 Task: Buy 4 Dissolved Oxygen Meters & Accessories from Measuring & Testing section under best seller category for shipping address: Faith Turner, 1392 Camden Street, Reno, Nevada 89501, Cell Number 7752551231. Pay from credit card ending with 6759, CVV 506
Action: Mouse moved to (289, 330)
Screenshot: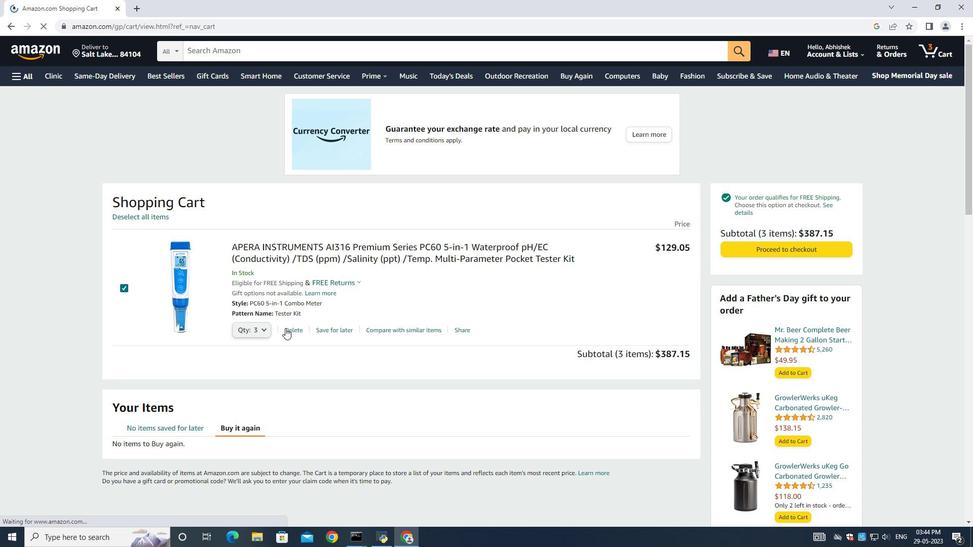 
Action: Mouse pressed left at (289, 330)
Screenshot: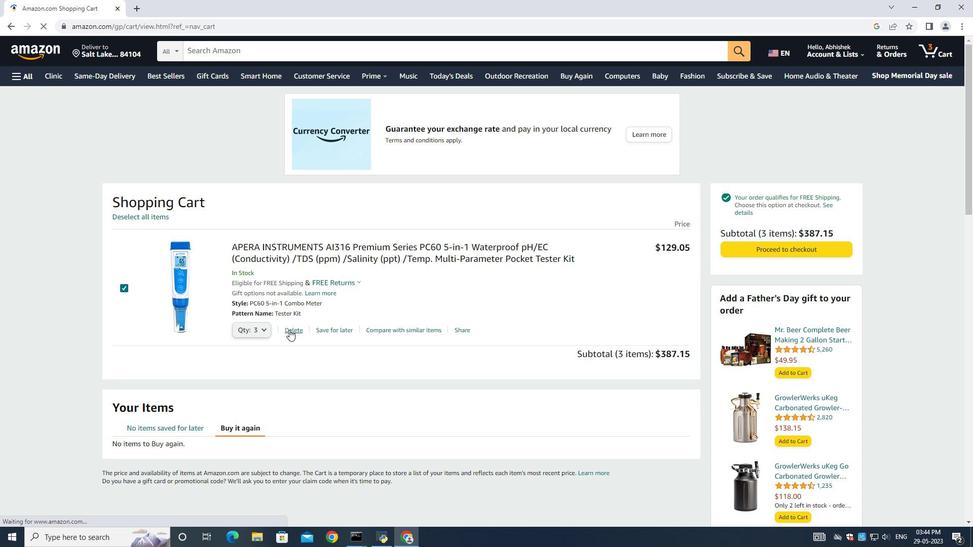 
Action: Mouse moved to (21, 76)
Screenshot: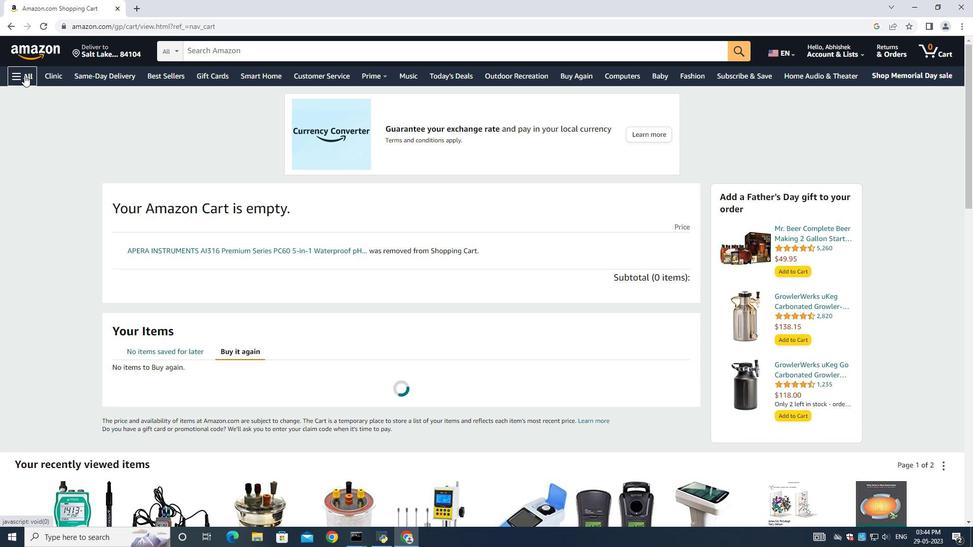 
Action: Mouse pressed left at (21, 76)
Screenshot: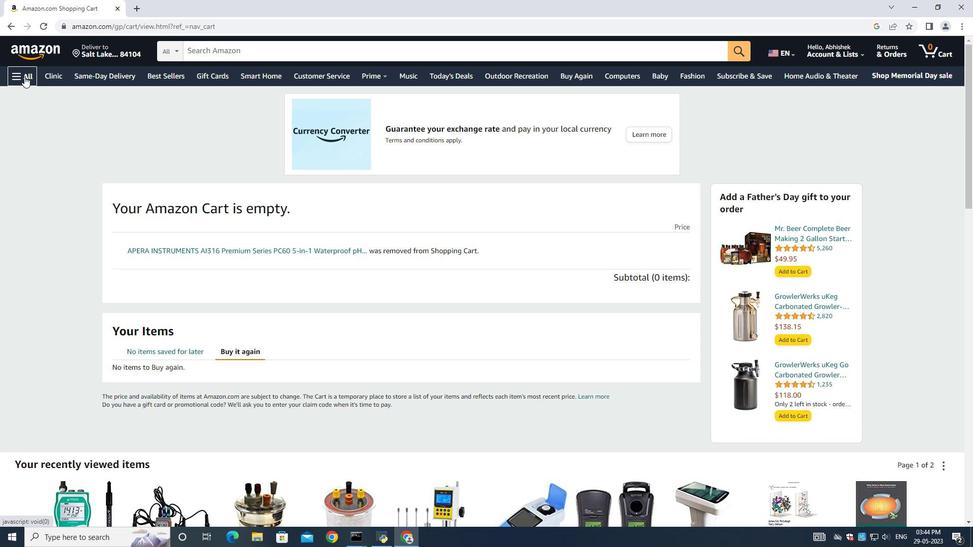 
Action: Mouse moved to (61, 98)
Screenshot: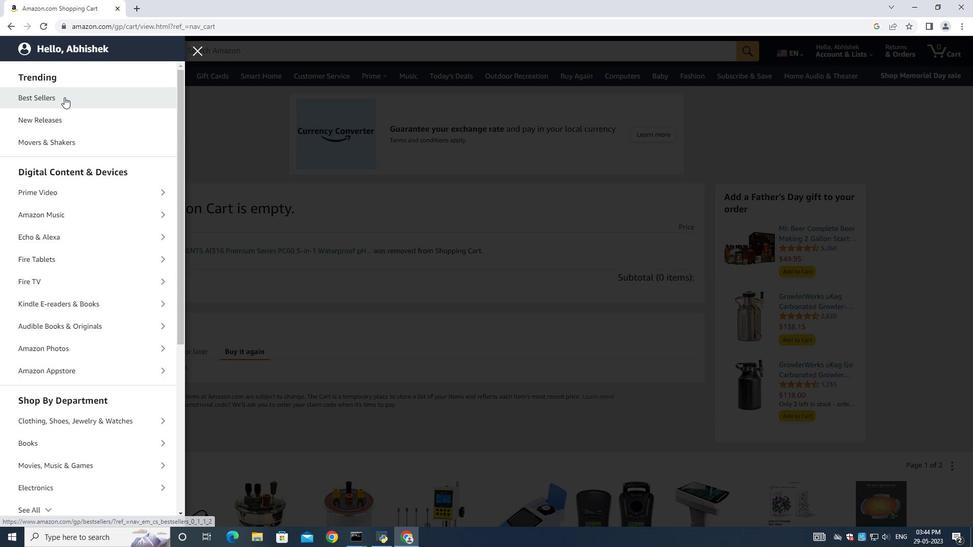 
Action: Mouse pressed left at (61, 98)
Screenshot: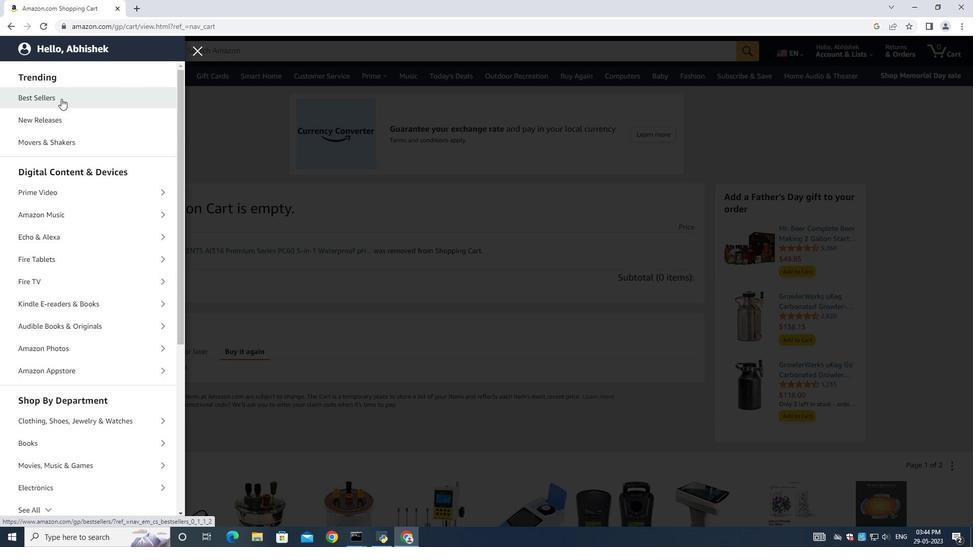 
Action: Mouse moved to (216, 54)
Screenshot: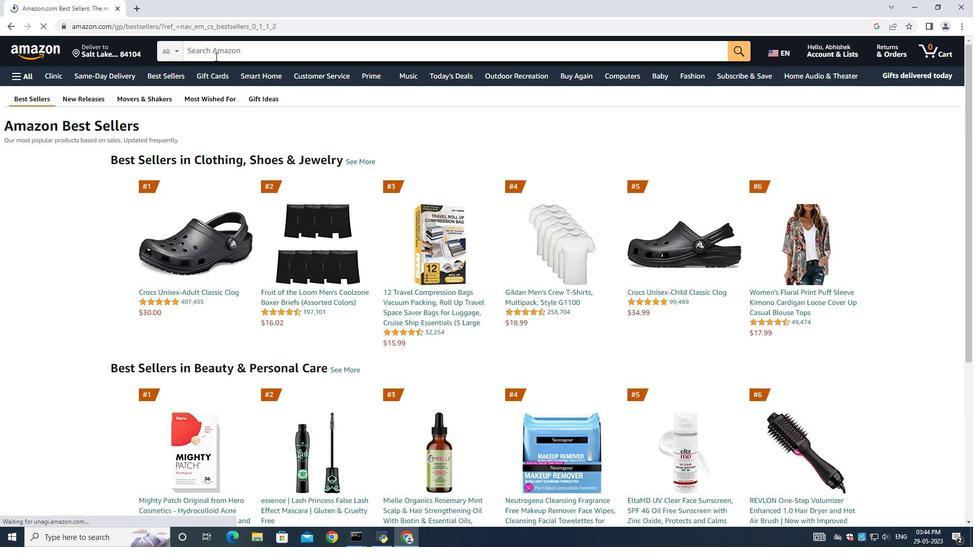 
Action: Mouse pressed left at (216, 54)
Screenshot: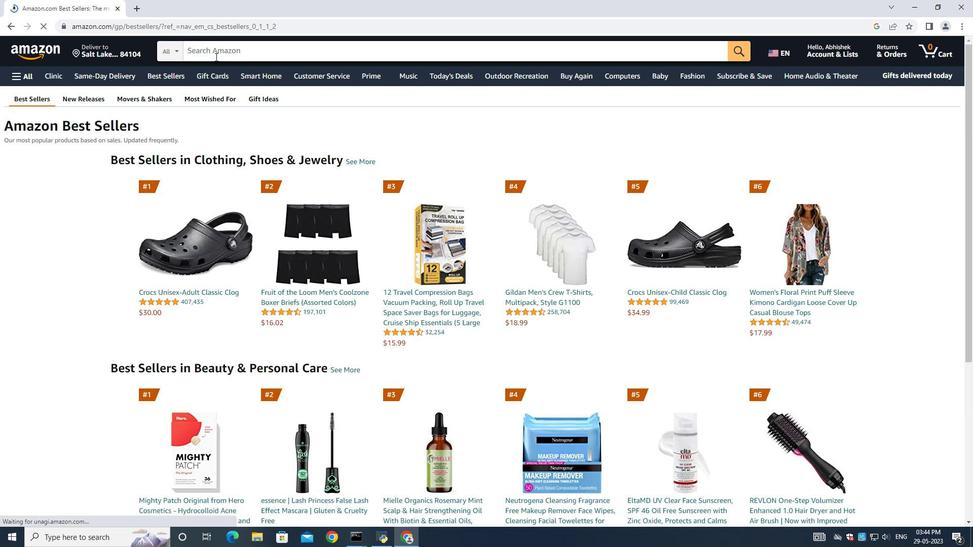
Action: Key pressed <Key.shift><Key.shift>Dissolved<Key.space><Key.shift><Key.shift><Key.shift><Key.shift><Key.shift><Key.shift><Key.shift>Oxygen<Key.space>meters<Key.space><Key.shift>&<Key.space><Key.shift><Key.shift><Key.shift><Key.shift><Key.shift><Key.shift><Key.shift><Key.shift><Key.shift><Key.shift><Key.shift><Key.shift><Key.shift><Key.shift><Key.shift>Accessories
Screenshot: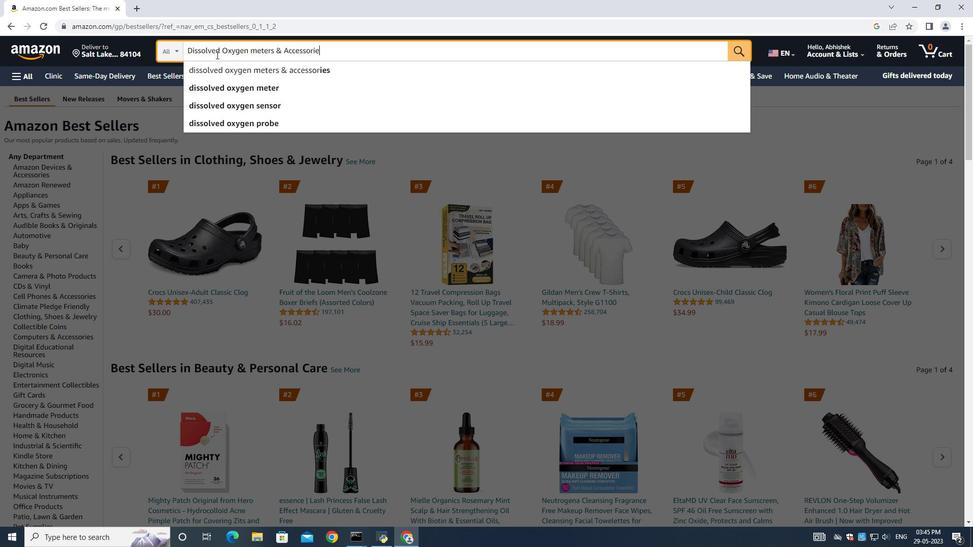 
Action: Mouse moved to (275, 67)
Screenshot: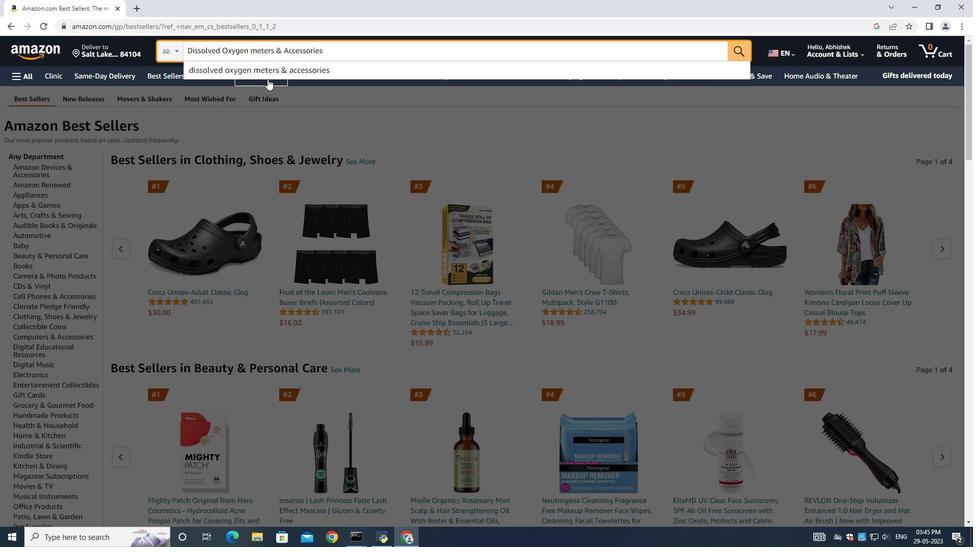 
Action: Mouse pressed left at (275, 67)
Screenshot: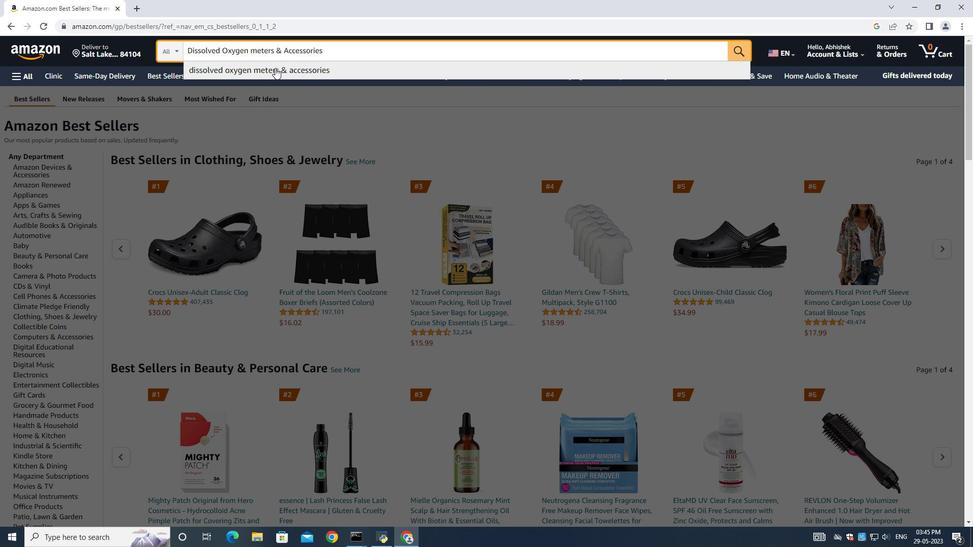 
Action: Mouse moved to (491, 331)
Screenshot: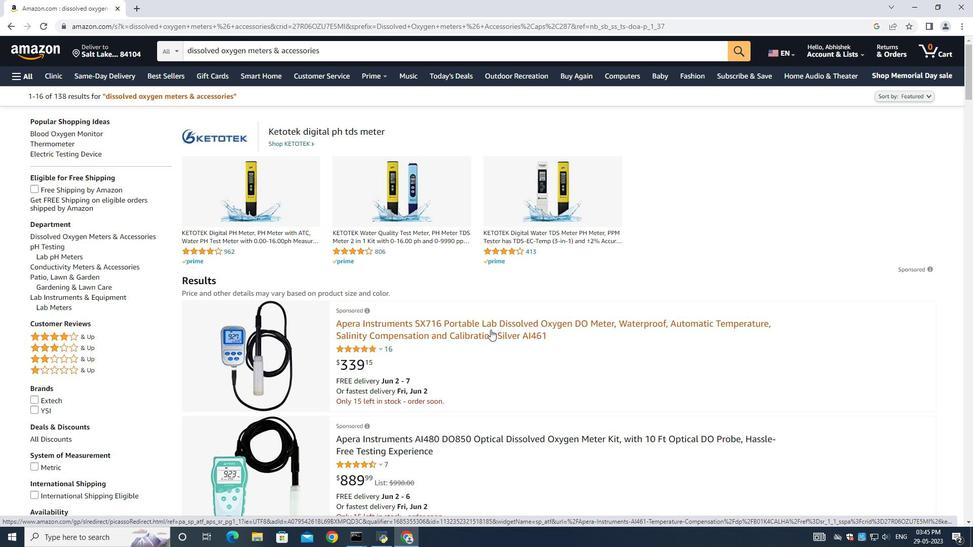 
Action: Mouse scrolled (491, 330) with delta (0, 0)
Screenshot: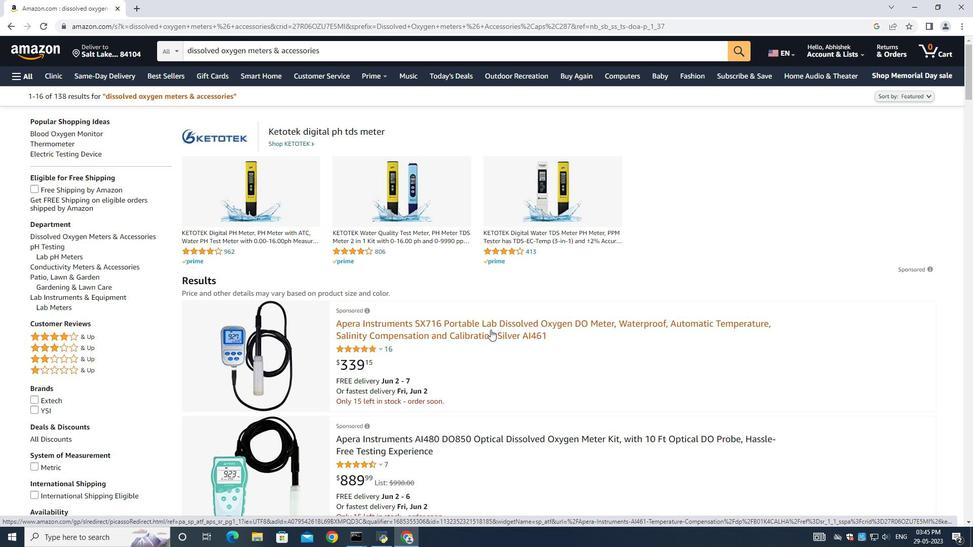 
Action: Mouse moved to (491, 332)
Screenshot: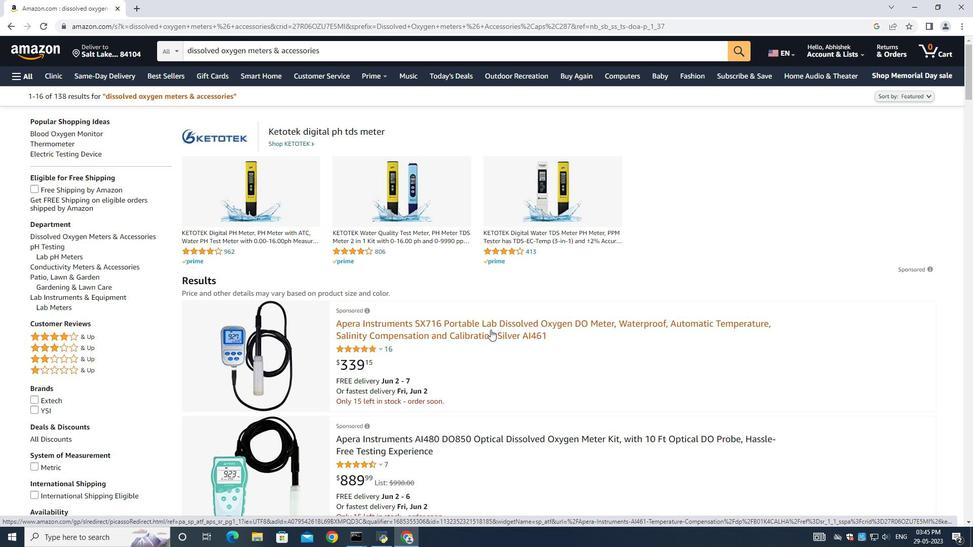 
Action: Mouse scrolled (491, 331) with delta (0, 0)
Screenshot: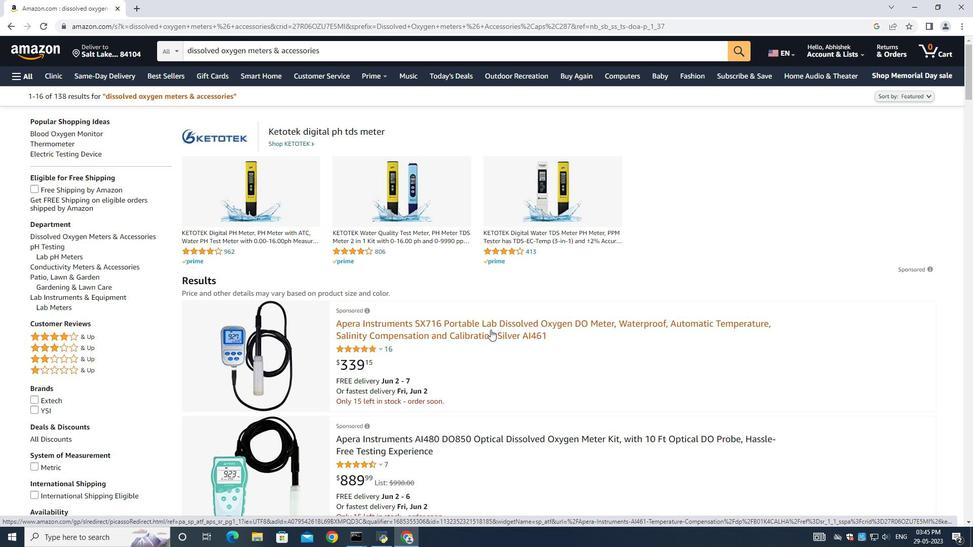 
Action: Mouse moved to (491, 334)
Screenshot: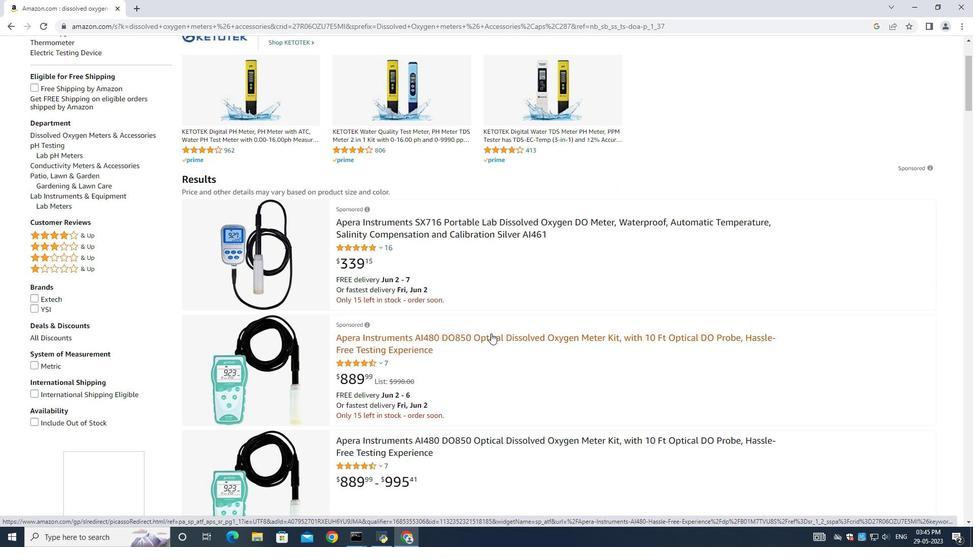 
Action: Mouse pressed left at (491, 334)
Screenshot: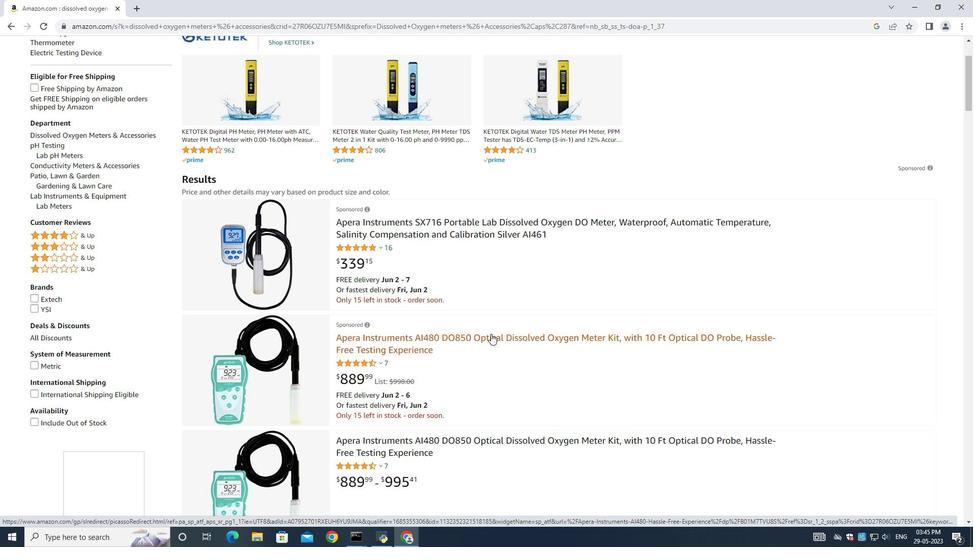 
Action: Mouse moved to (120, 249)
Screenshot: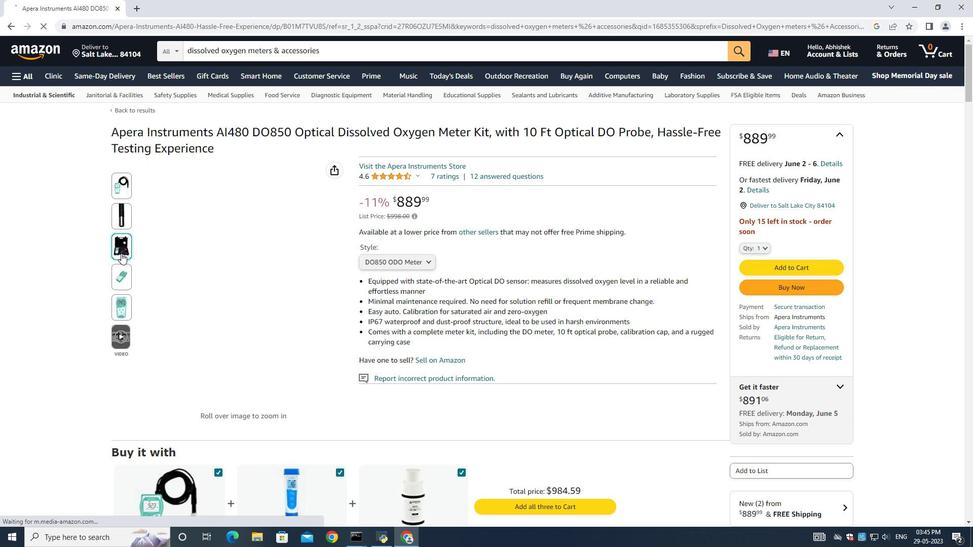 
Action: Mouse pressed left at (120, 249)
Screenshot: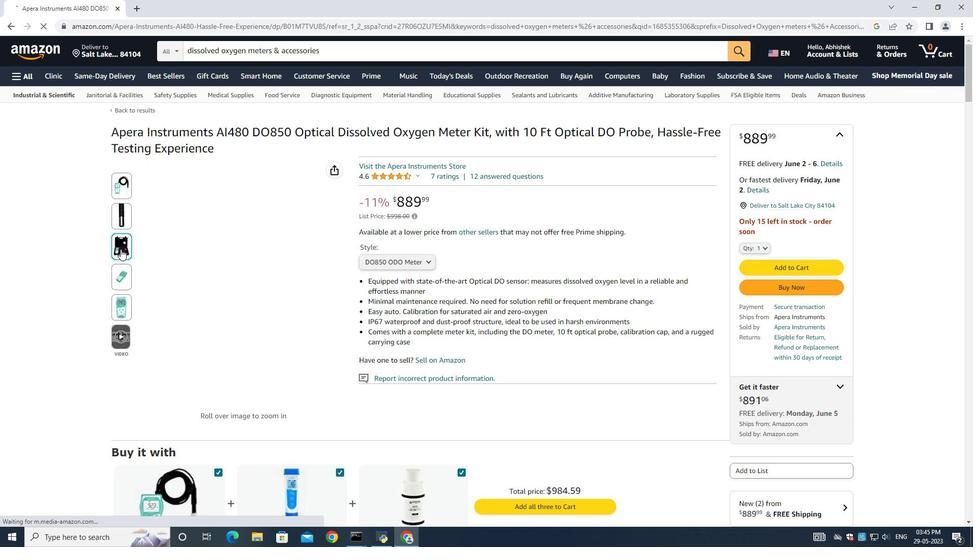 
Action: Mouse moved to (126, 274)
Screenshot: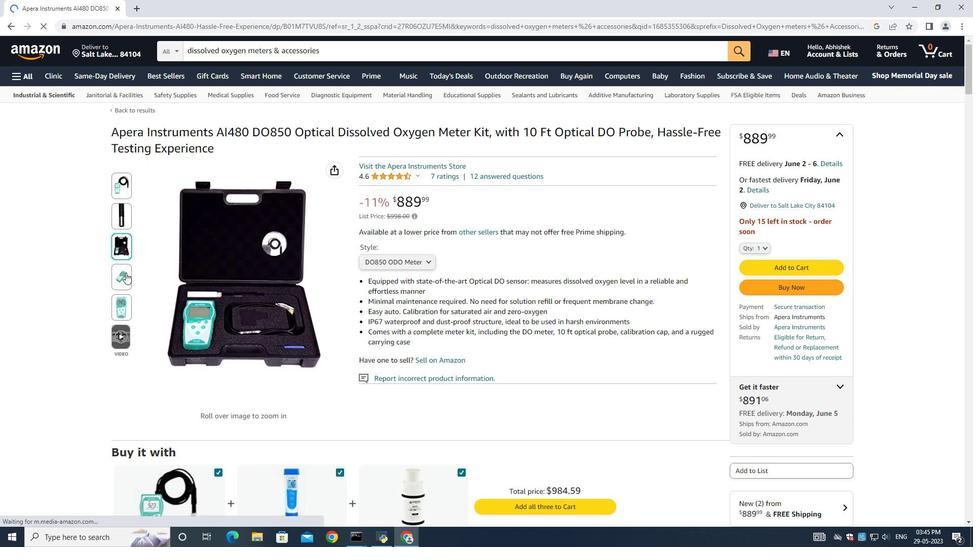 
Action: Mouse pressed left at (126, 274)
Screenshot: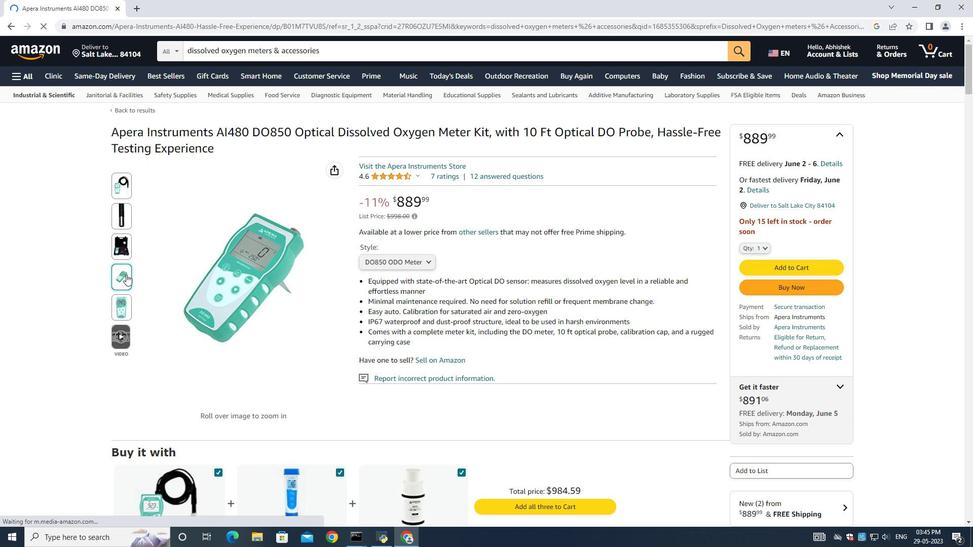
Action: Mouse moved to (121, 307)
Screenshot: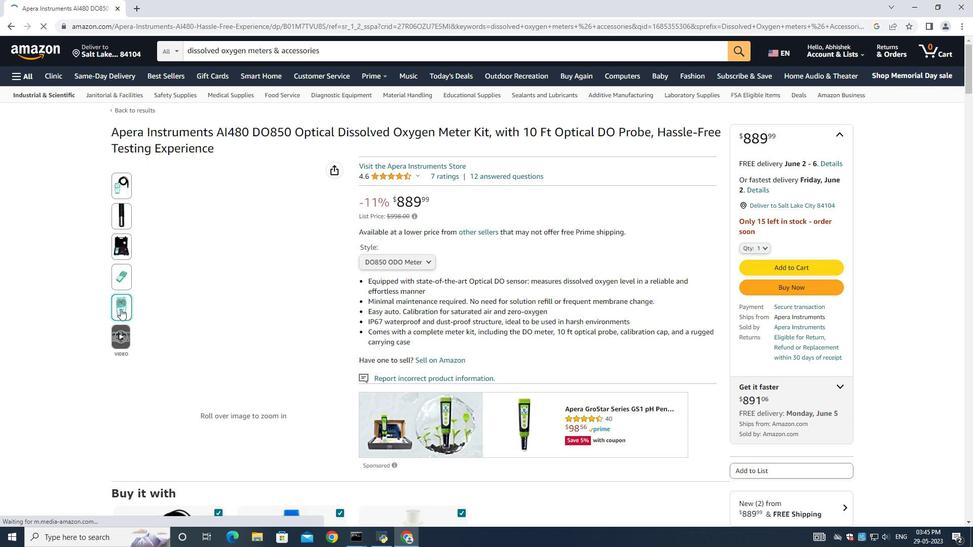 
Action: Mouse pressed left at (121, 307)
Screenshot: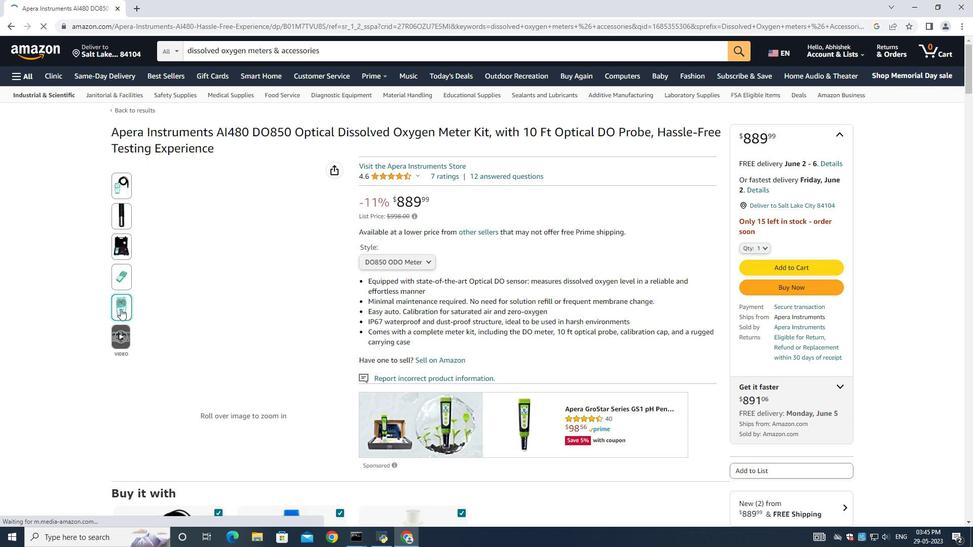 
Action: Mouse moved to (121, 336)
Screenshot: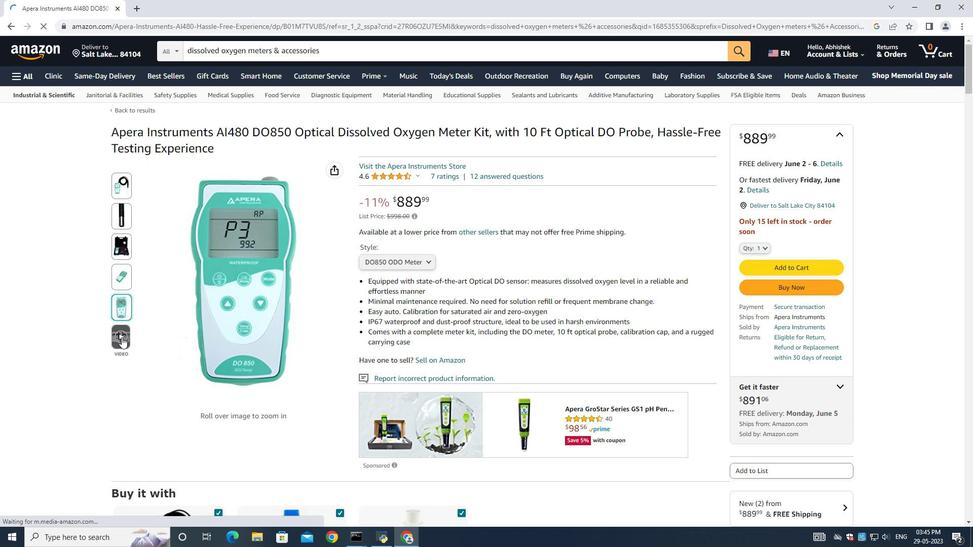 
Action: Mouse pressed left at (121, 336)
Screenshot: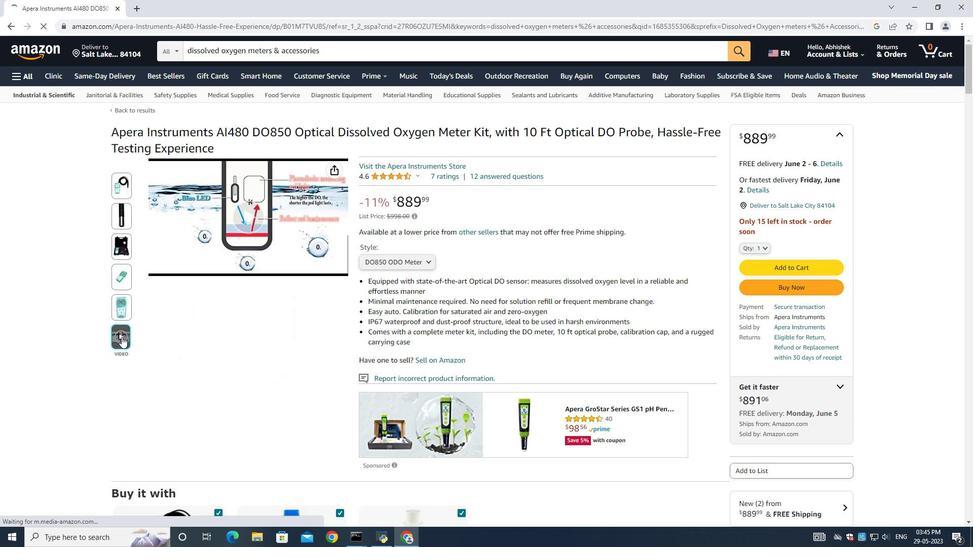 
Action: Mouse moved to (261, 434)
Screenshot: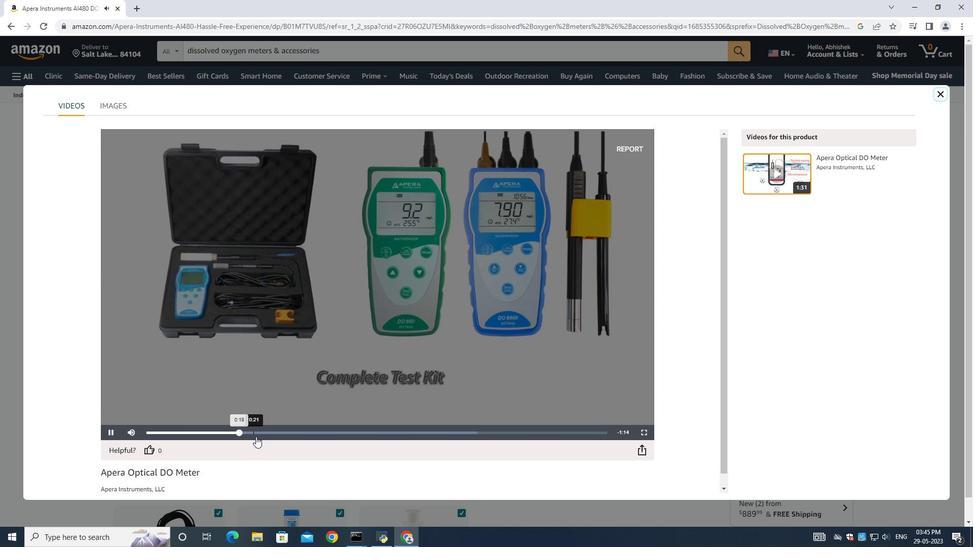 
Action: Mouse pressed left at (261, 434)
Screenshot: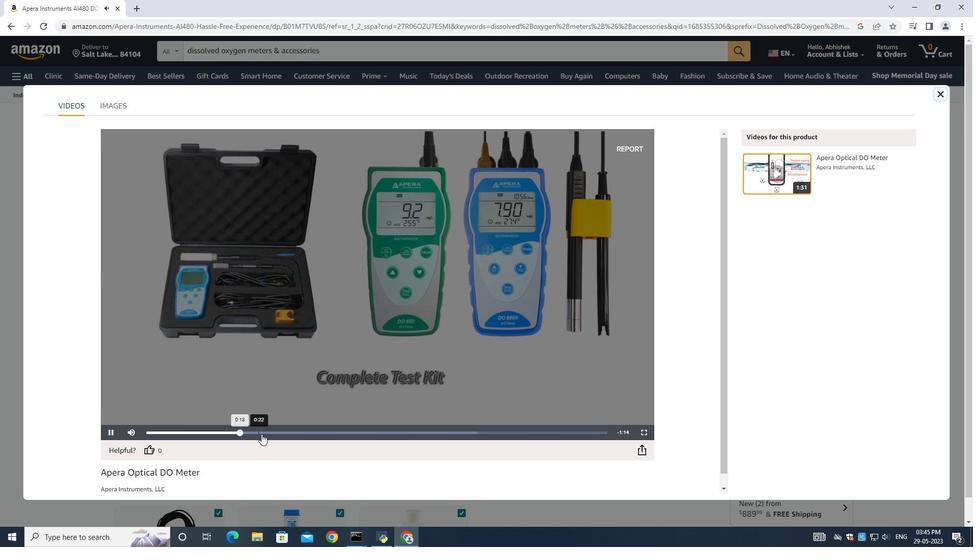 
Action: Mouse moved to (284, 432)
Screenshot: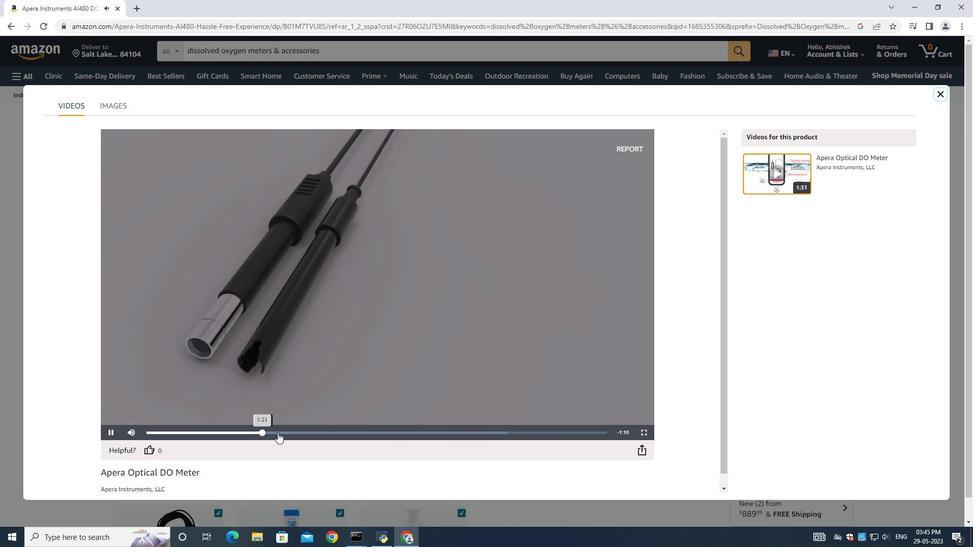 
Action: Mouse pressed left at (284, 432)
Screenshot: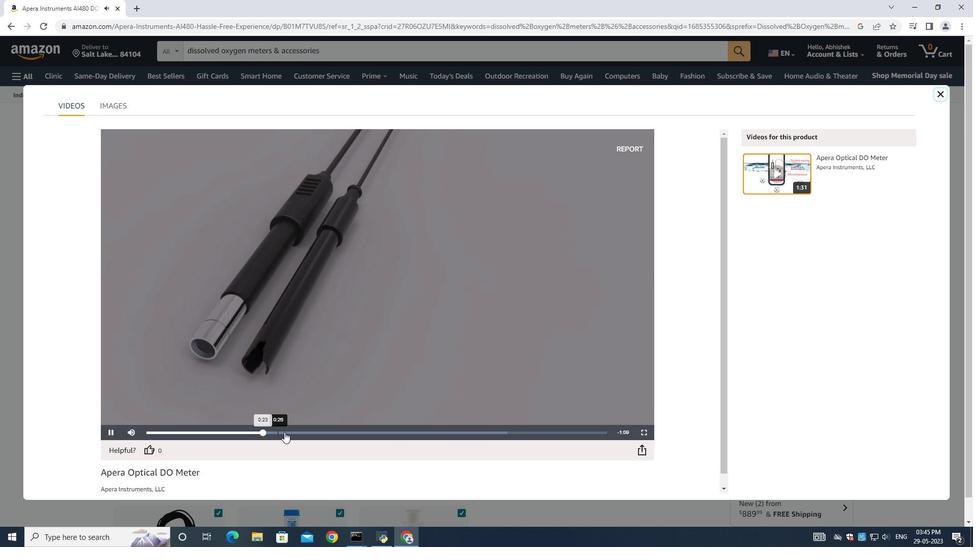 
Action: Mouse moved to (308, 433)
Screenshot: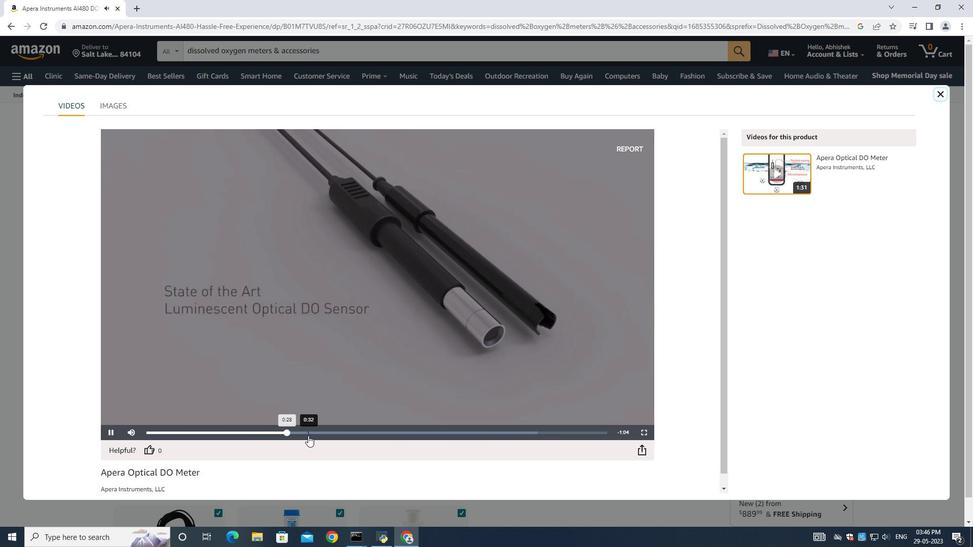 
Action: Mouse pressed left at (308, 433)
Screenshot: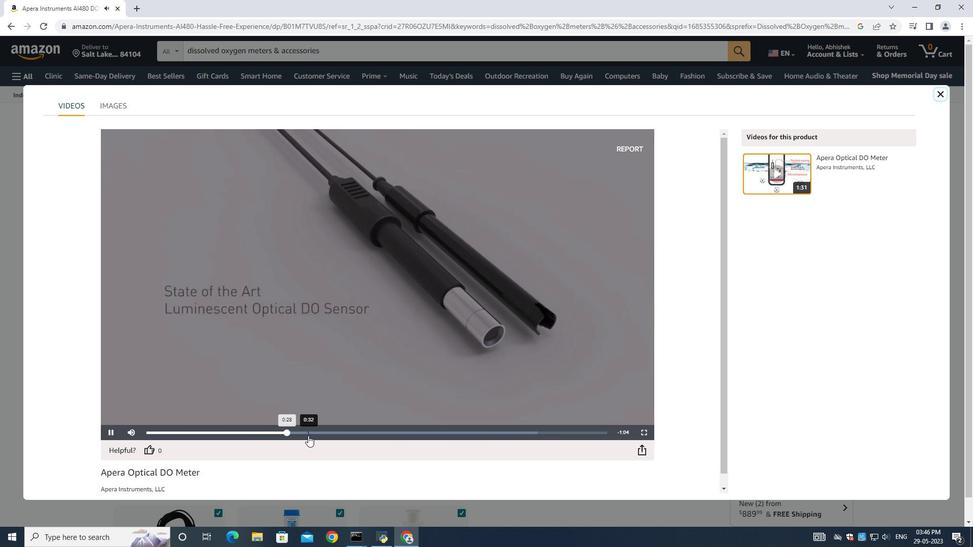 
Action: Mouse moved to (334, 431)
Screenshot: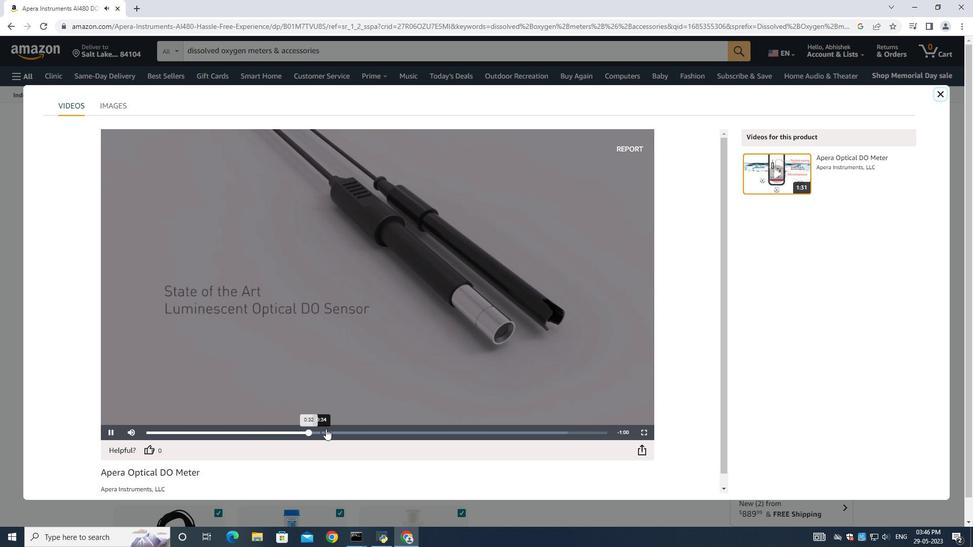 
Action: Mouse pressed left at (334, 431)
Screenshot: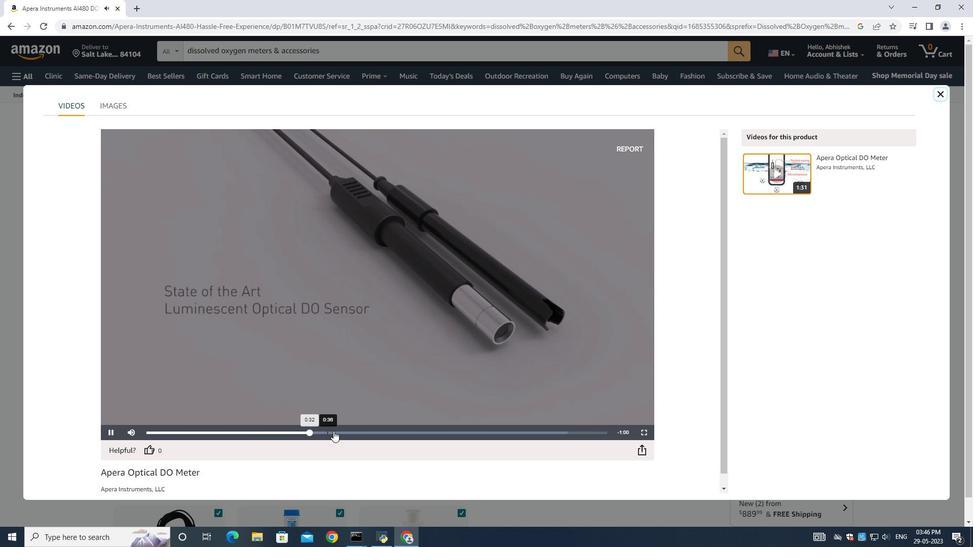 
Action: Mouse moved to (342, 428)
Screenshot: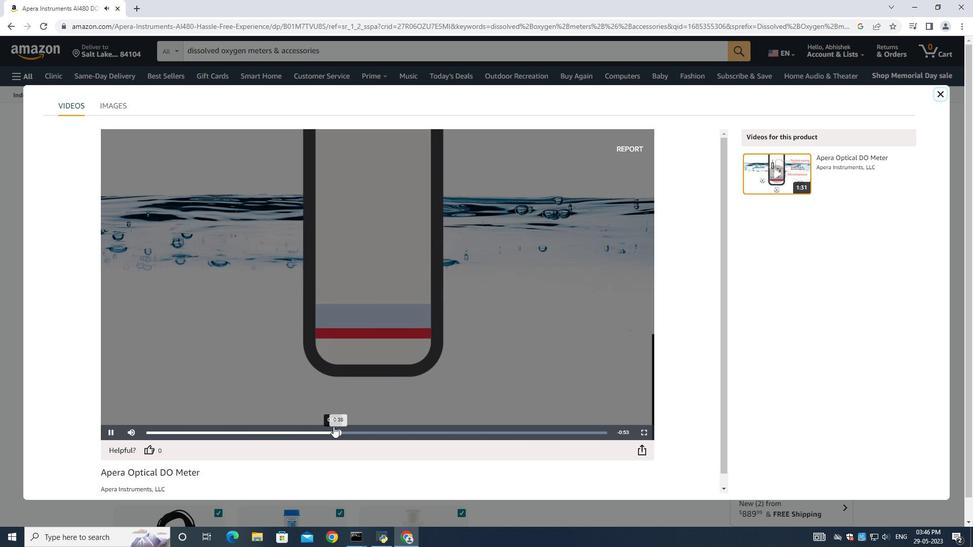 
Action: Mouse pressed left at (342, 428)
Screenshot: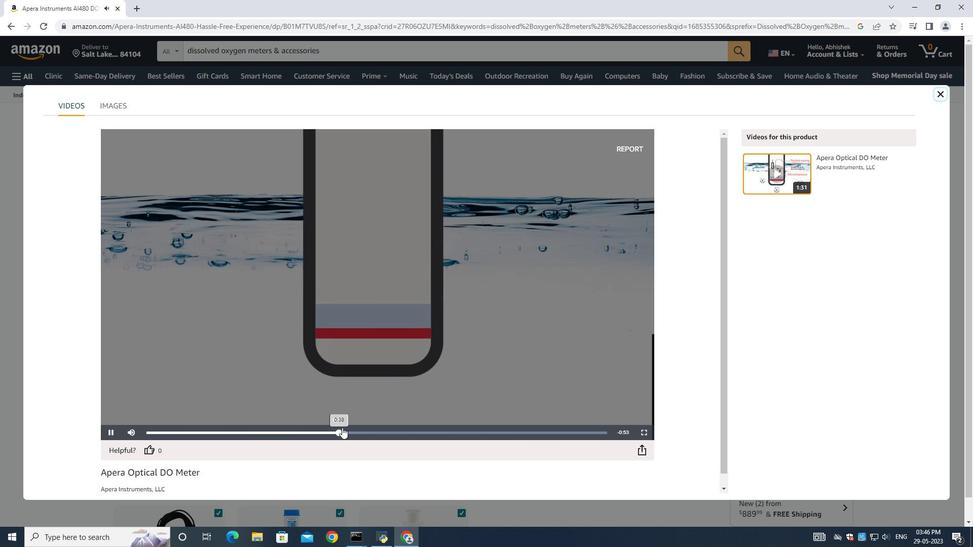 
Action: Mouse moved to (370, 429)
Screenshot: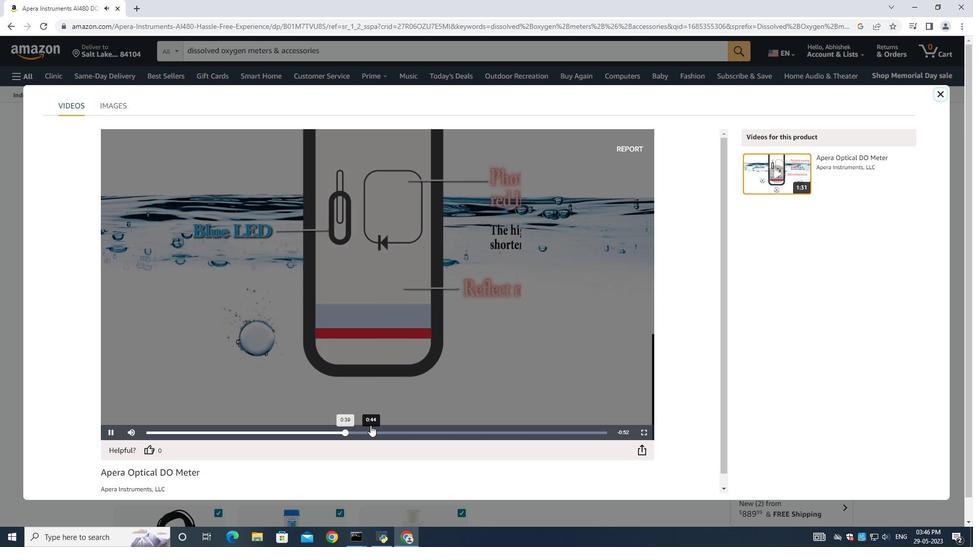 
Action: Mouse pressed left at (370, 429)
Screenshot: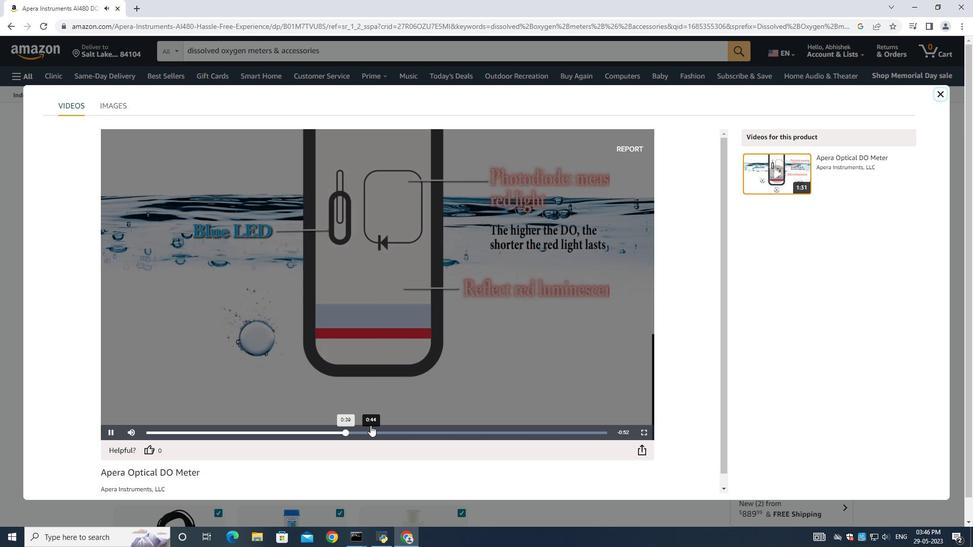 
Action: Mouse moved to (410, 429)
Screenshot: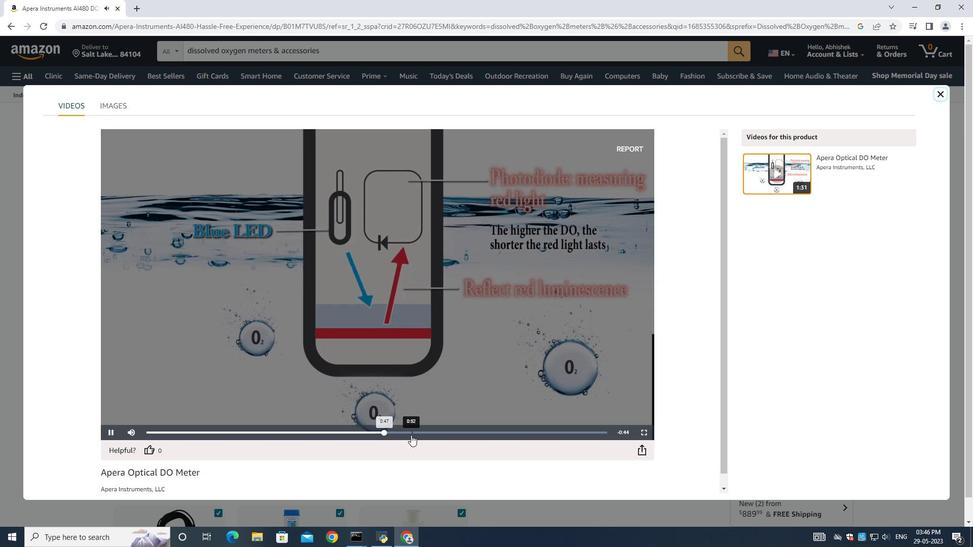 
Action: Mouse pressed left at (410, 429)
Screenshot: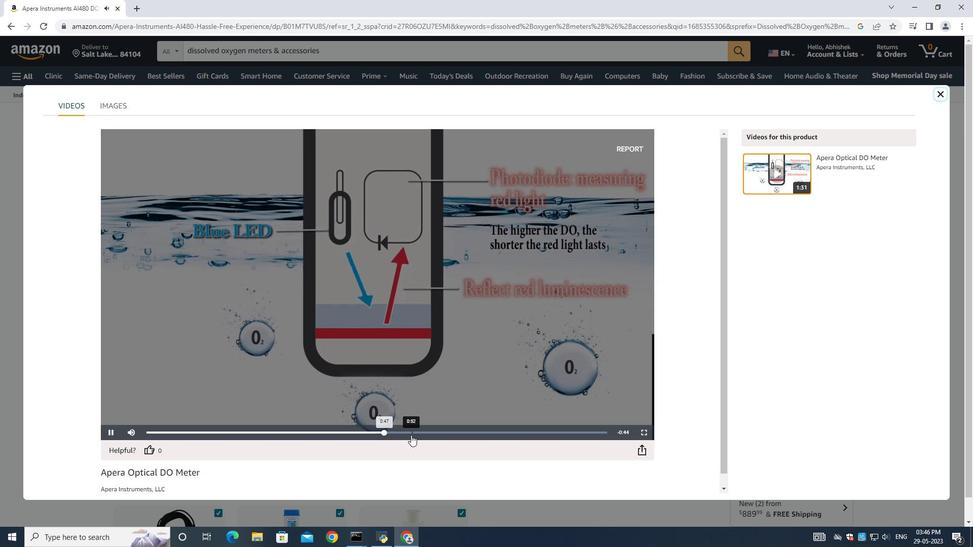 
Action: Mouse moved to (451, 432)
Screenshot: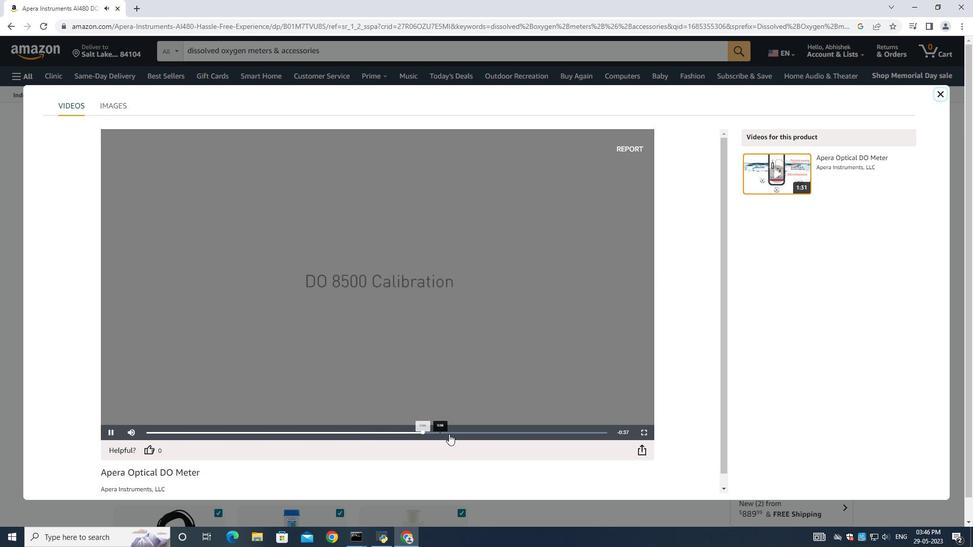 
Action: Mouse pressed left at (451, 432)
Screenshot: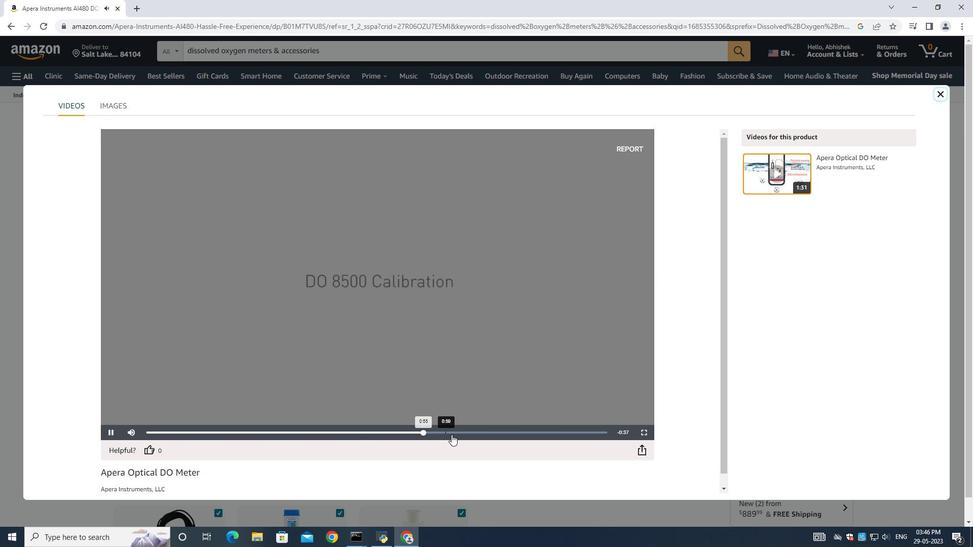 
Action: Mouse moved to (493, 431)
Screenshot: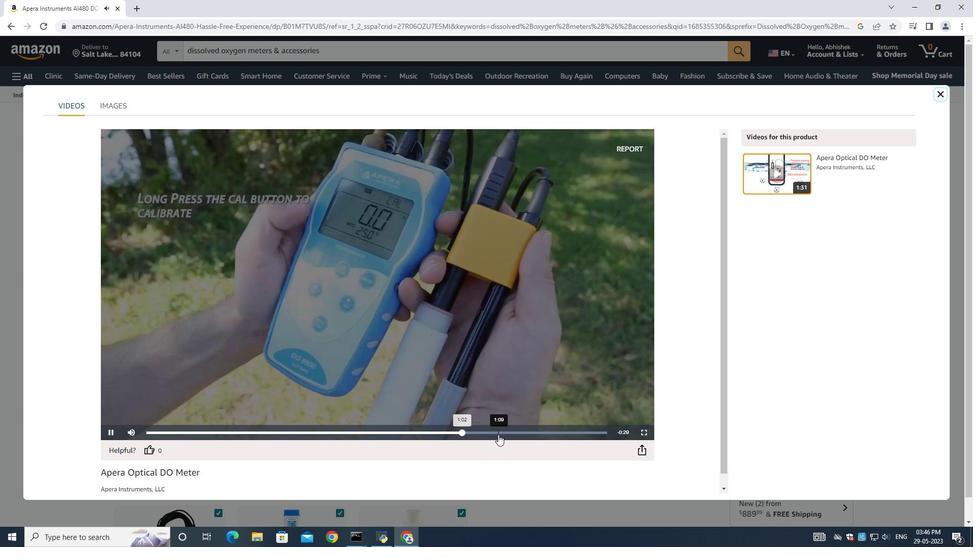 
Action: Mouse pressed left at (493, 431)
Screenshot: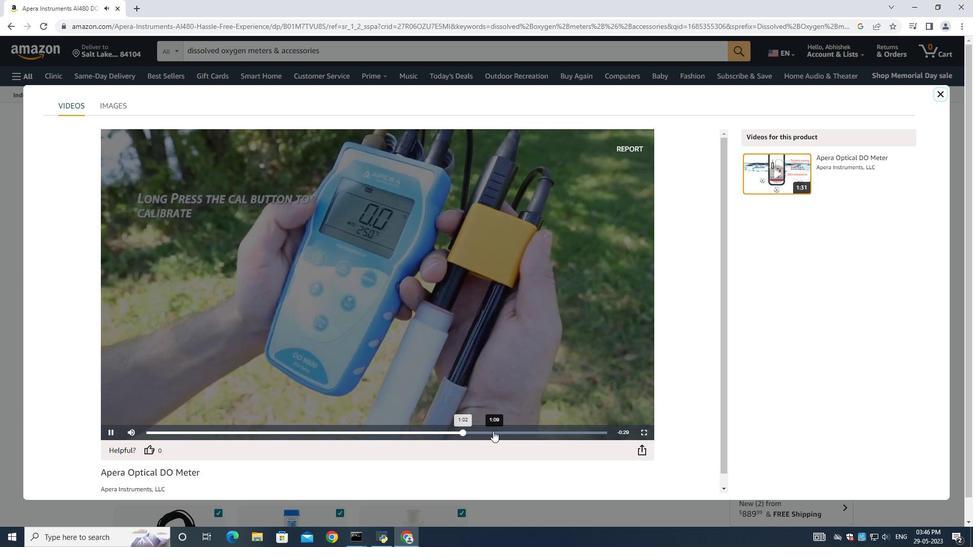 
Action: Mouse moved to (520, 429)
Screenshot: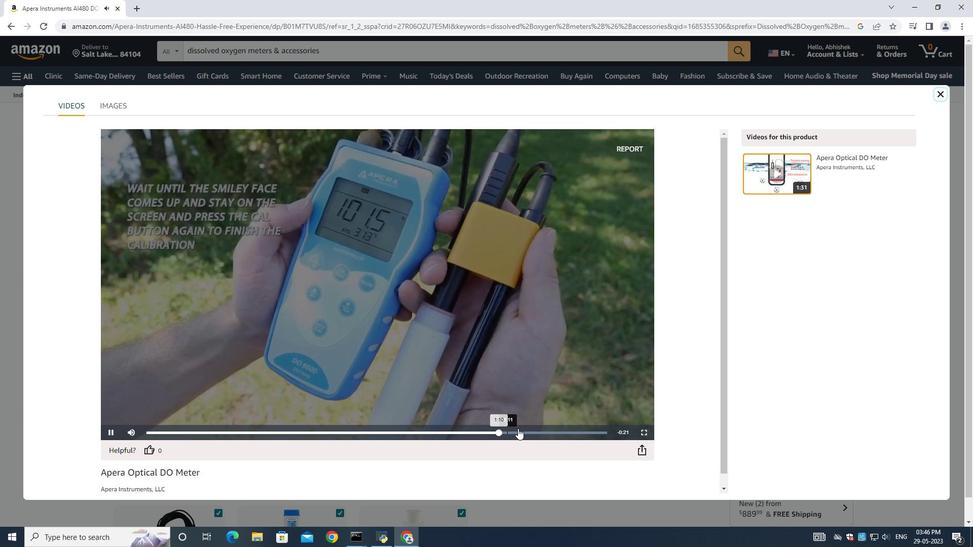 
Action: Mouse pressed left at (520, 429)
Screenshot: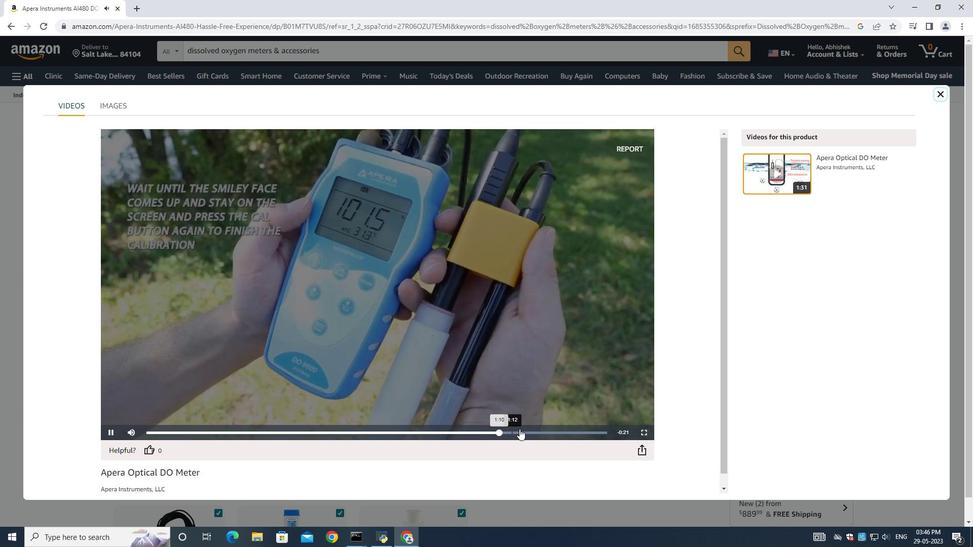 
Action: Mouse moved to (545, 430)
Screenshot: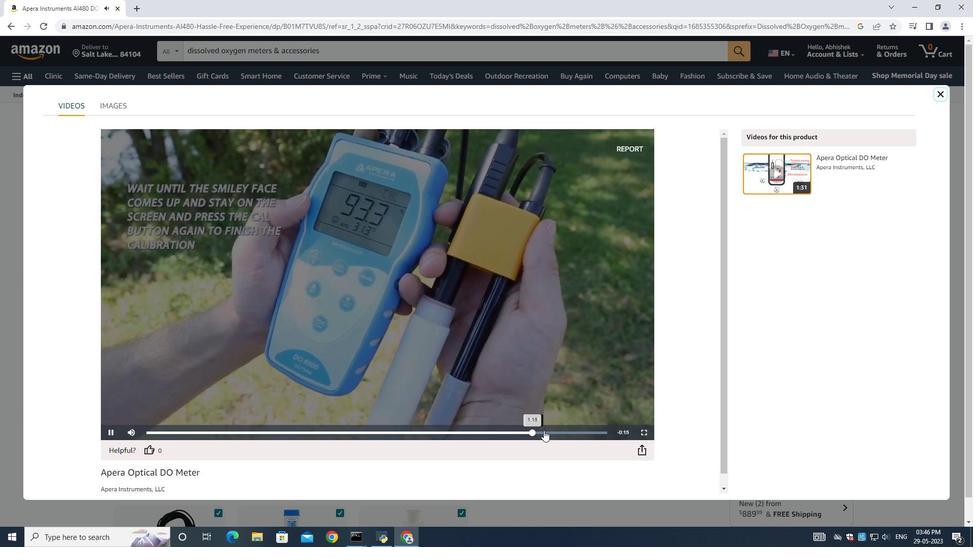
Action: Mouse pressed left at (545, 430)
Screenshot: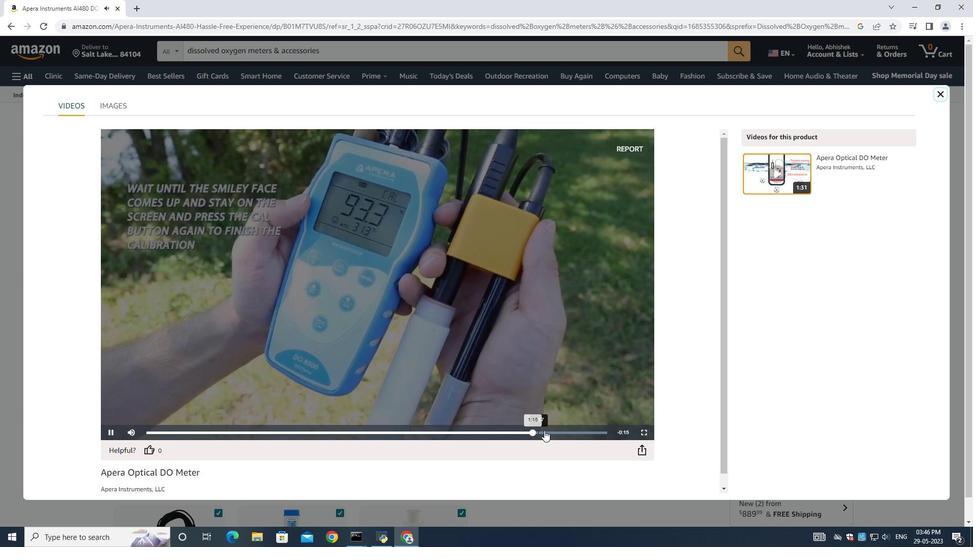 
Action: Mouse moved to (567, 432)
Screenshot: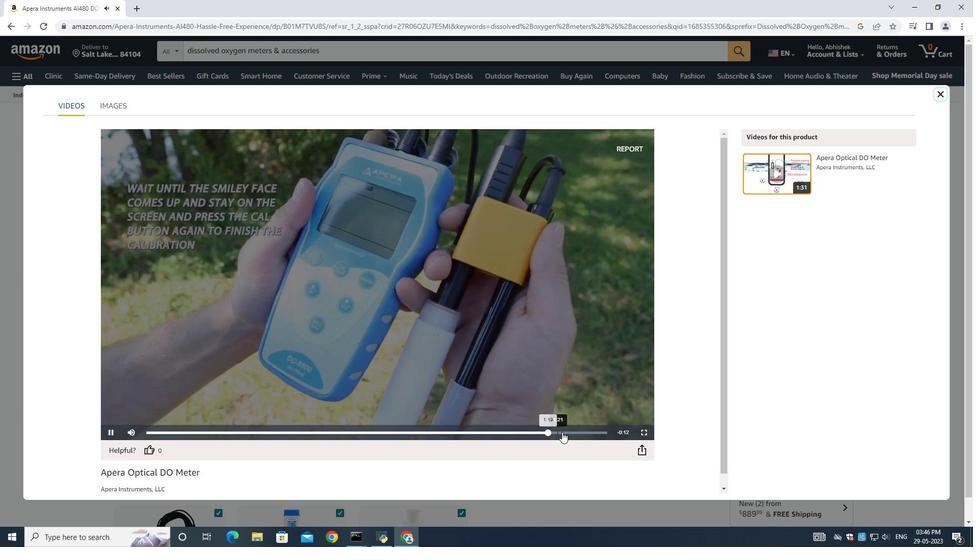 
Action: Mouse pressed left at (567, 432)
Screenshot: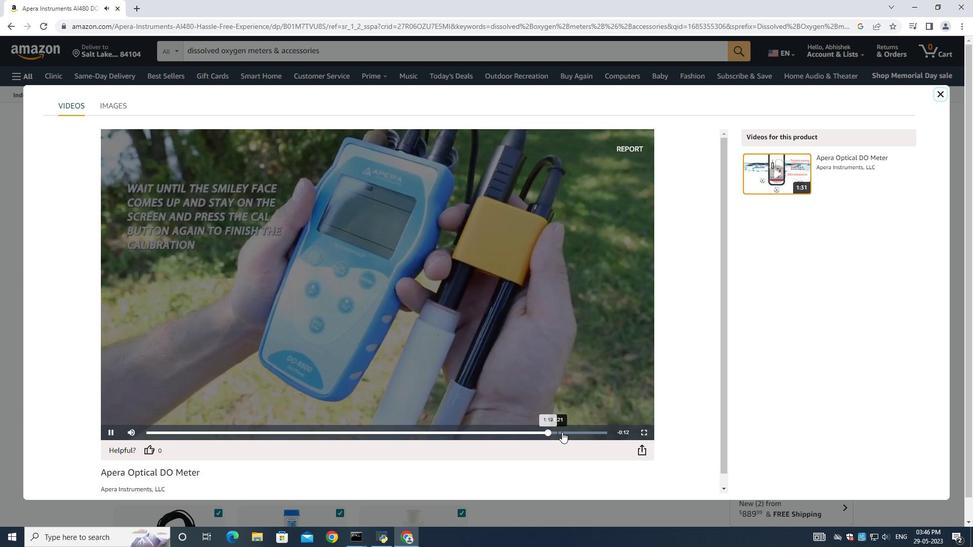 
Action: Mouse moved to (432, 426)
Screenshot: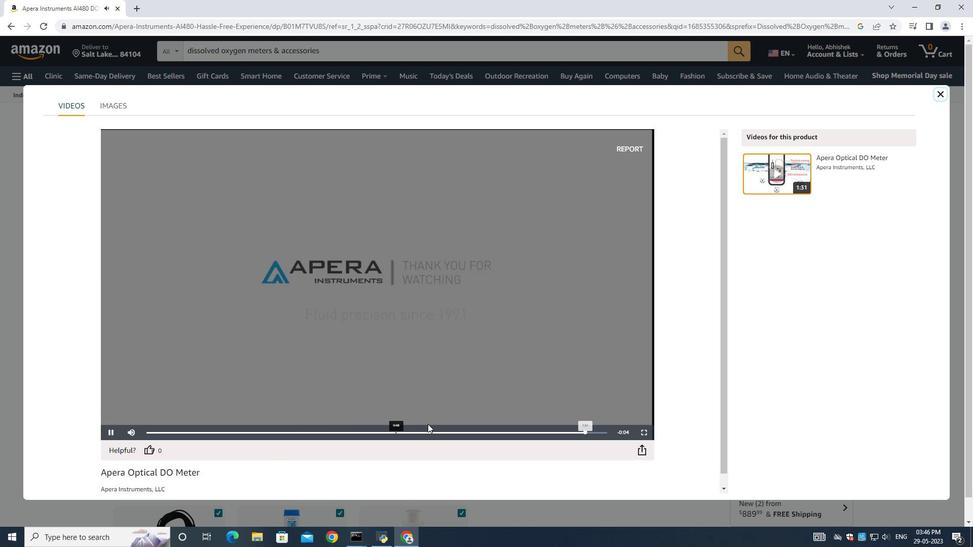 
Action: Mouse pressed left at (432, 426)
Screenshot: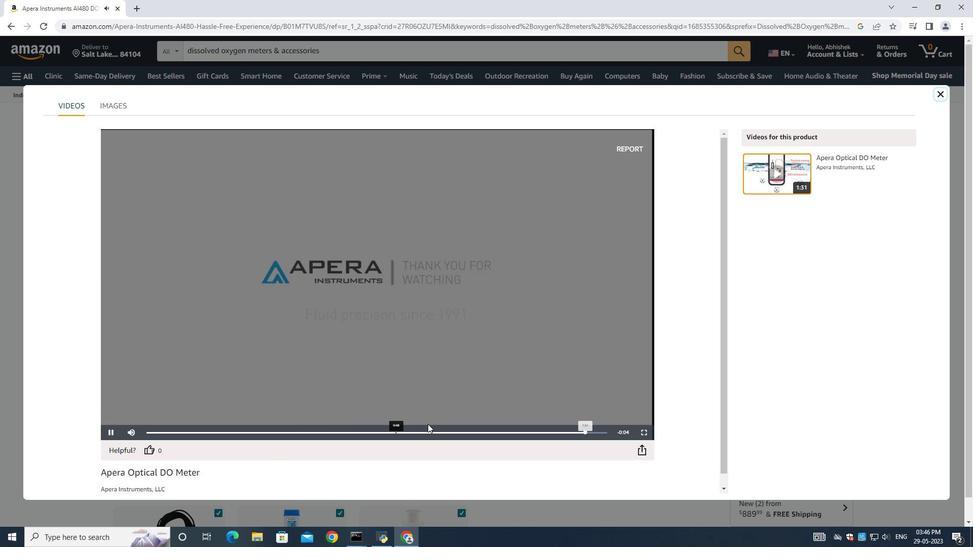 
Action: Mouse moved to (115, 104)
Screenshot: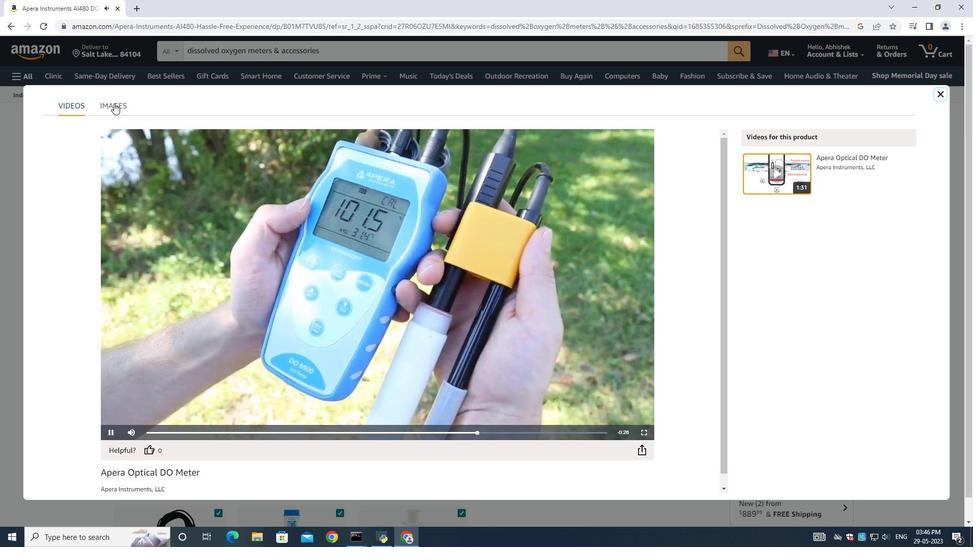 
Action: Mouse pressed left at (115, 104)
Screenshot: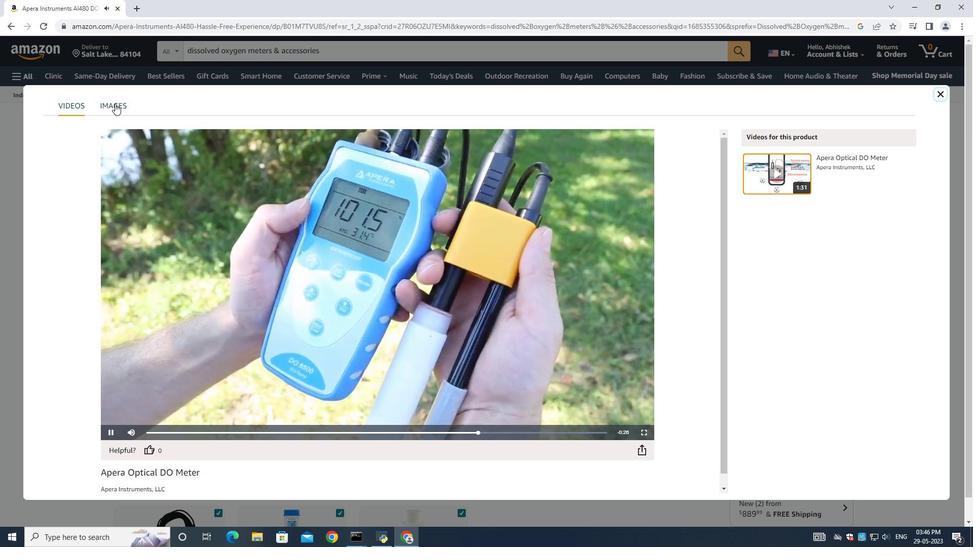 
Action: Mouse moved to (936, 95)
Screenshot: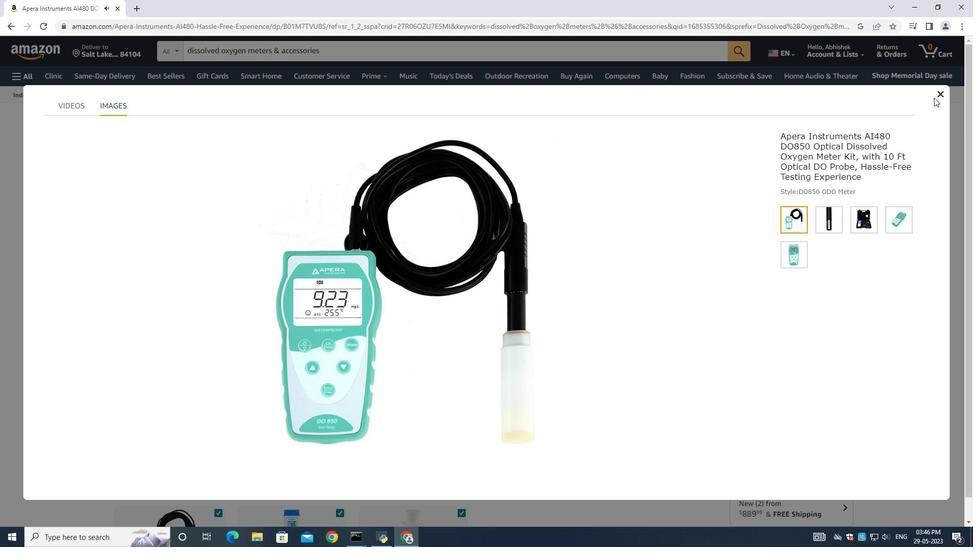 
Action: Mouse pressed left at (936, 95)
Screenshot: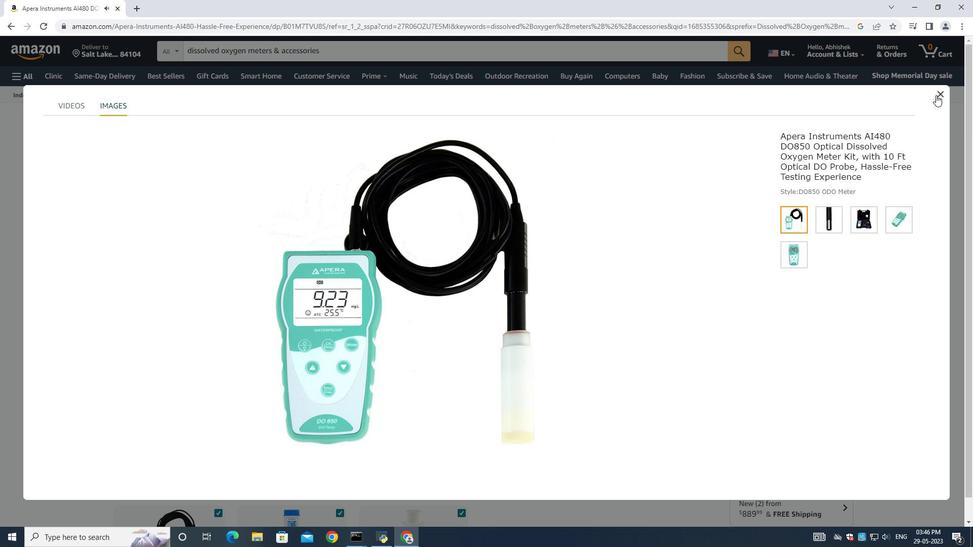 
Action: Mouse moved to (763, 244)
Screenshot: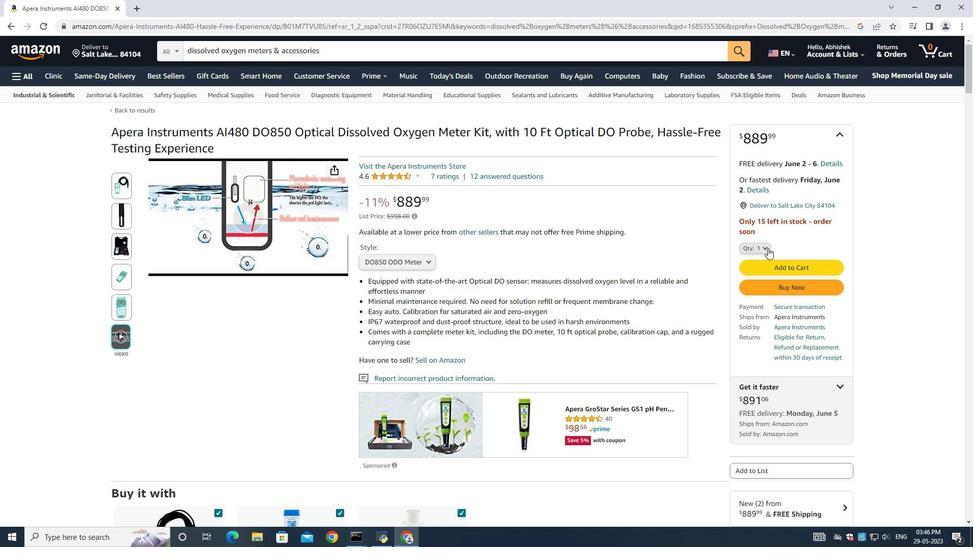 
Action: Mouse pressed left at (763, 244)
Screenshot: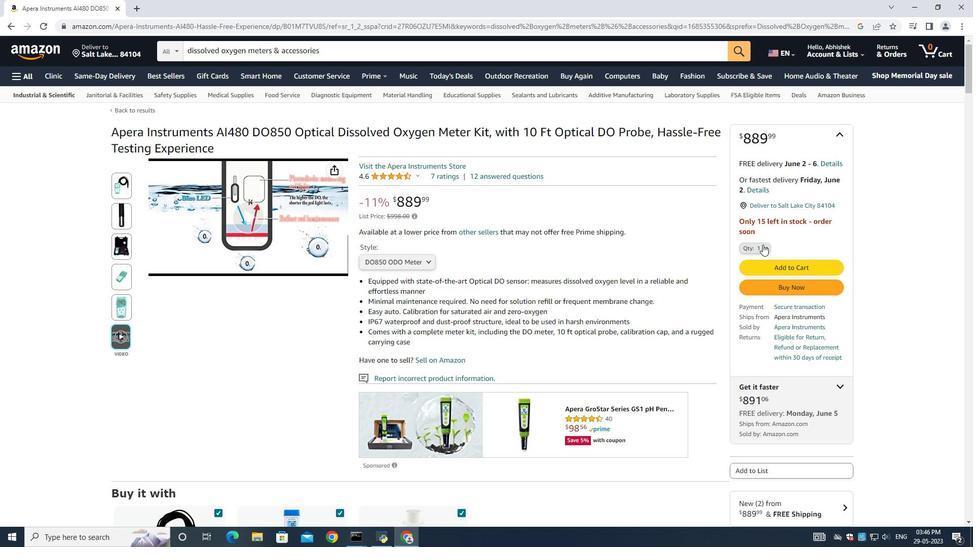 
Action: Mouse moved to (745, 291)
Screenshot: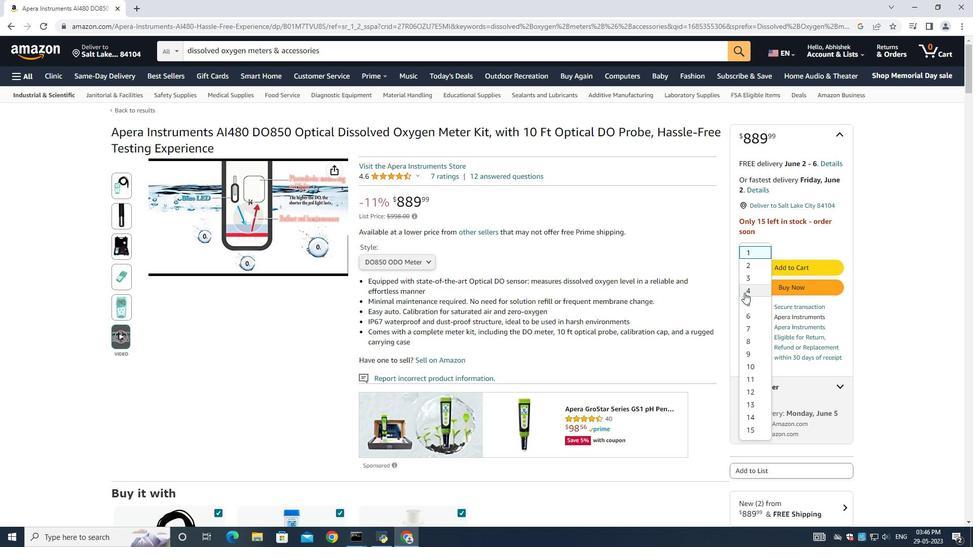 
Action: Mouse pressed left at (745, 291)
Screenshot: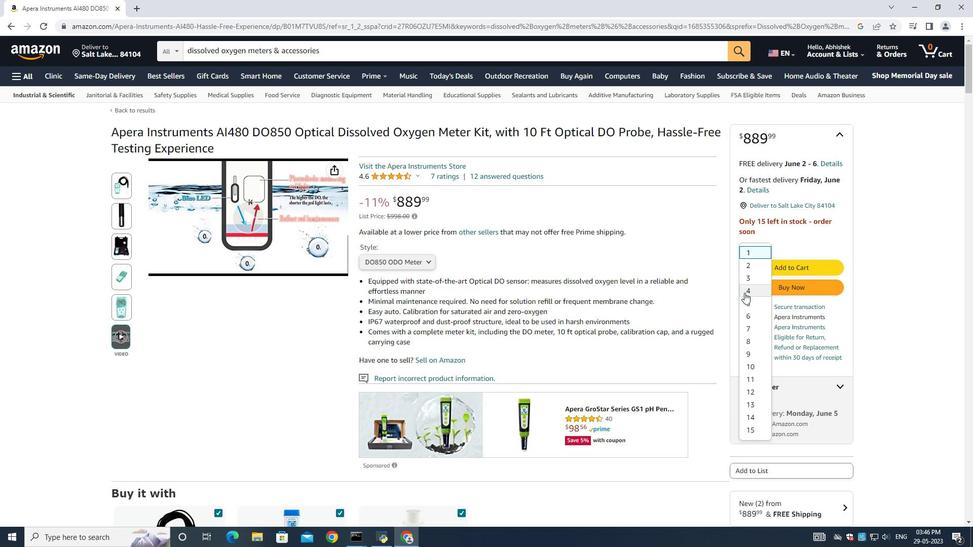 
Action: Mouse moved to (766, 287)
Screenshot: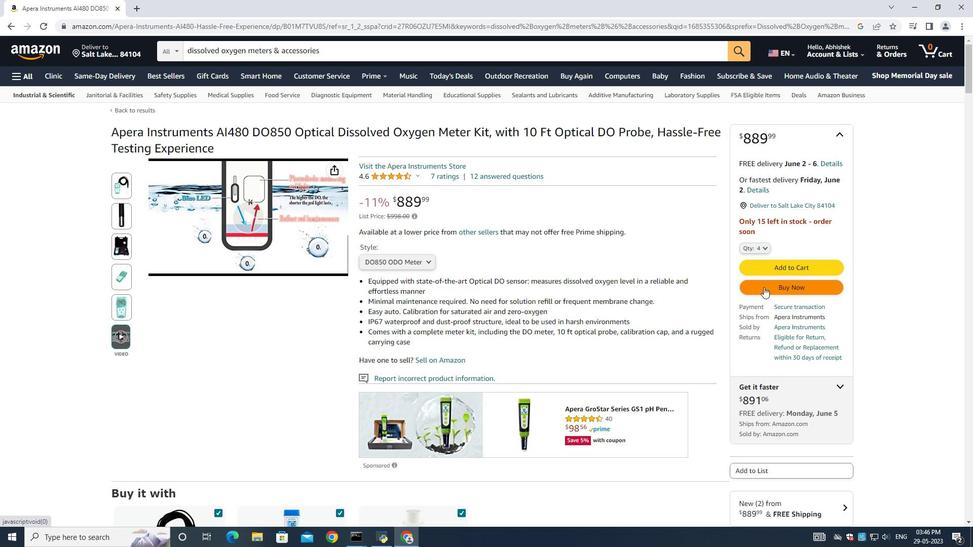 
Action: Mouse pressed left at (766, 287)
Screenshot: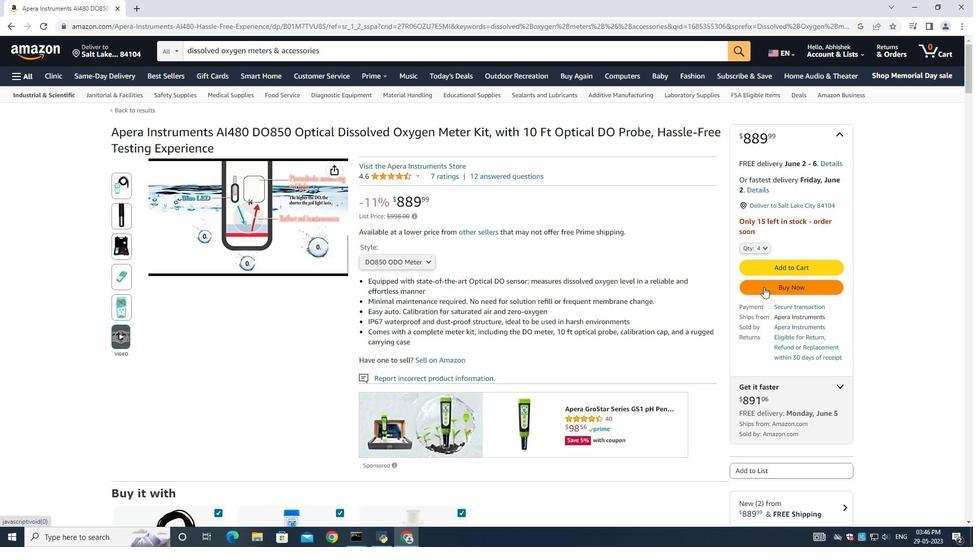 
Action: Mouse moved to (373, 258)
Screenshot: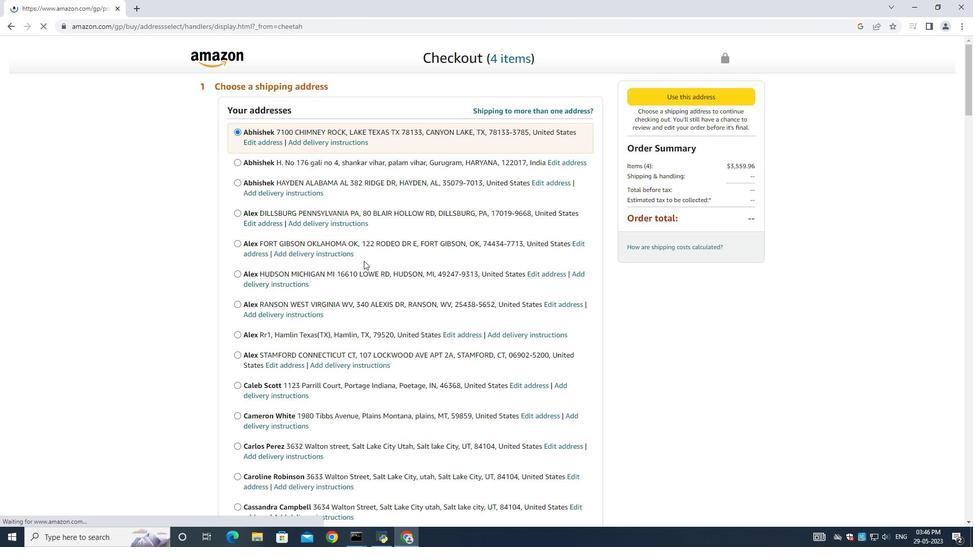 
Action: Mouse scrolled (373, 258) with delta (0, 0)
Screenshot: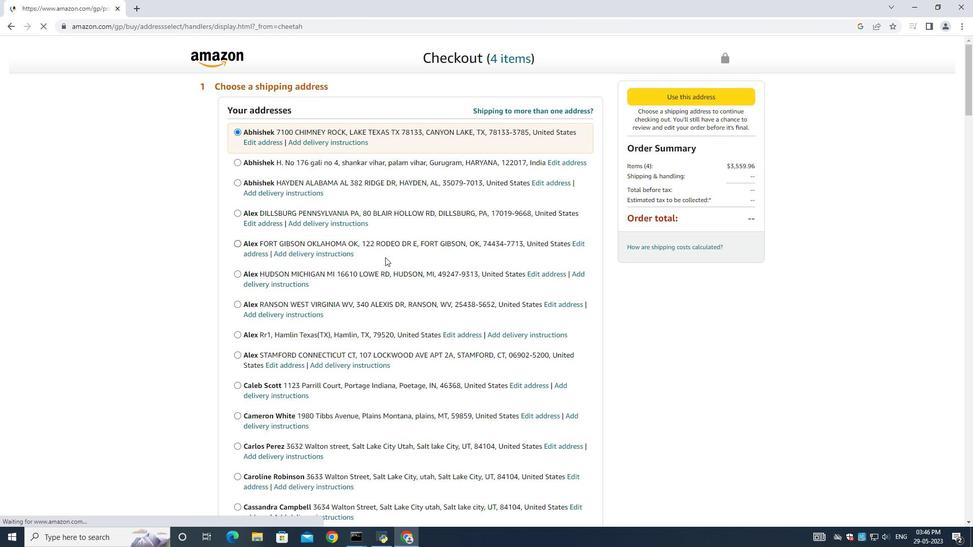 
Action: Mouse scrolled (373, 258) with delta (0, 0)
Screenshot: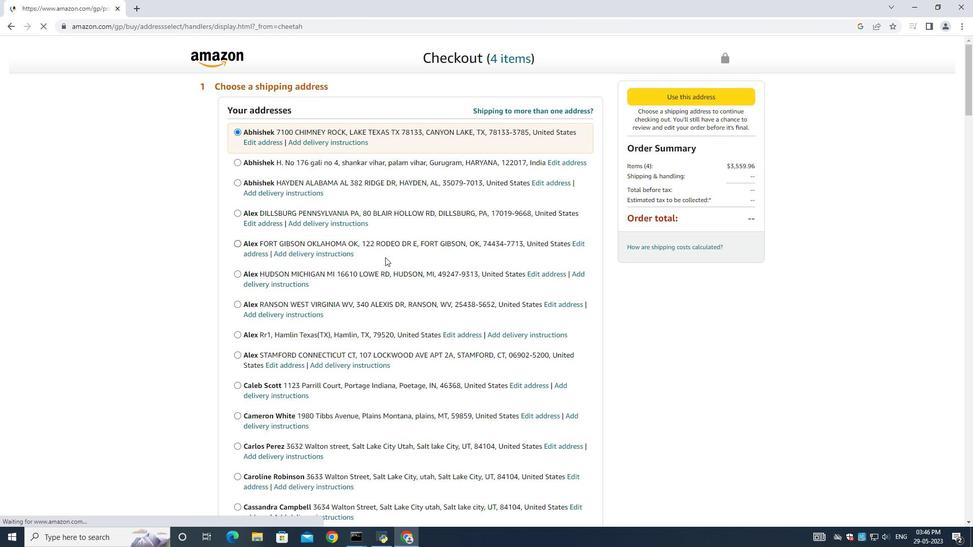 
Action: Mouse scrolled (373, 258) with delta (0, 0)
Screenshot: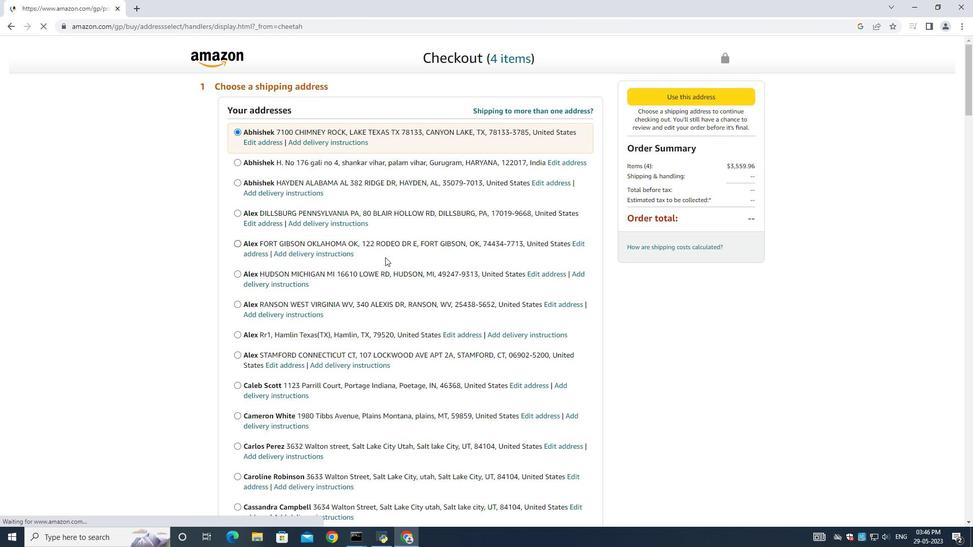 
Action: Mouse scrolled (373, 258) with delta (0, 0)
Screenshot: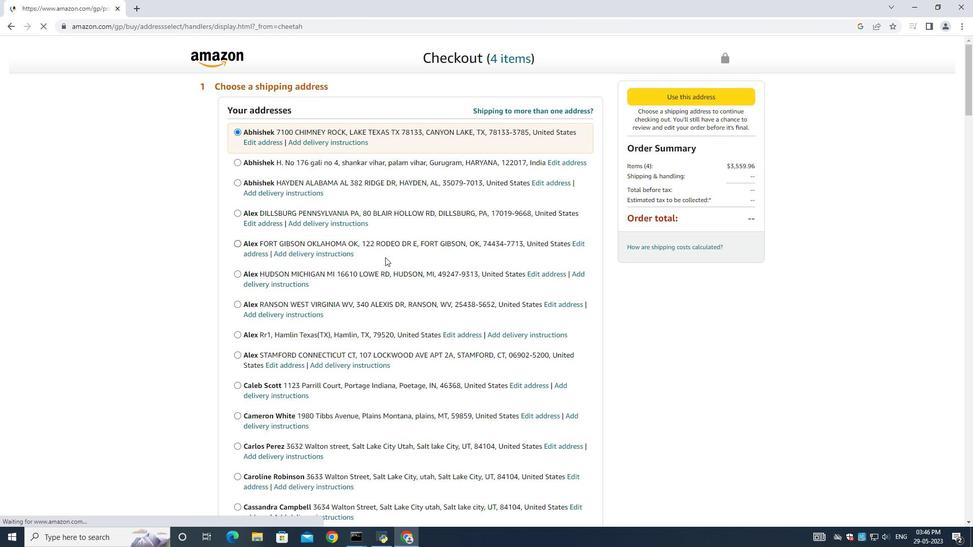 
Action: Mouse moved to (373, 255)
Screenshot: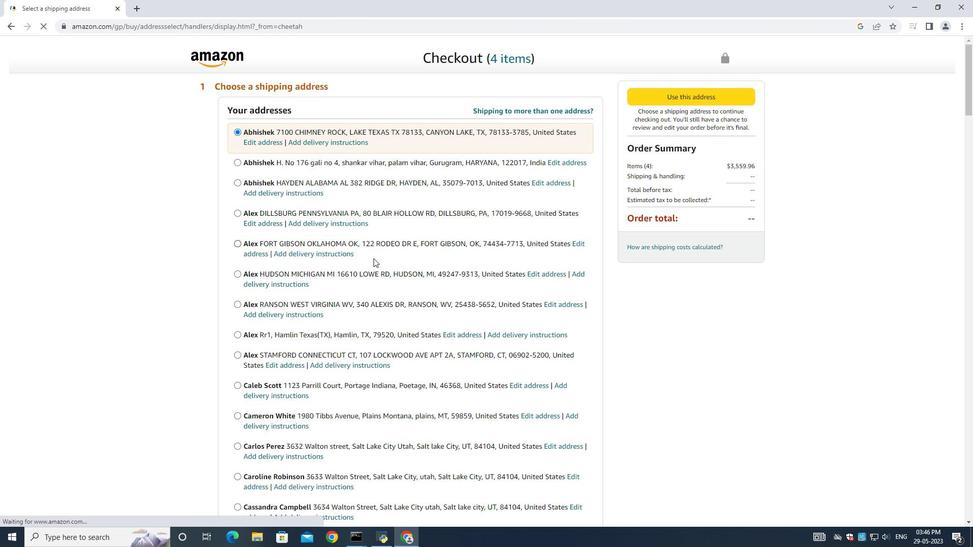 
Action: Mouse scrolled (373, 257) with delta (0, -1)
Screenshot: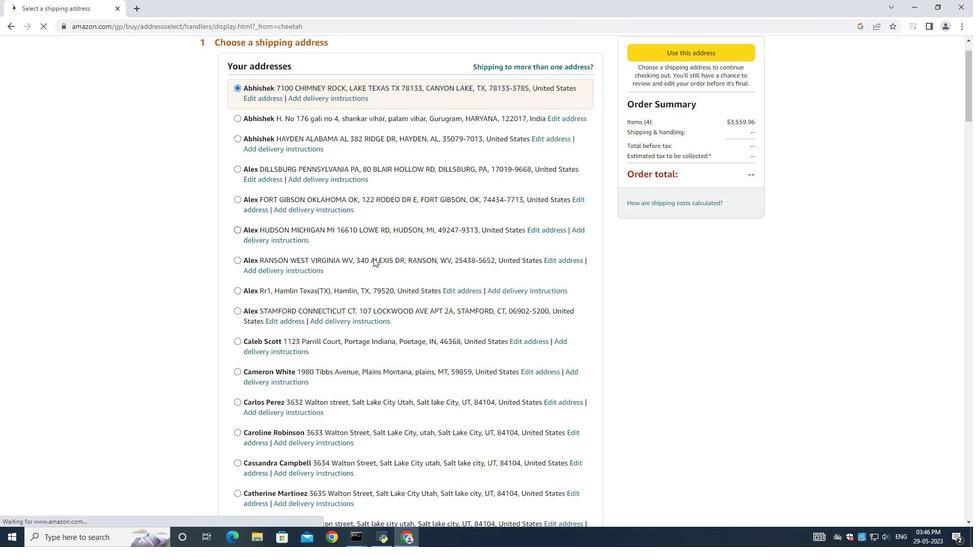 
Action: Mouse moved to (374, 252)
Screenshot: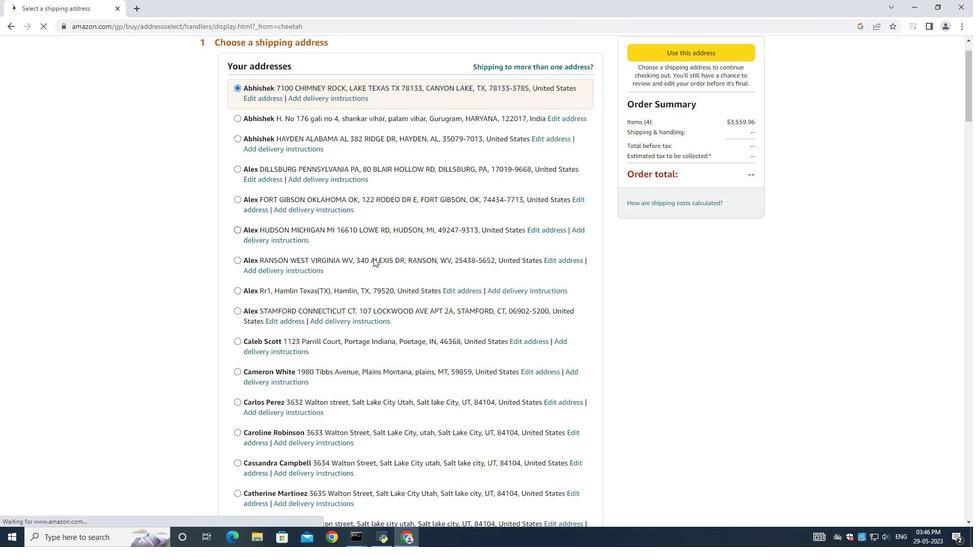 
Action: Mouse scrolled (373, 254) with delta (0, 0)
Screenshot: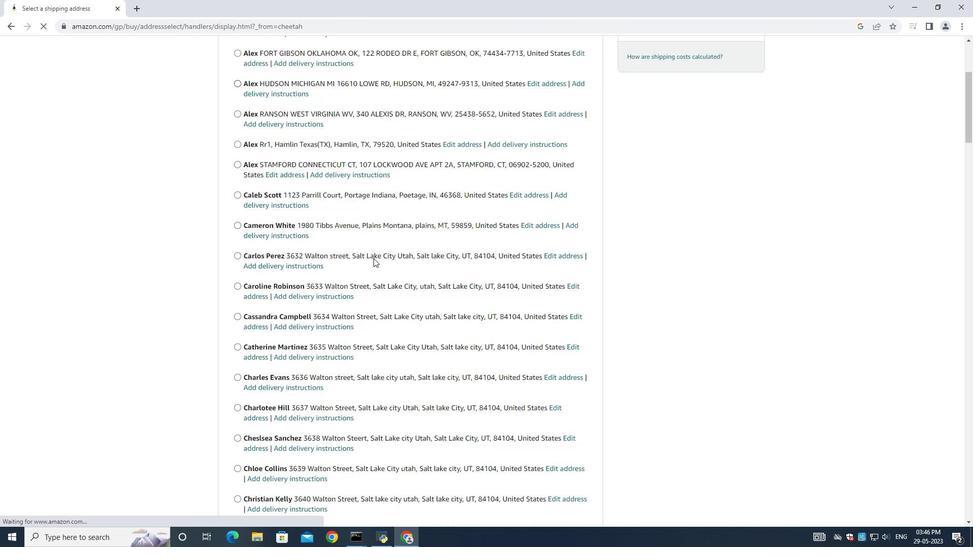 
Action: Mouse moved to (371, 253)
Screenshot: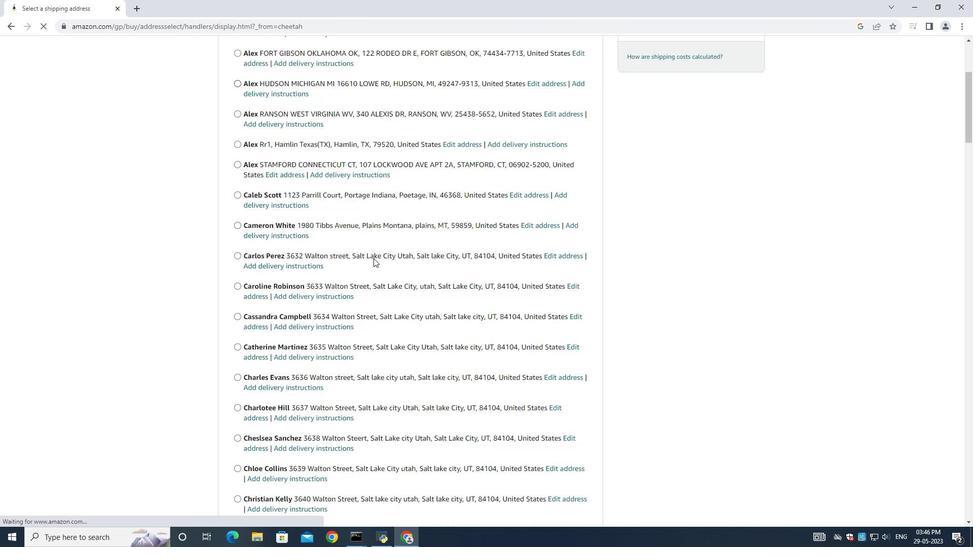 
Action: Mouse scrolled (374, 251) with delta (0, 0)
Screenshot: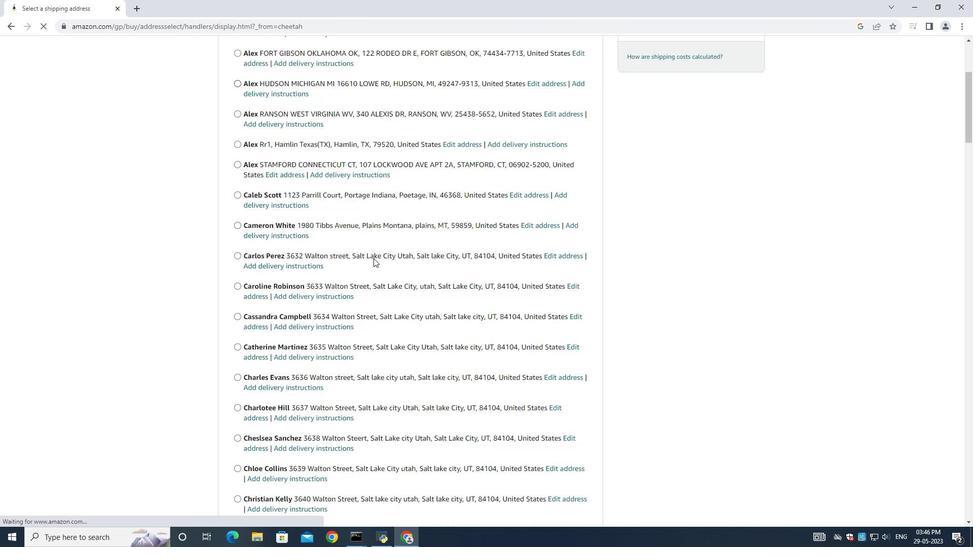 
Action: Mouse moved to (370, 253)
Screenshot: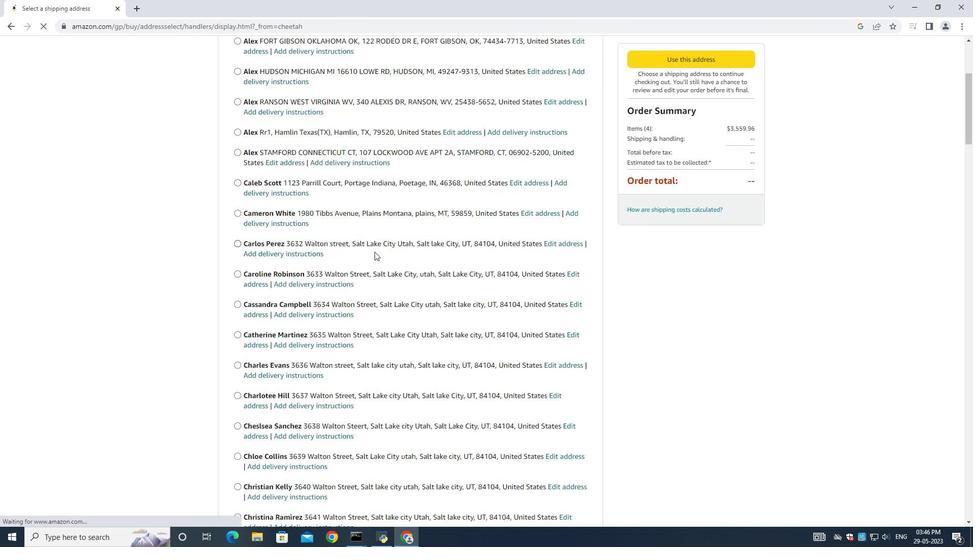 
Action: Mouse scrolled (370, 253) with delta (0, 0)
Screenshot: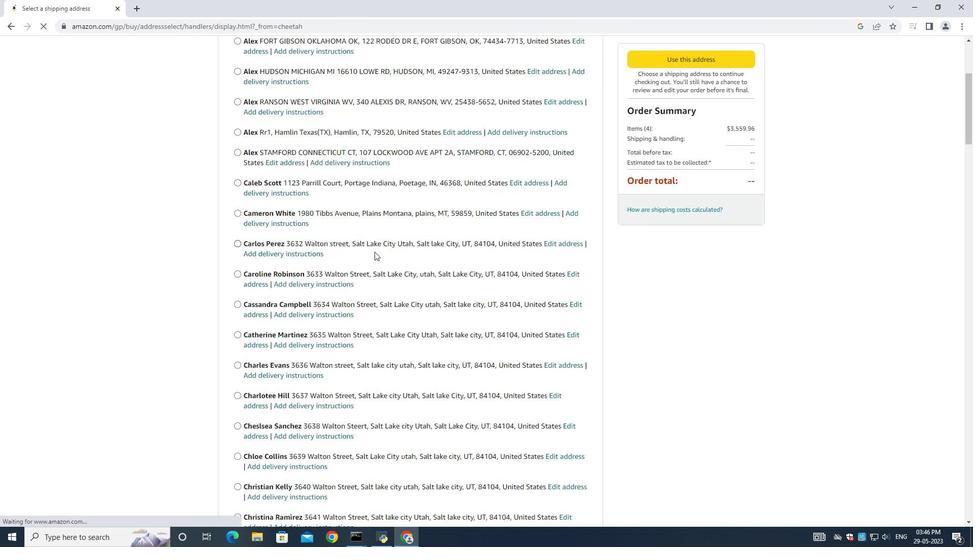 
Action: Mouse moved to (369, 253)
Screenshot: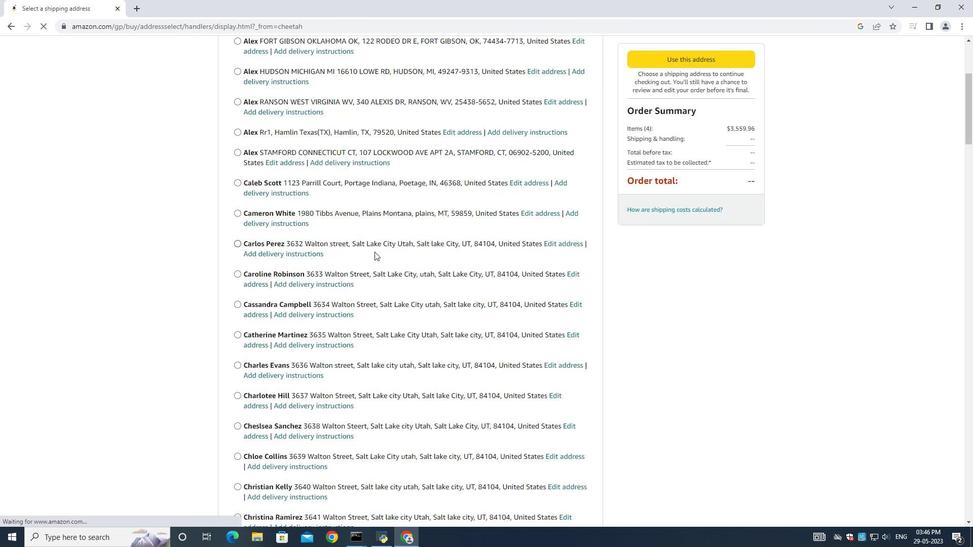 
Action: Mouse scrolled (370, 253) with delta (0, 0)
Screenshot: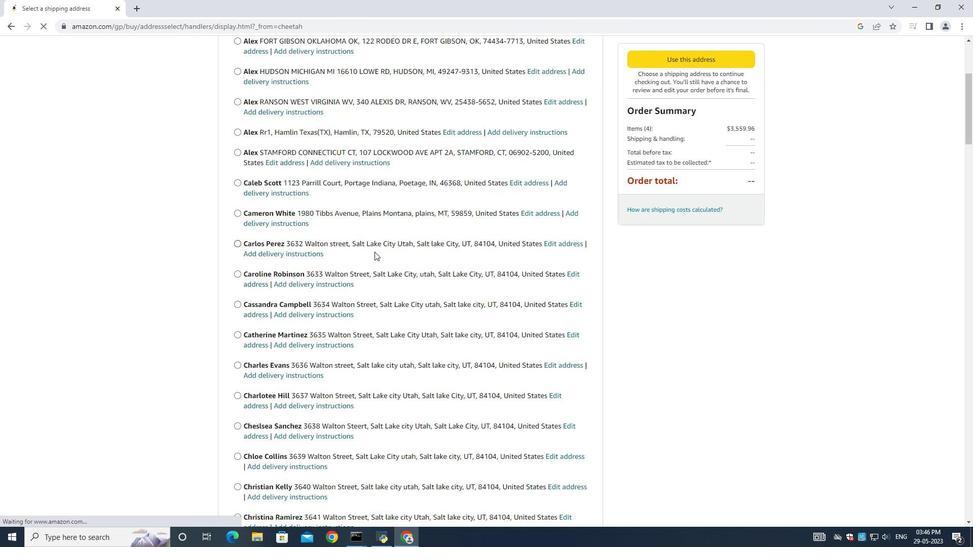 
Action: Mouse moved to (368, 252)
Screenshot: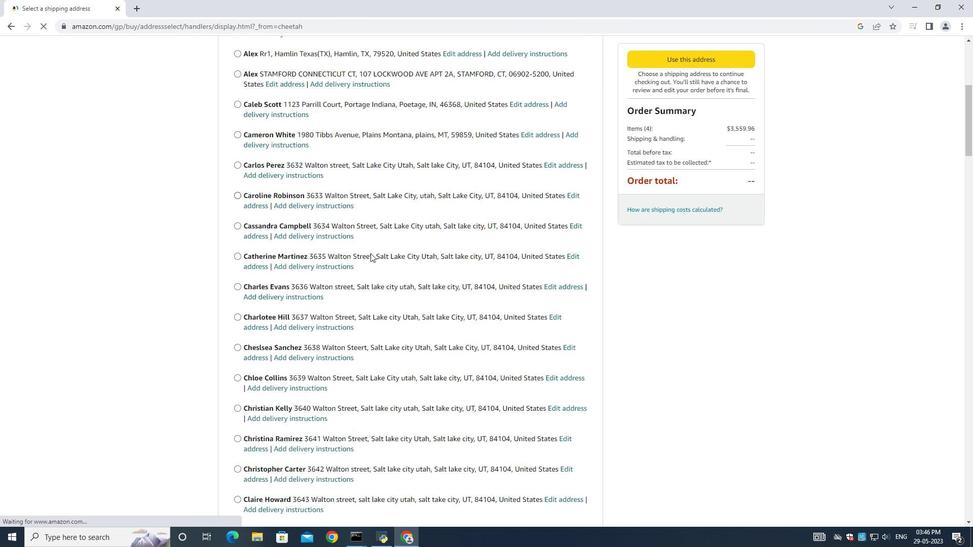 
Action: Mouse scrolled (370, 253) with delta (0, 0)
Screenshot: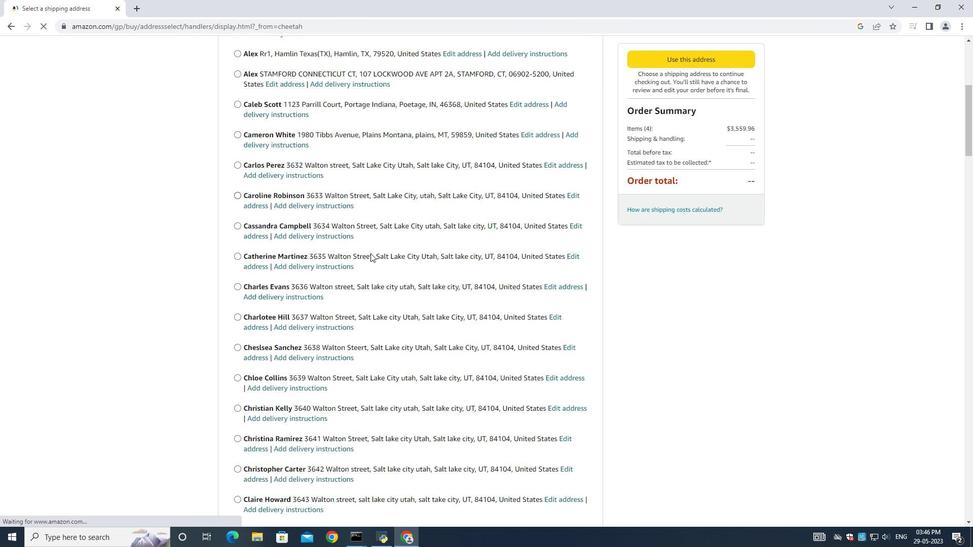
Action: Mouse moved to (366, 253)
Screenshot: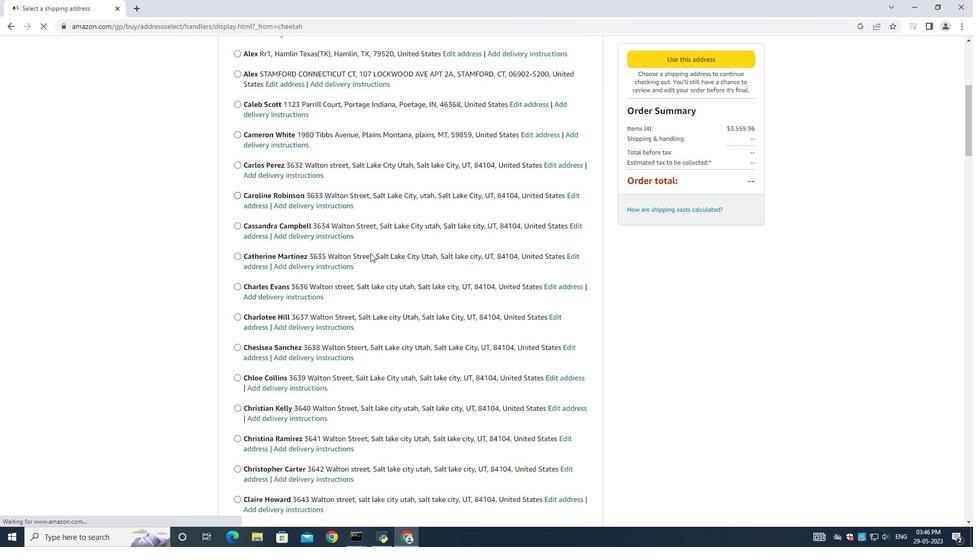 
Action: Mouse scrolled (370, 253) with delta (0, 0)
Screenshot: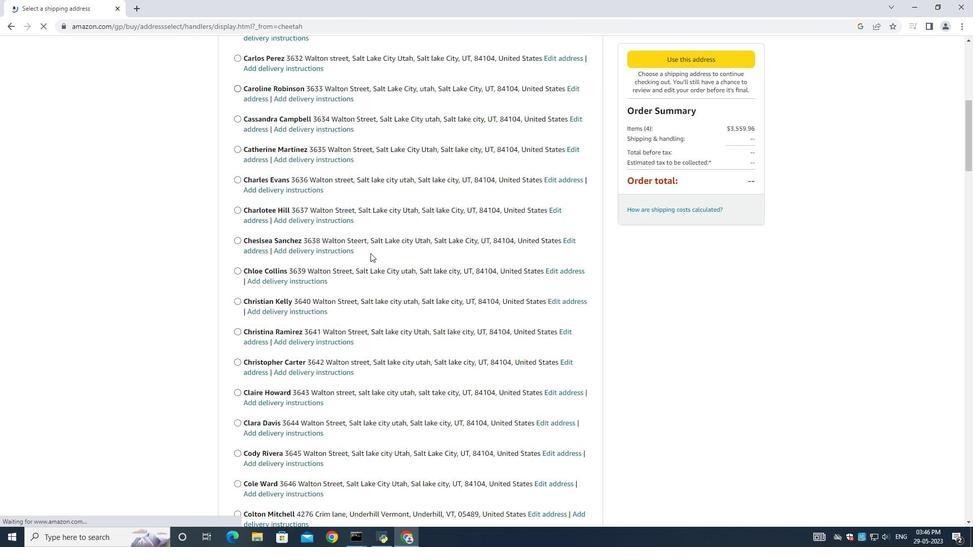
Action: Mouse moved to (365, 252)
Screenshot: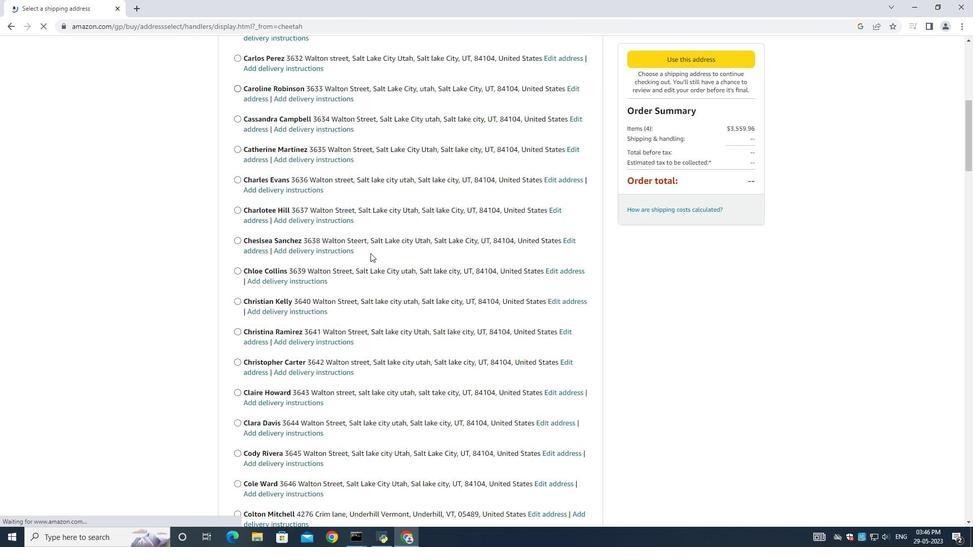 
Action: Mouse scrolled (370, 253) with delta (0, 0)
Screenshot: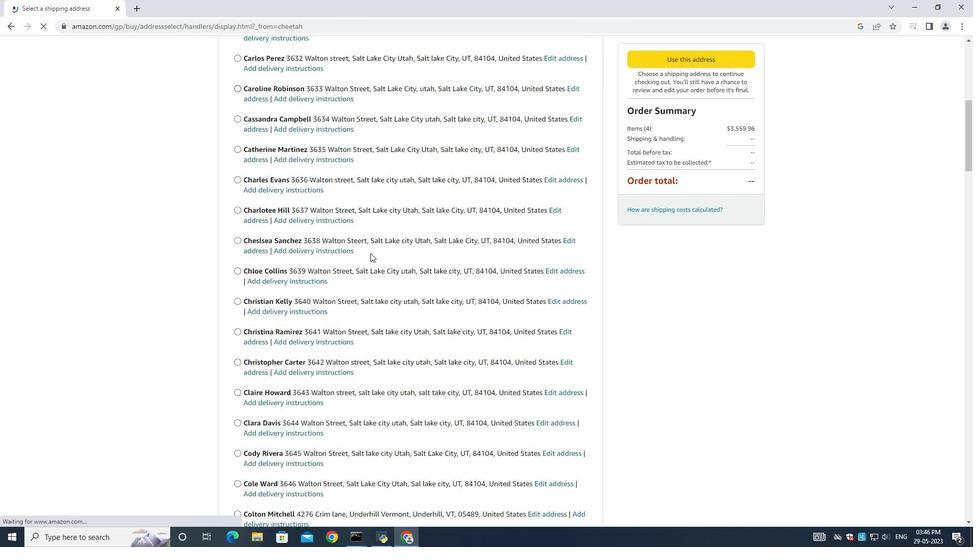 
Action: Mouse moved to (365, 251)
Screenshot: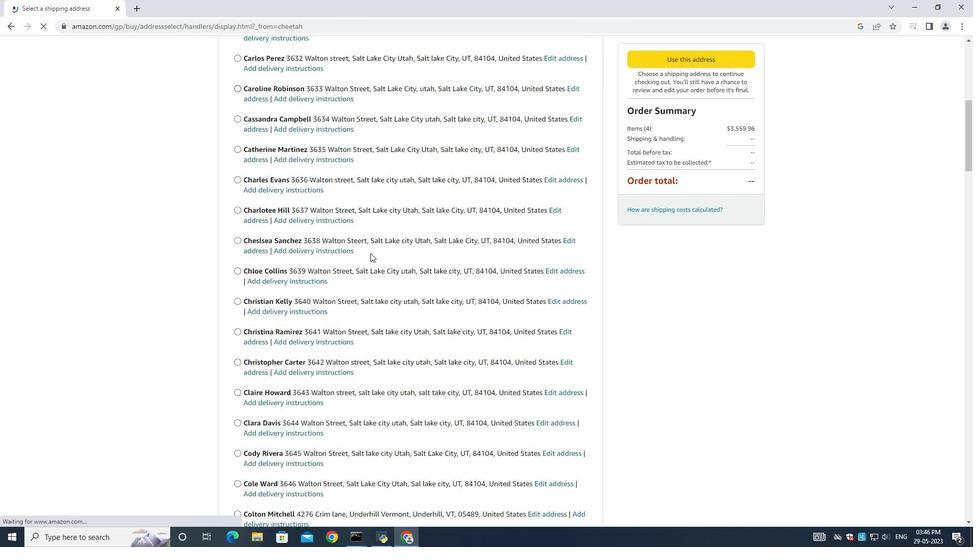 
Action: Mouse scrolled (369, 252) with delta (0, 0)
Screenshot: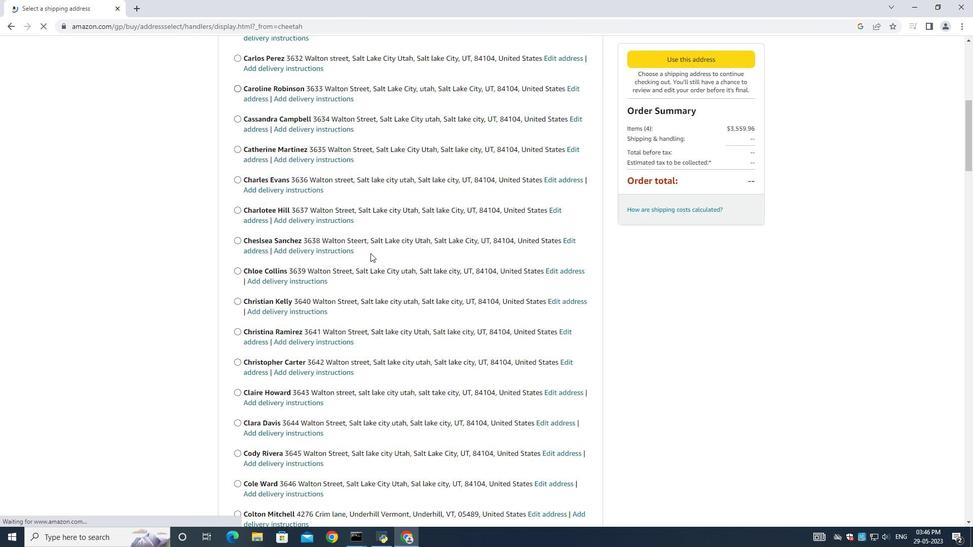 
Action: Mouse moved to (365, 251)
Screenshot: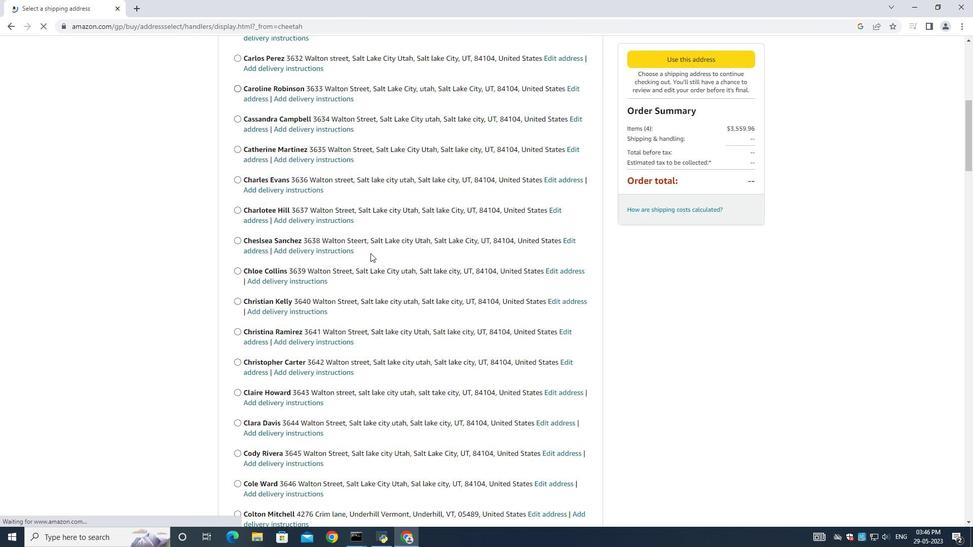 
Action: Mouse scrolled (368, 252) with delta (0, 0)
Screenshot: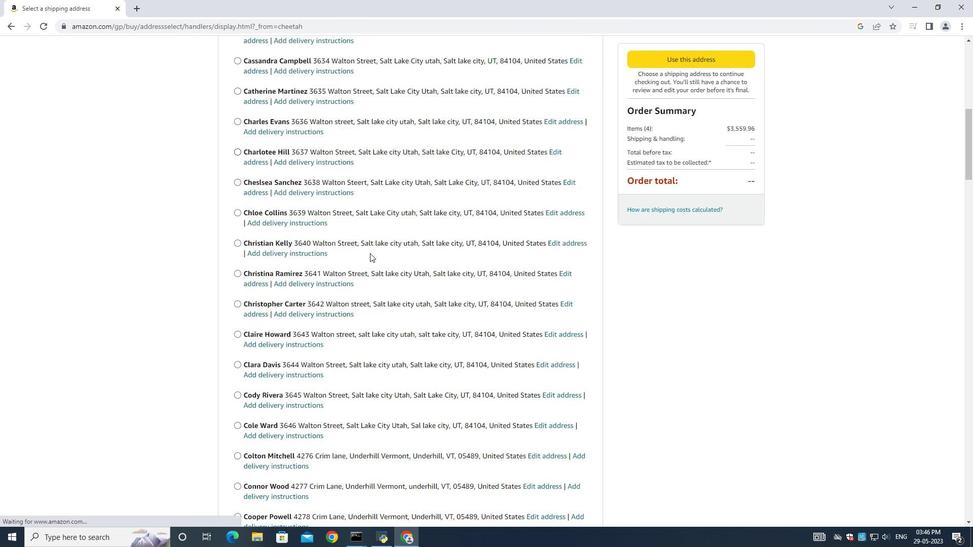 
Action: Mouse moved to (364, 250)
Screenshot: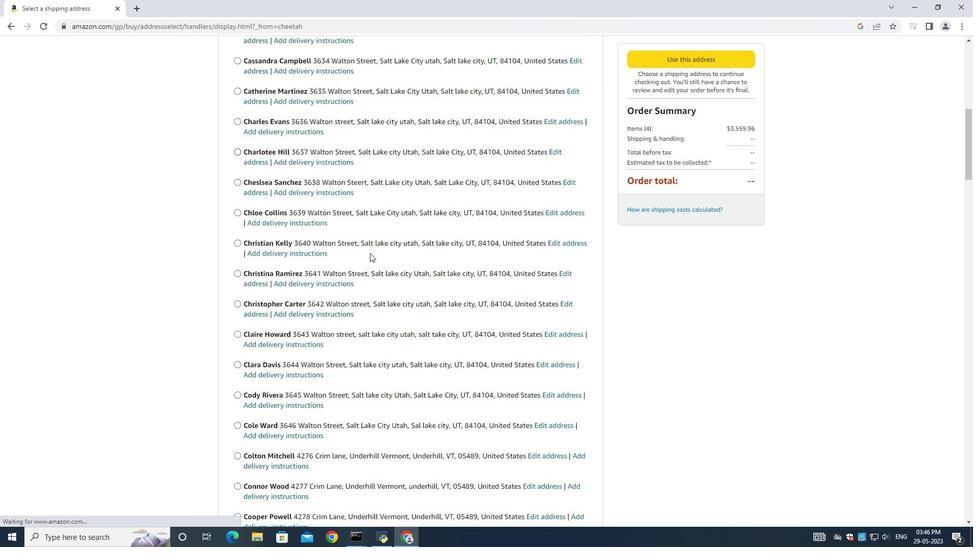 
Action: Mouse scrolled (365, 251) with delta (0, 0)
Screenshot: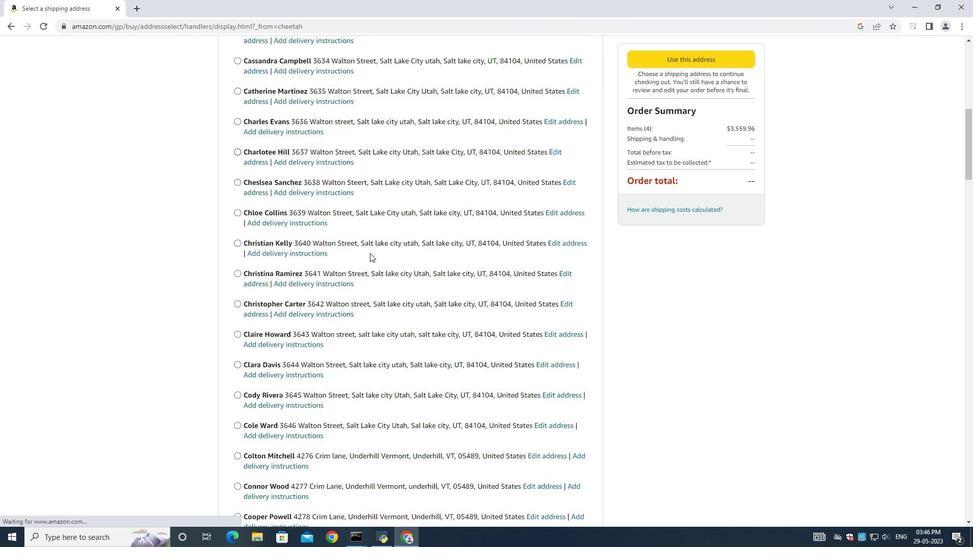 
Action: Mouse scrolled (365, 251) with delta (0, 0)
Screenshot: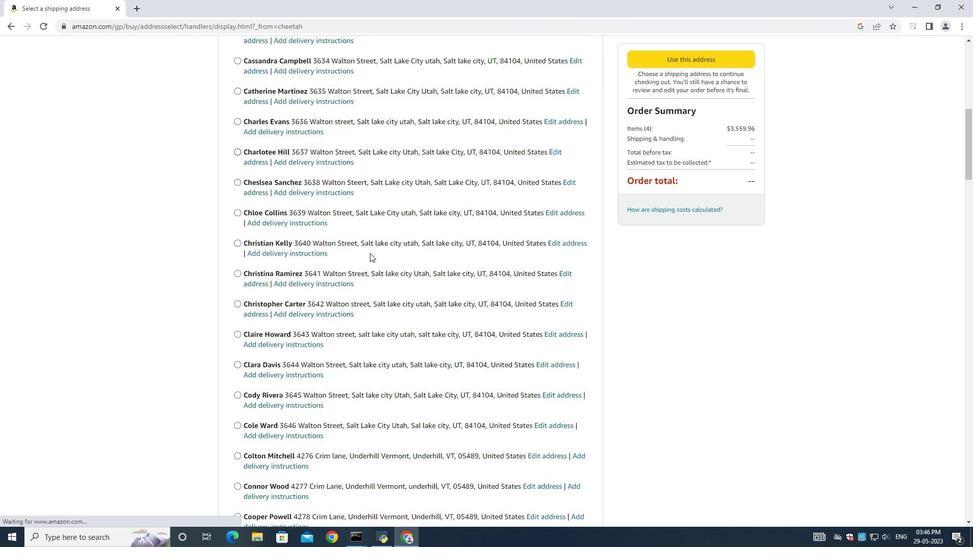 
Action: Mouse scrolled (365, 251) with delta (0, 0)
Screenshot: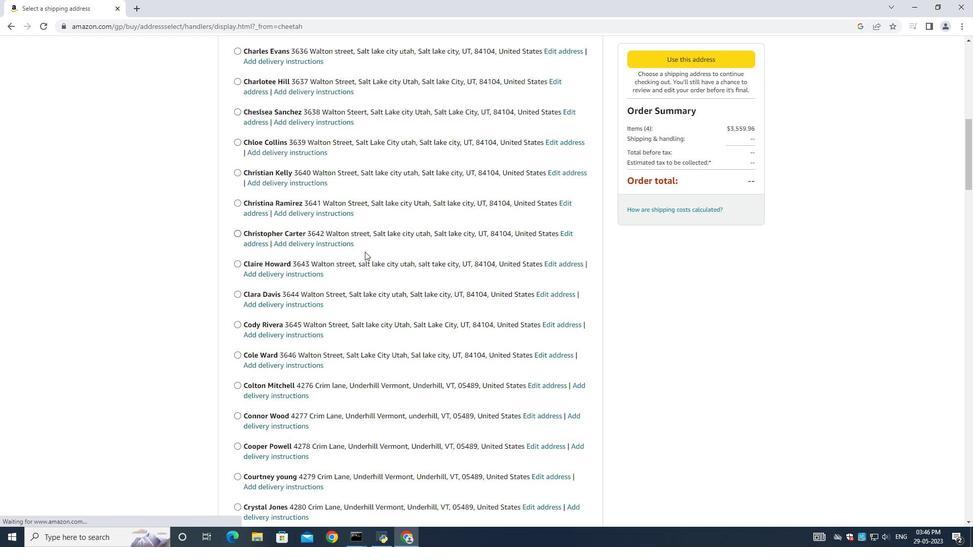 
Action: Mouse scrolled (365, 251) with delta (0, -1)
Screenshot: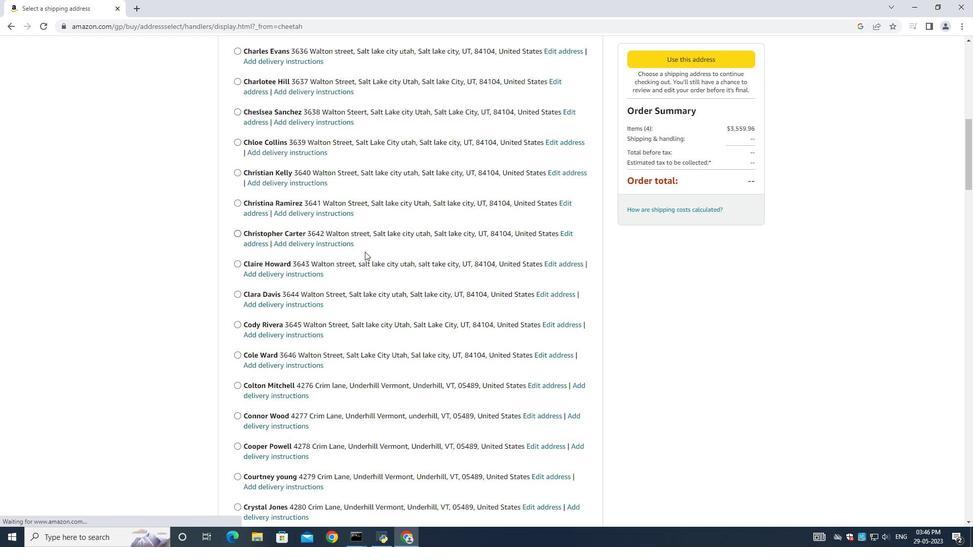 
Action: Mouse scrolled (365, 250) with delta (0, 0)
Screenshot: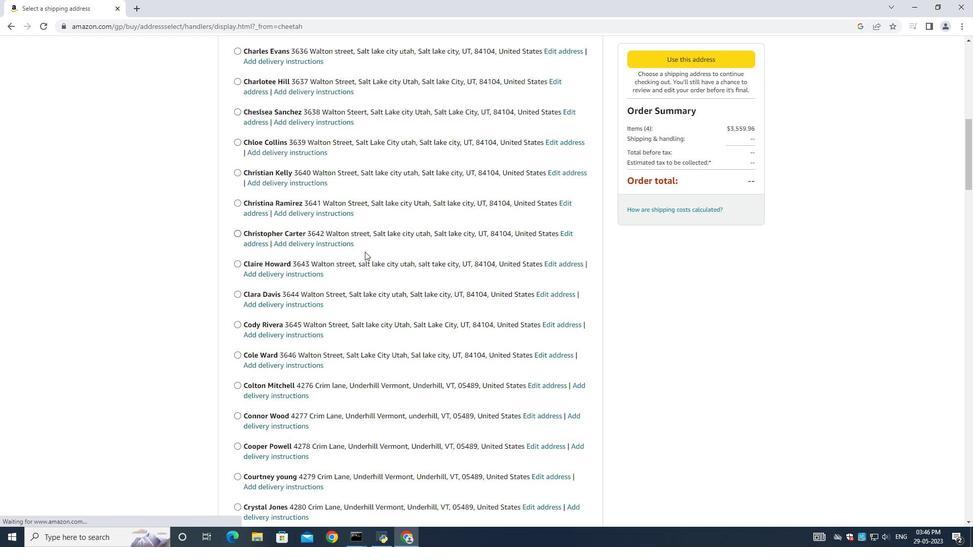 
Action: Mouse moved to (364, 250)
Screenshot: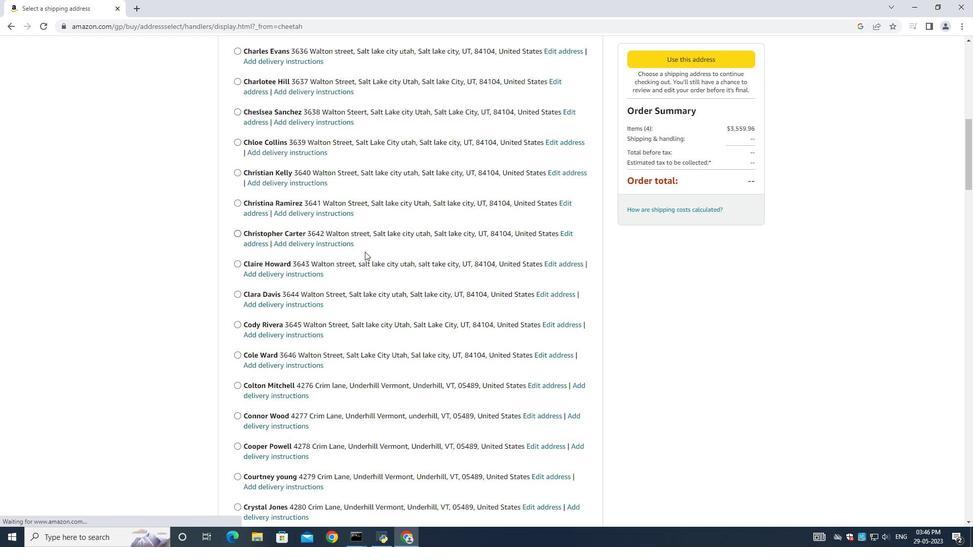 
Action: Mouse scrolled (364, 250) with delta (0, 0)
Screenshot: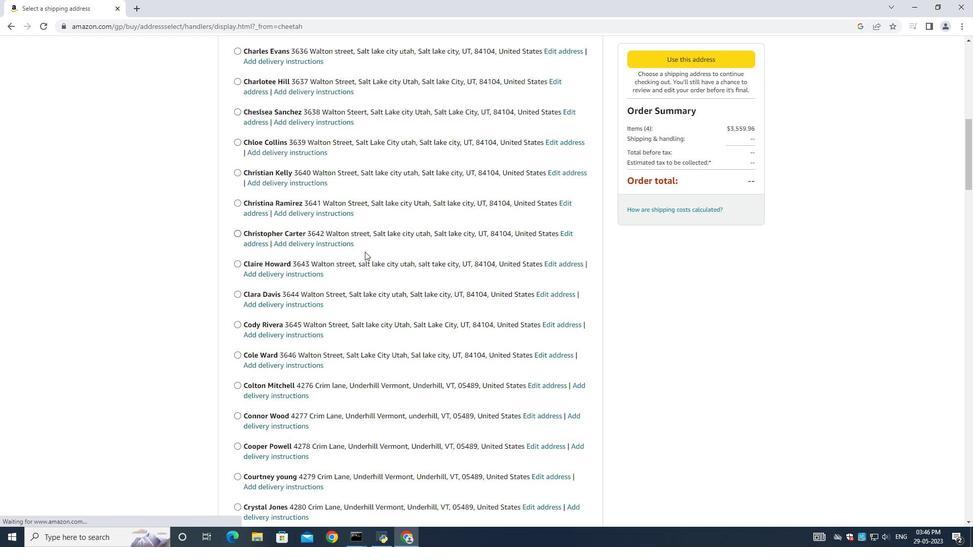 
Action: Mouse moved to (364, 250)
Screenshot: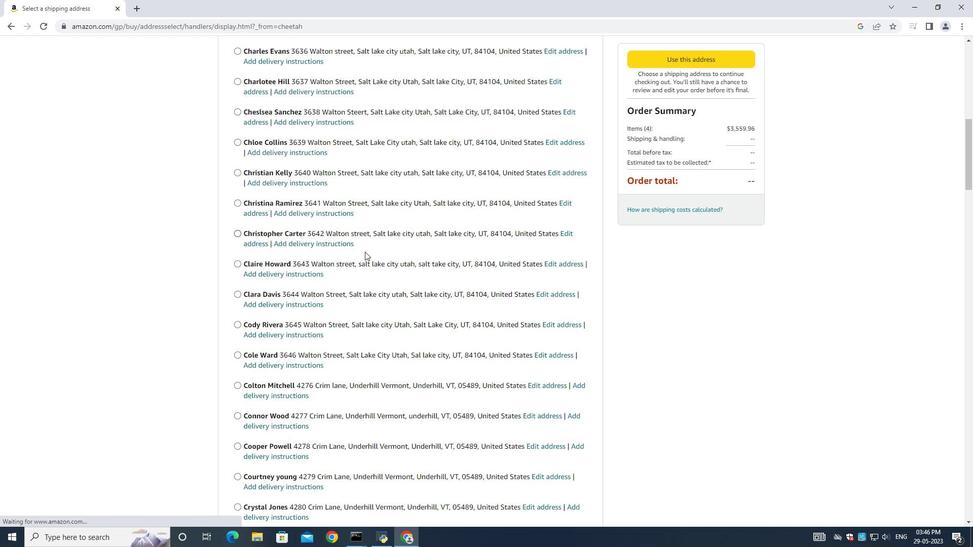
Action: Mouse scrolled (364, 250) with delta (0, 0)
Screenshot: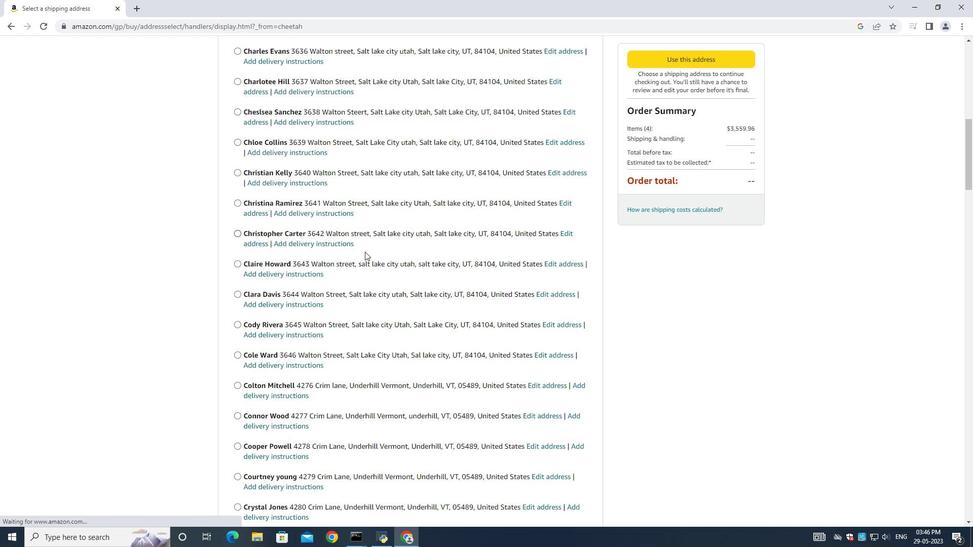 
Action: Mouse moved to (364, 250)
Screenshot: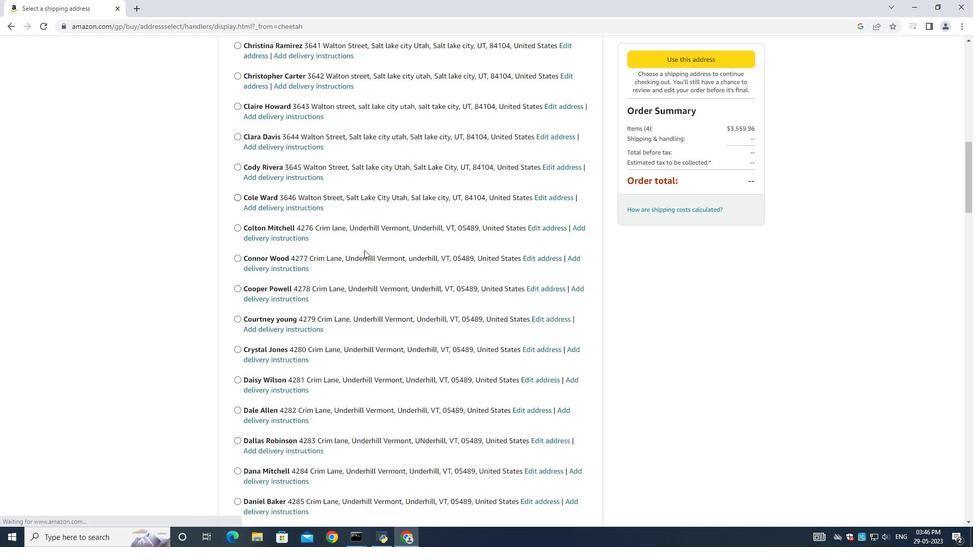 
Action: Mouse scrolled (364, 249) with delta (0, -1)
Screenshot: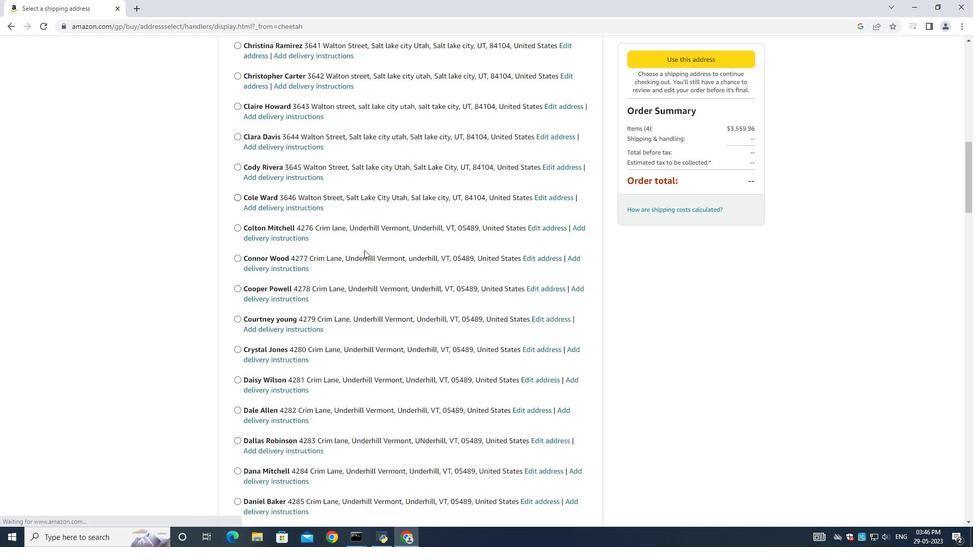 
Action: Mouse scrolled (364, 250) with delta (0, 0)
Screenshot: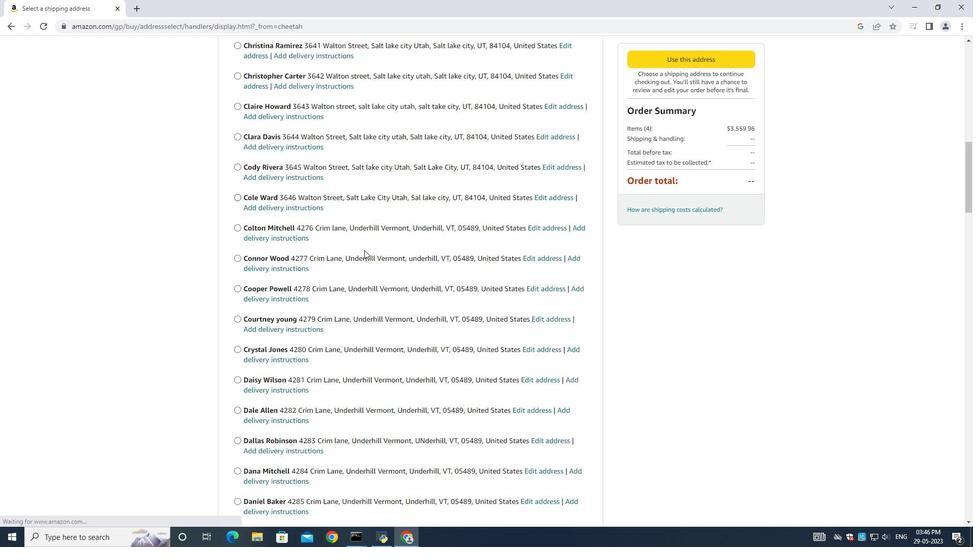 
Action: Mouse scrolled (364, 250) with delta (0, 0)
Screenshot: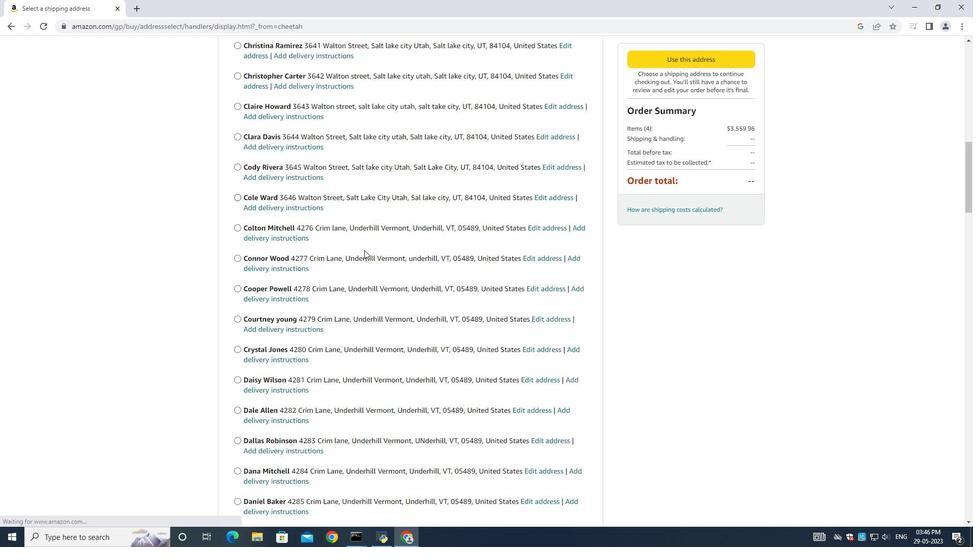 
Action: Mouse moved to (360, 255)
Screenshot: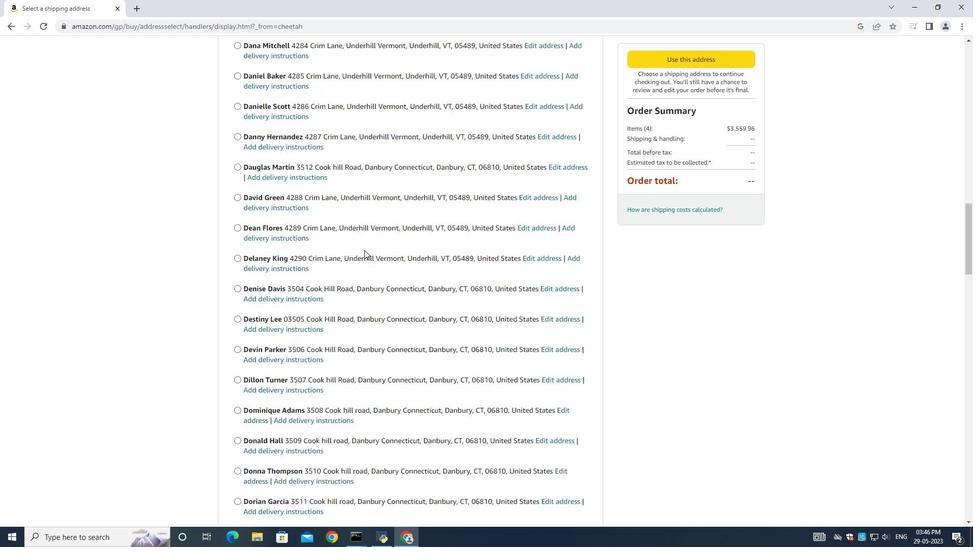 
Action: Mouse scrolled (360, 254) with delta (0, 0)
Screenshot: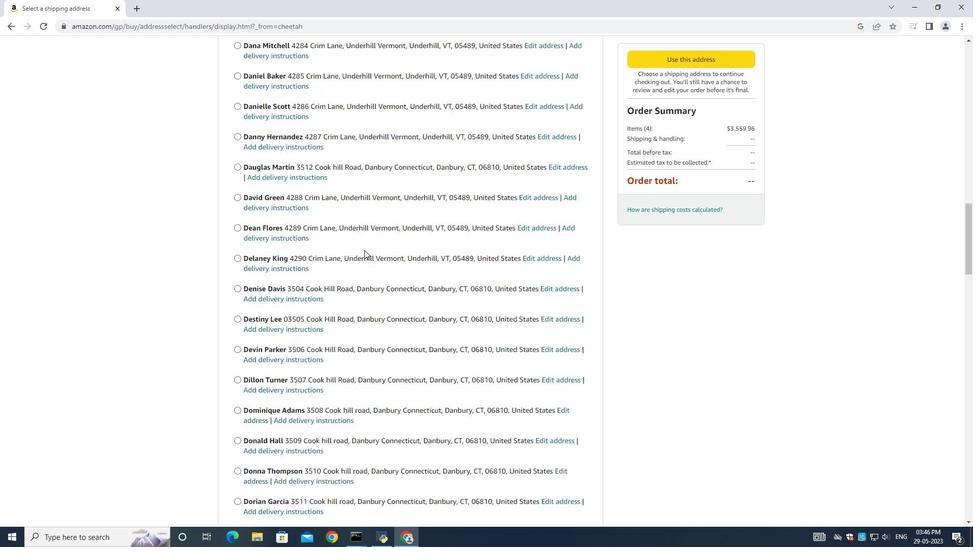 
Action: Mouse moved to (360, 256)
Screenshot: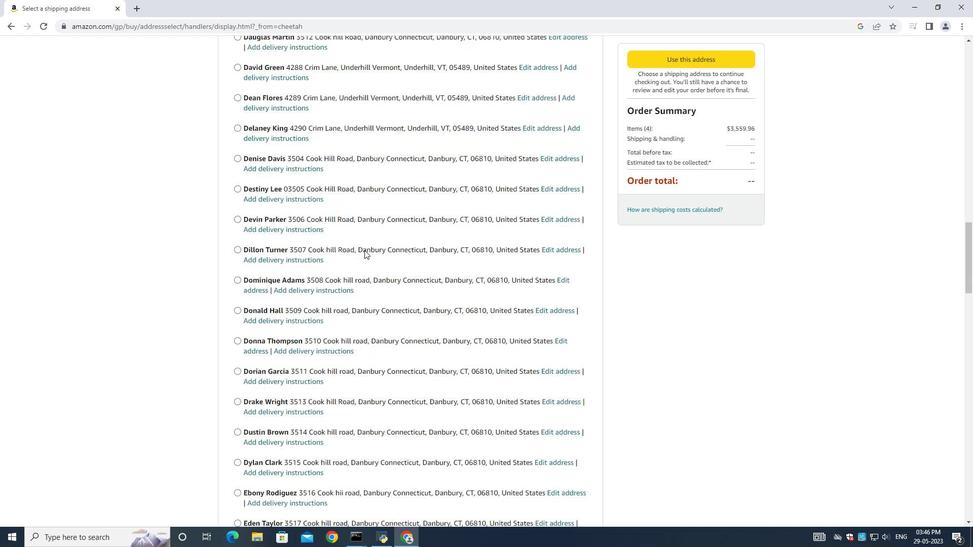 
Action: Mouse scrolled (360, 255) with delta (0, 0)
Screenshot: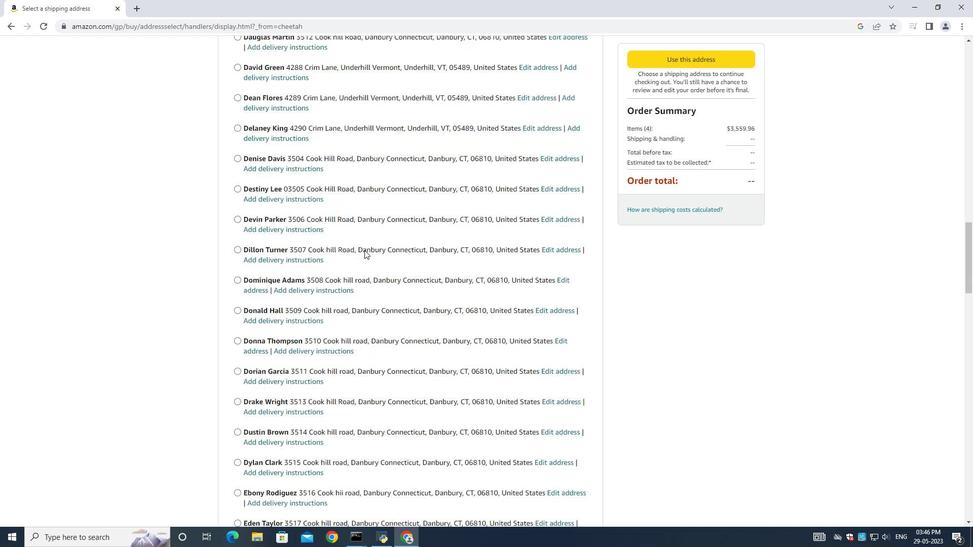 
Action: Mouse moved to (359, 256)
Screenshot: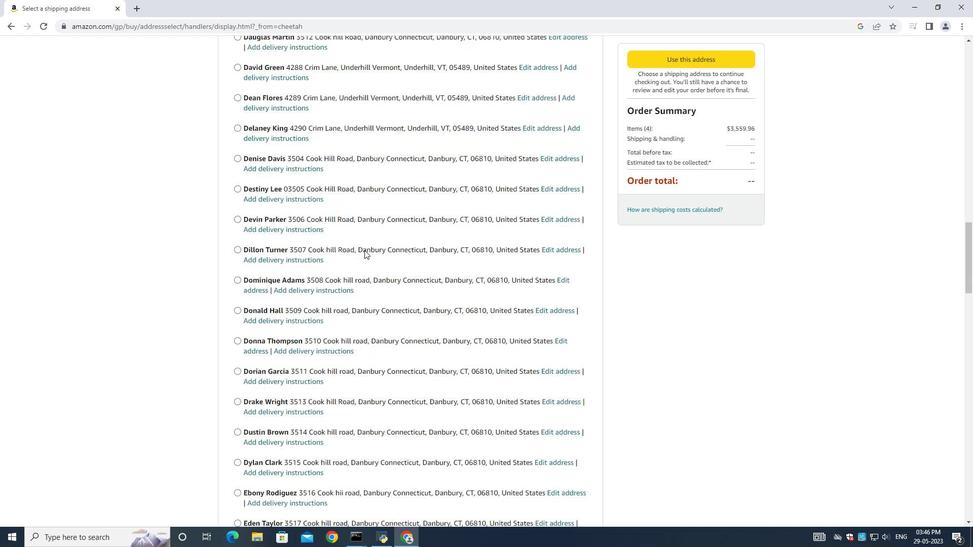 
Action: Mouse scrolled (360, 255) with delta (0, 0)
Screenshot: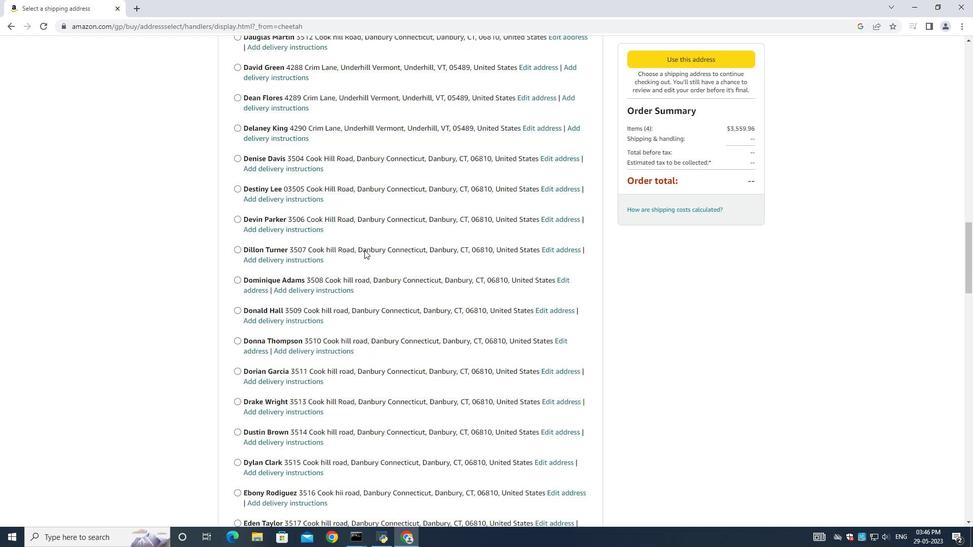 
Action: Mouse moved to (359, 256)
Screenshot: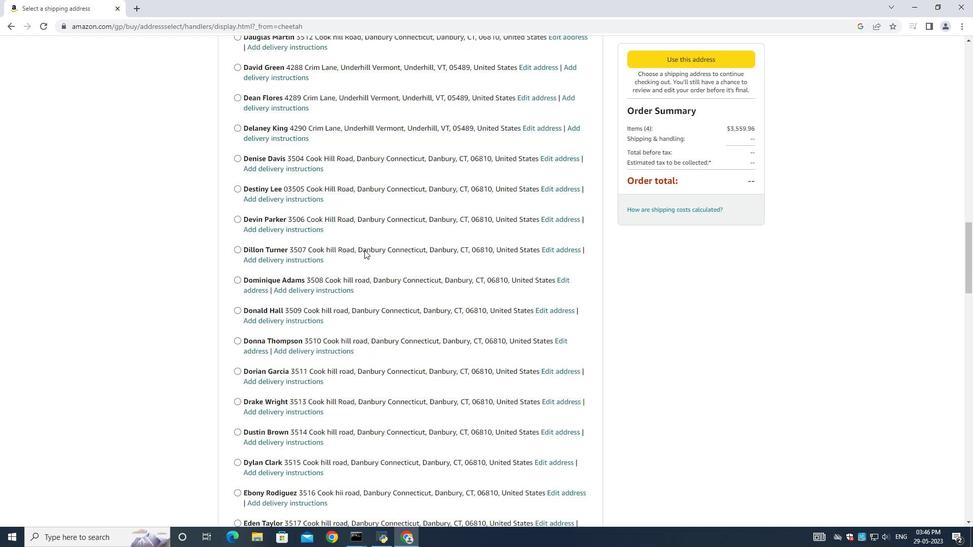 
Action: Mouse scrolled (359, 255) with delta (0, -1)
Screenshot: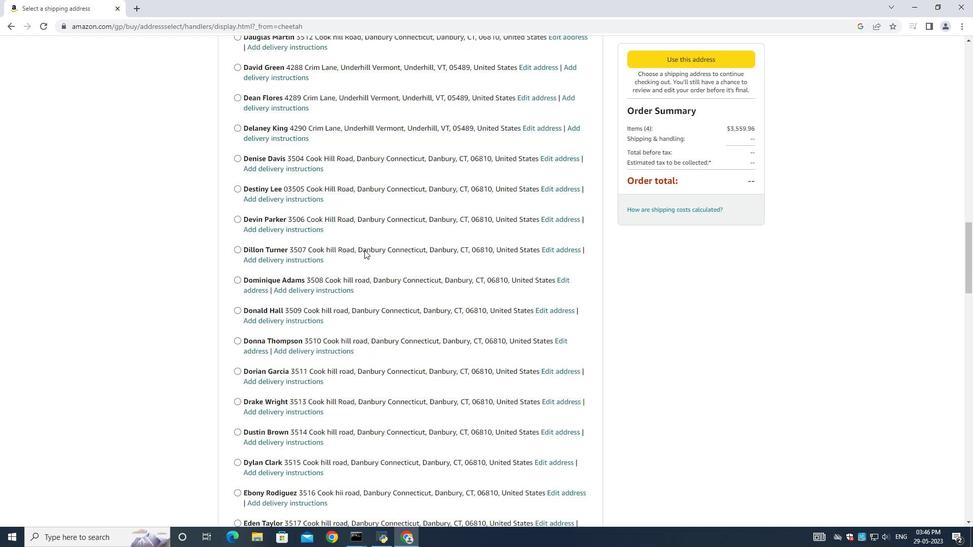 
Action: Mouse moved to (358, 254)
Screenshot: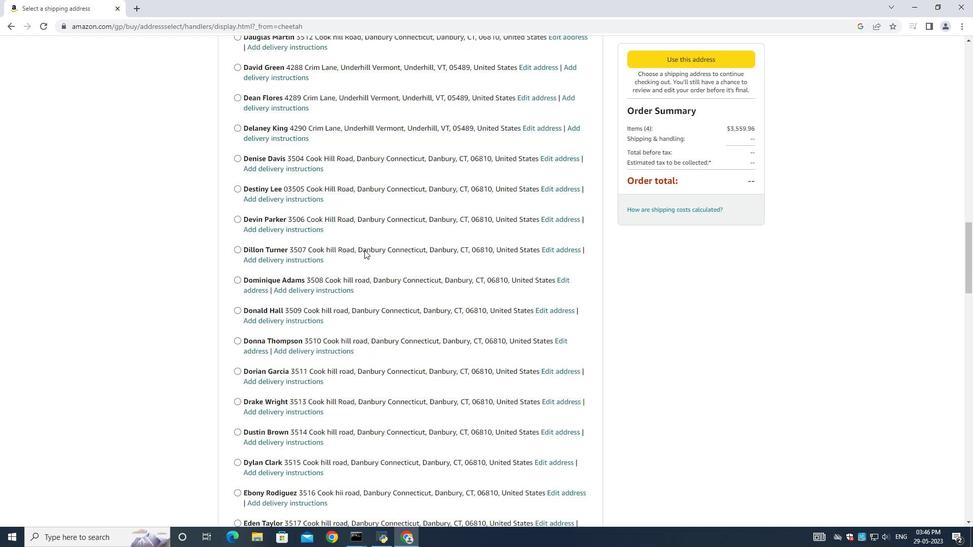 
Action: Mouse scrolled (359, 255) with delta (0, 0)
Screenshot: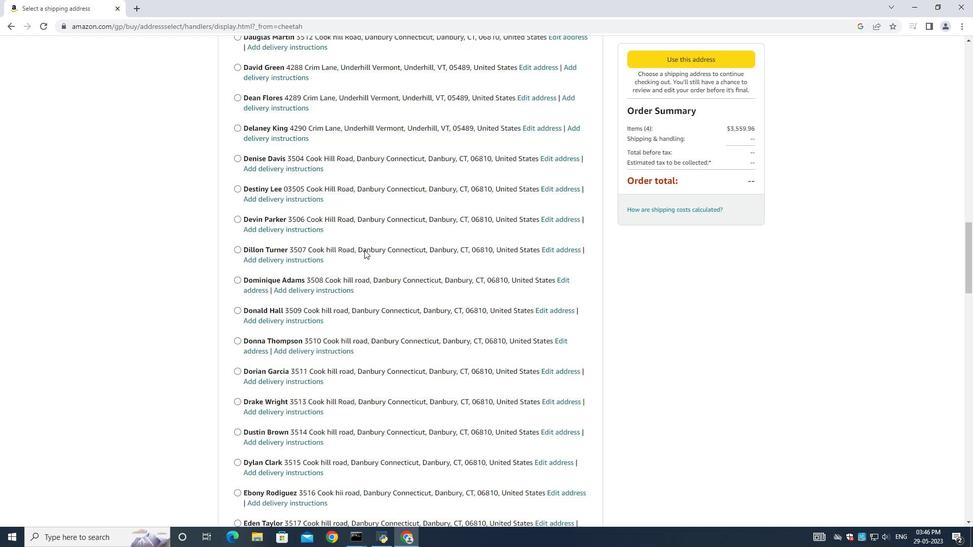 
Action: Mouse moved to (355, 251)
Screenshot: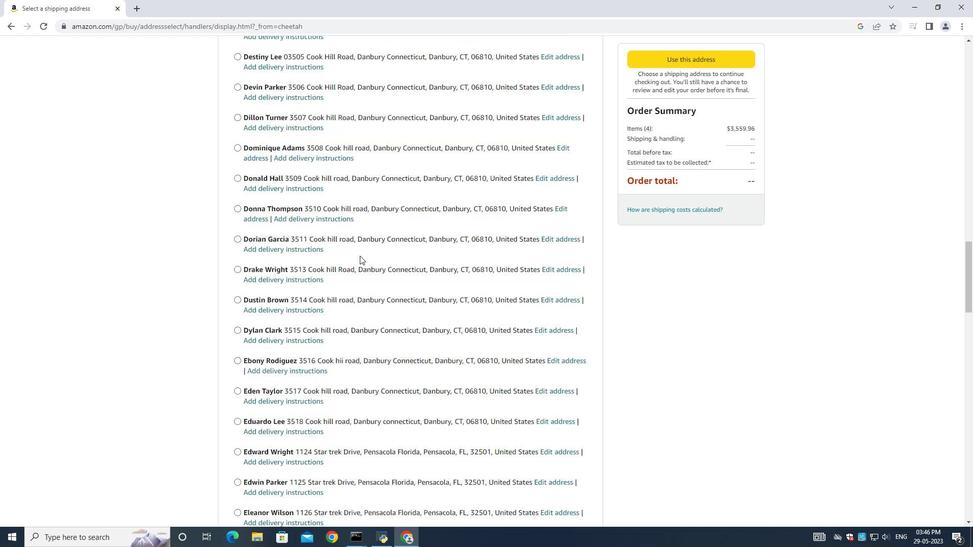 
Action: Mouse scrolled (357, 253) with delta (0, 0)
Screenshot: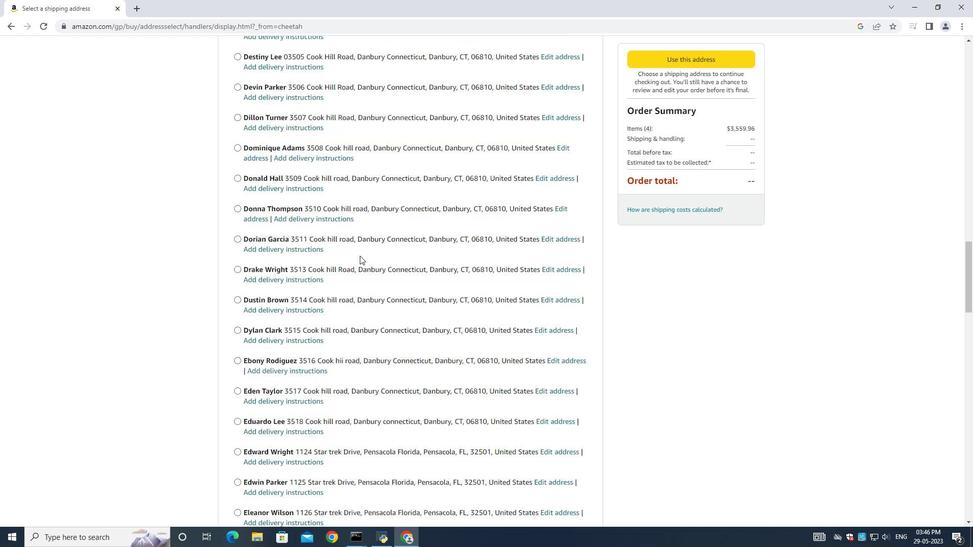 
Action: Mouse moved to (355, 250)
Screenshot: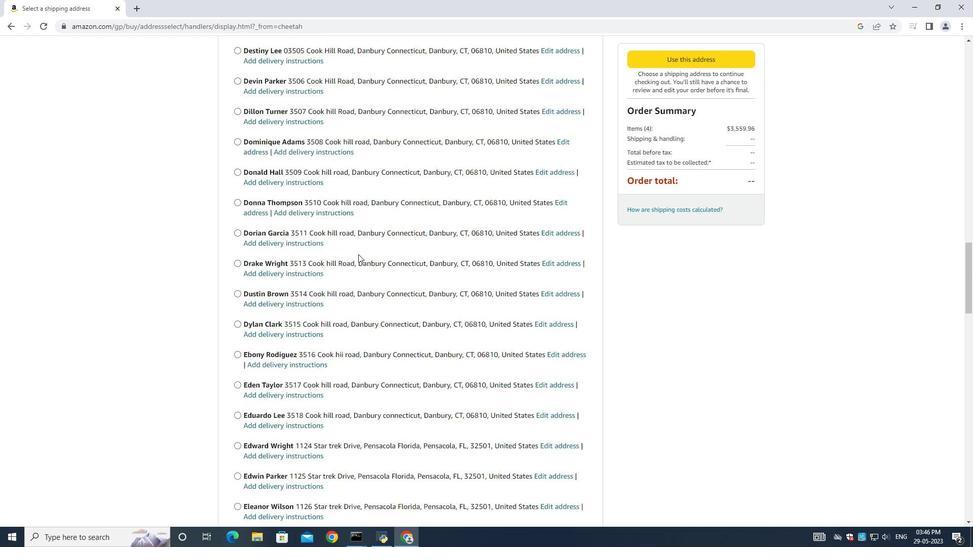 
Action: Mouse scrolled (355, 250) with delta (0, 0)
Screenshot: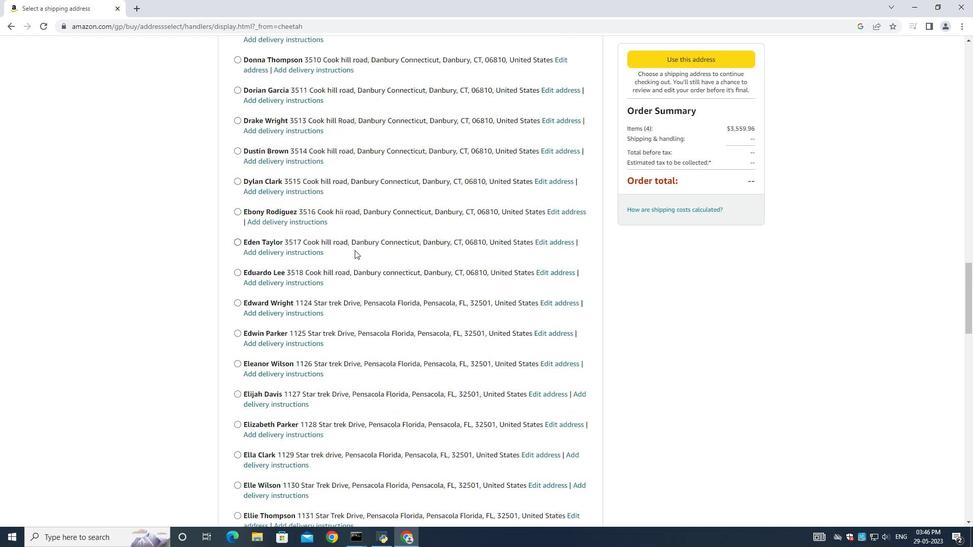
Action: Mouse moved to (354, 250)
Screenshot: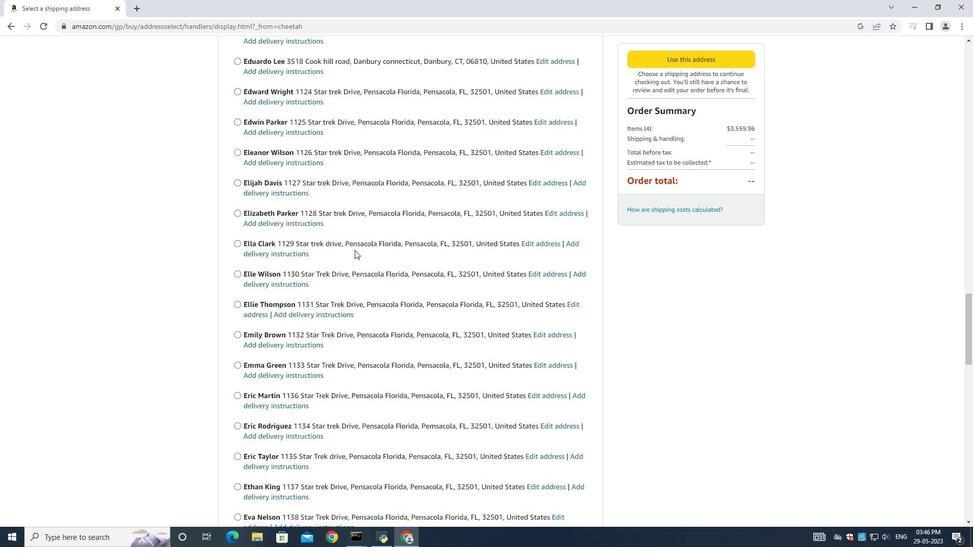 
Action: Mouse scrolled (355, 250) with delta (0, 0)
Screenshot: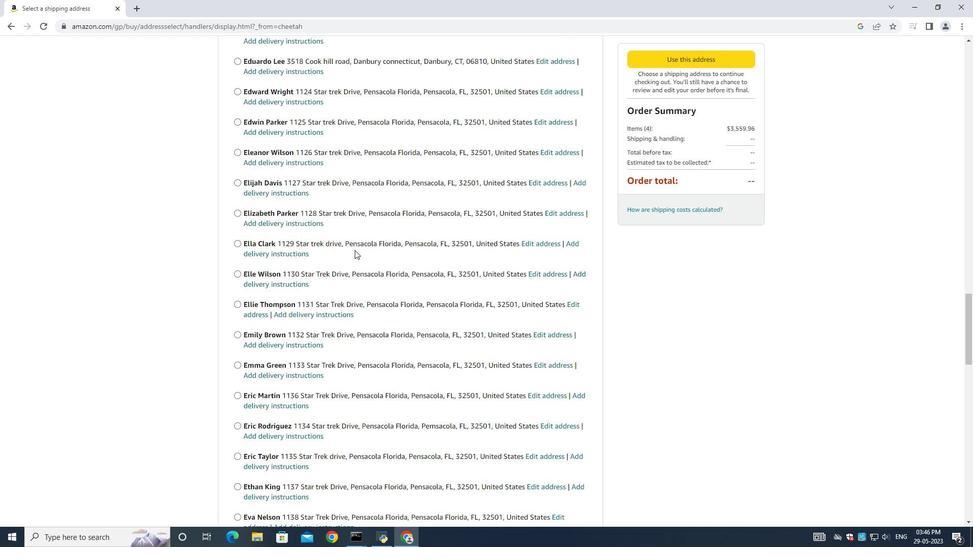 
Action: Mouse moved to (353, 249)
Screenshot: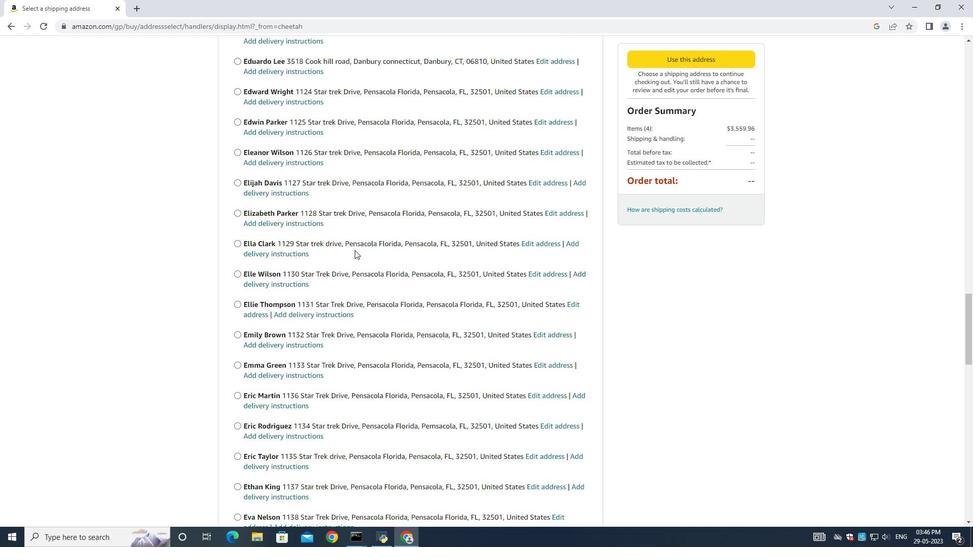 
Action: Mouse scrolled (355, 249) with delta (0, -1)
Screenshot: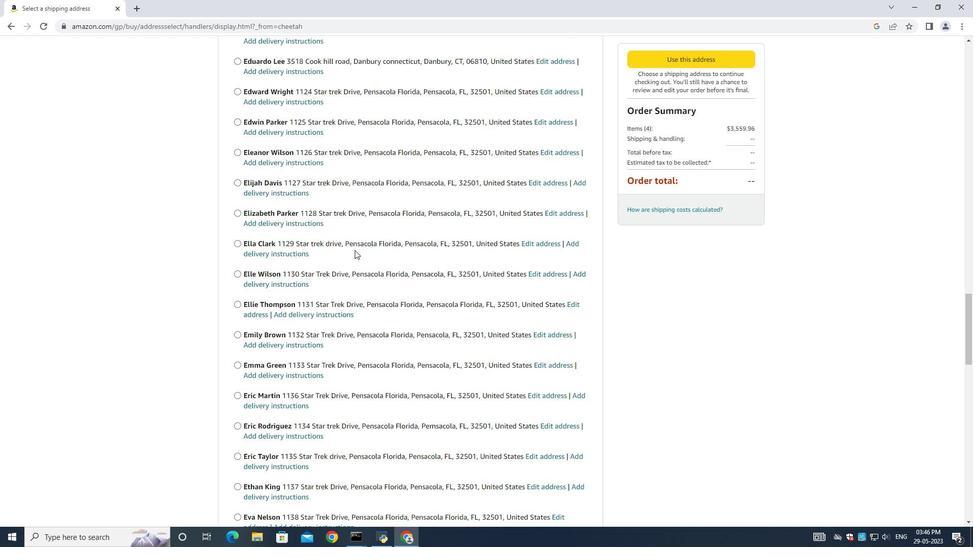 
Action: Mouse moved to (353, 248)
Screenshot: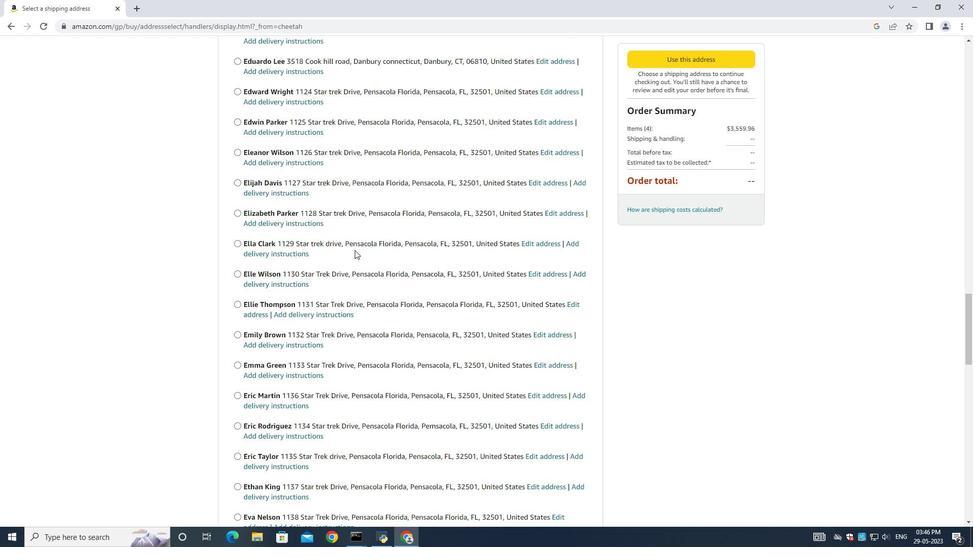 
Action: Mouse scrolled (354, 250) with delta (0, 0)
Screenshot: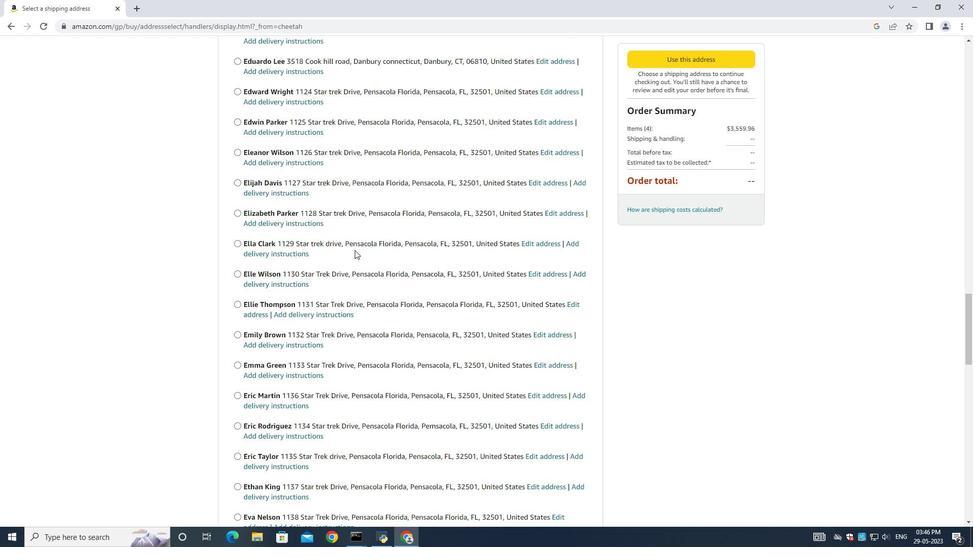 
Action: Mouse moved to (352, 247)
Screenshot: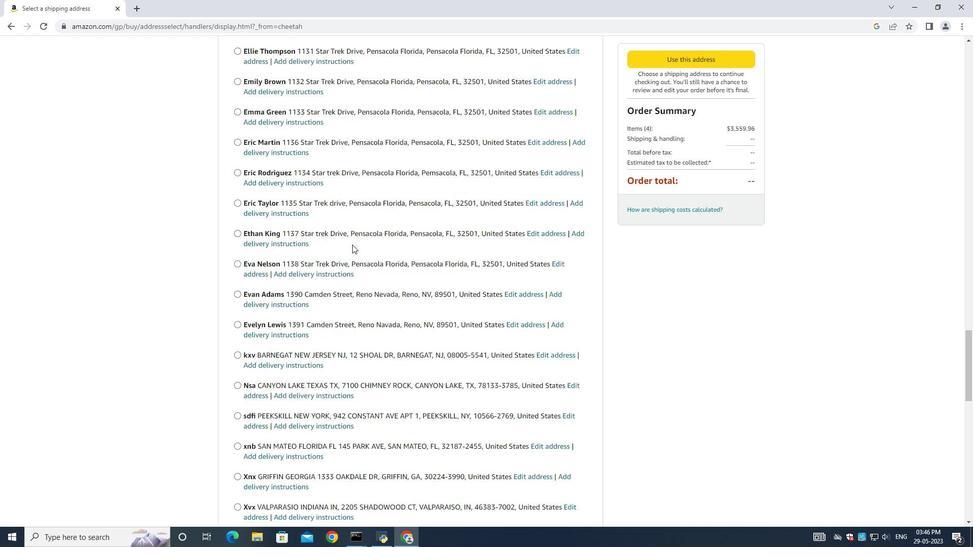 
Action: Mouse scrolled (352, 247) with delta (0, 0)
Screenshot: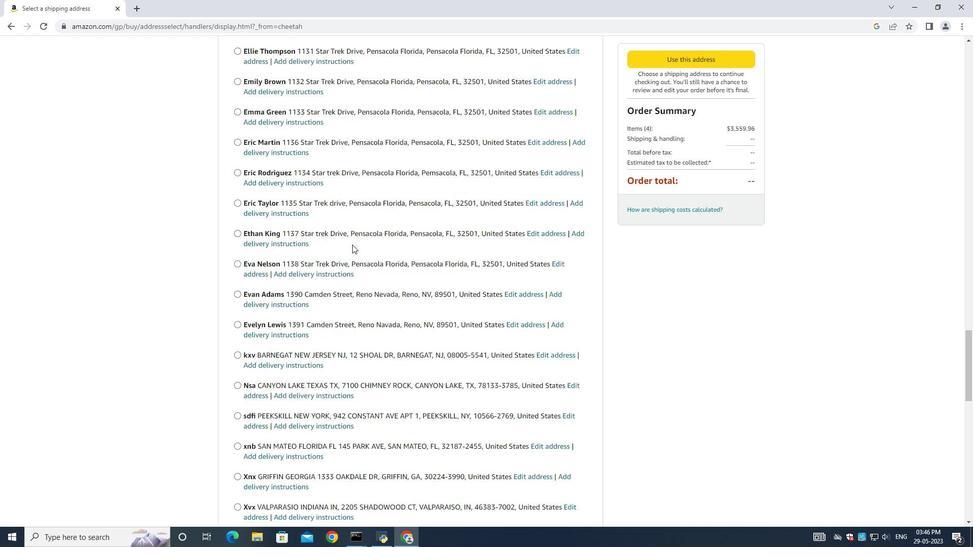 
Action: Mouse scrolled (352, 246) with delta (0, -1)
Screenshot: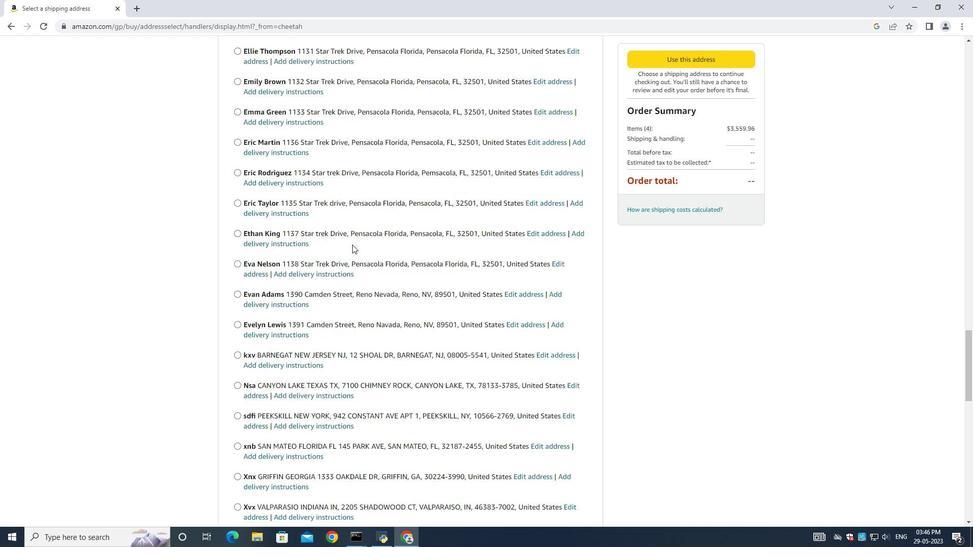 
Action: Mouse moved to (352, 247)
Screenshot: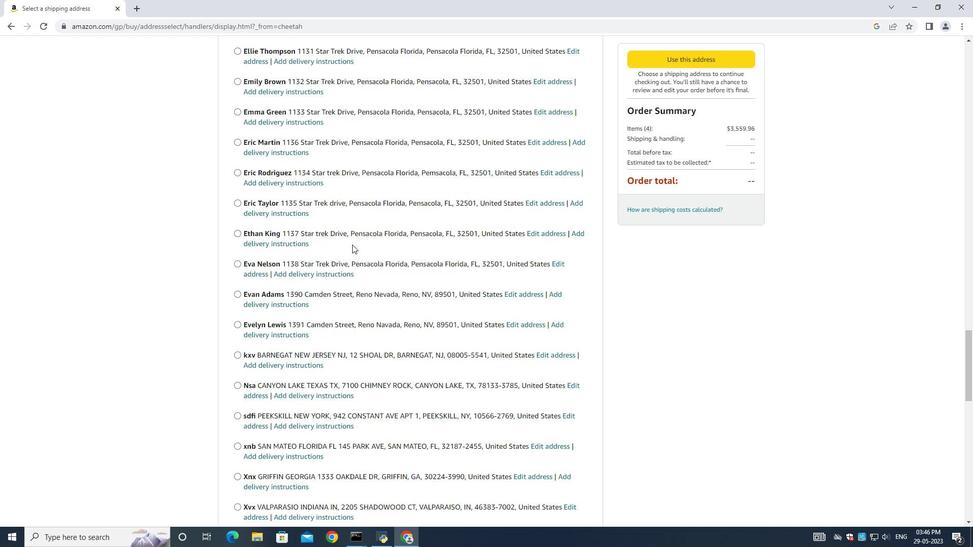 
Action: Mouse scrolled (352, 247) with delta (0, 0)
Screenshot: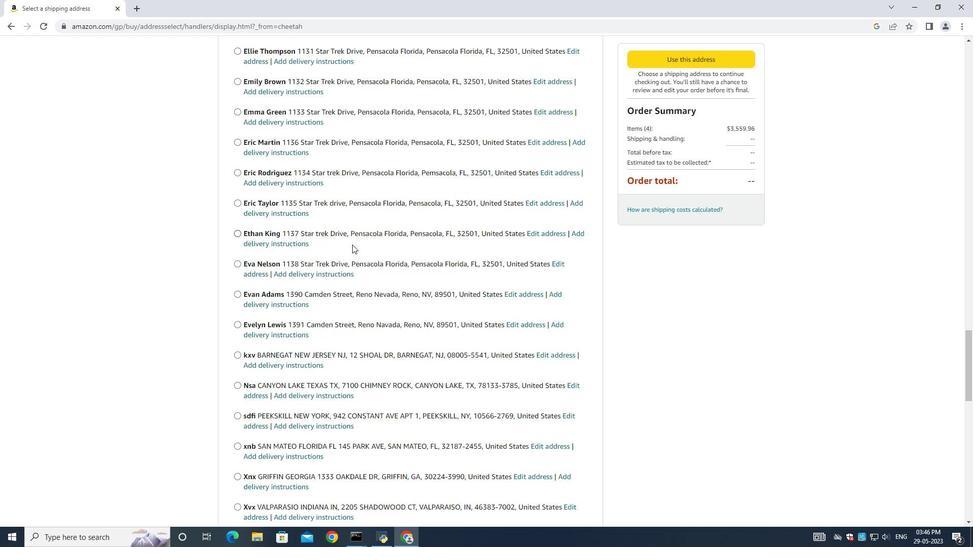
Action: Mouse moved to (351, 247)
Screenshot: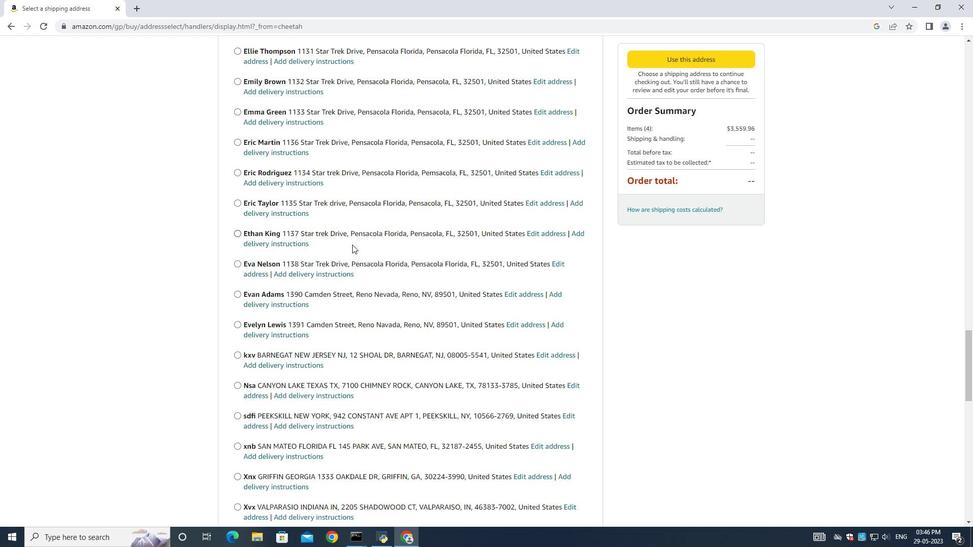 
Action: Mouse scrolled (352, 247) with delta (0, 0)
Screenshot: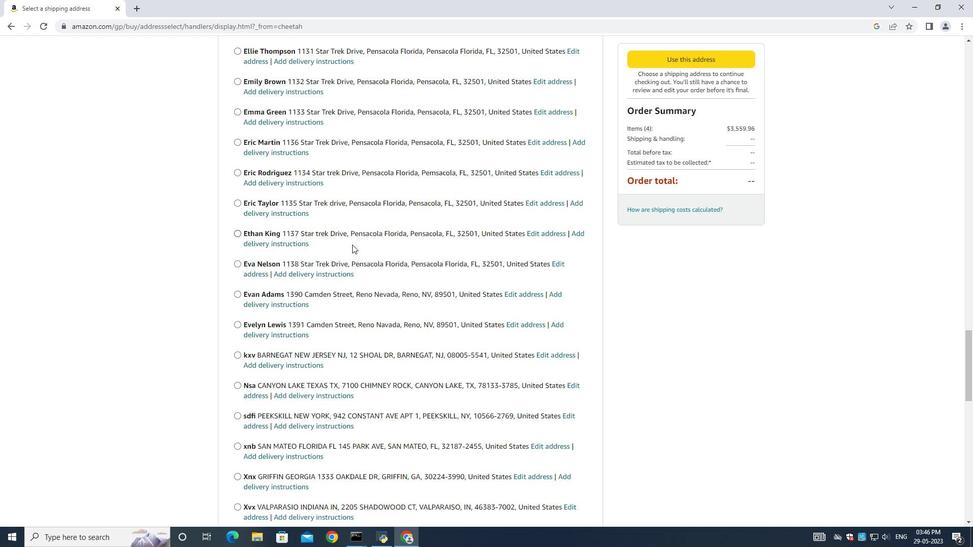 
Action: Mouse moved to (346, 244)
Screenshot: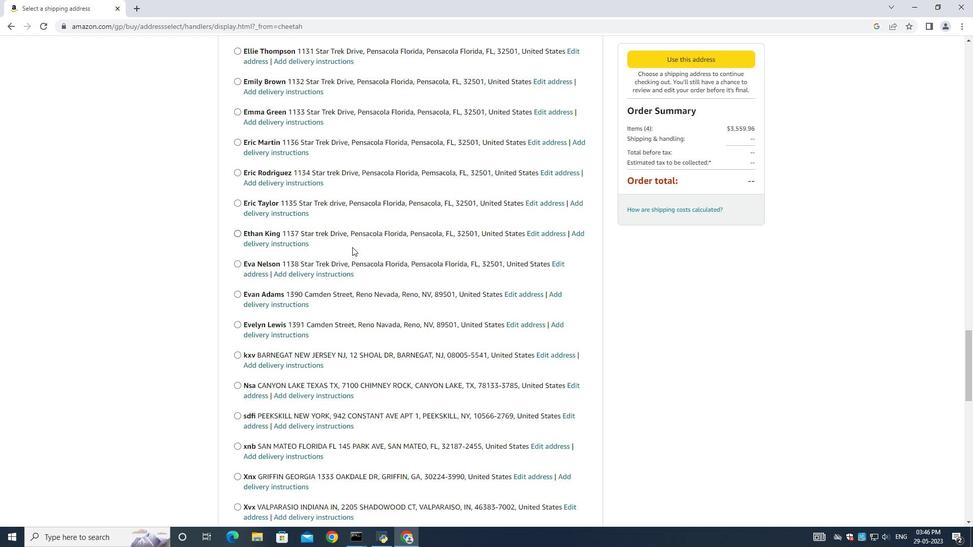 
Action: Mouse scrolled (351, 247) with delta (0, 0)
Screenshot: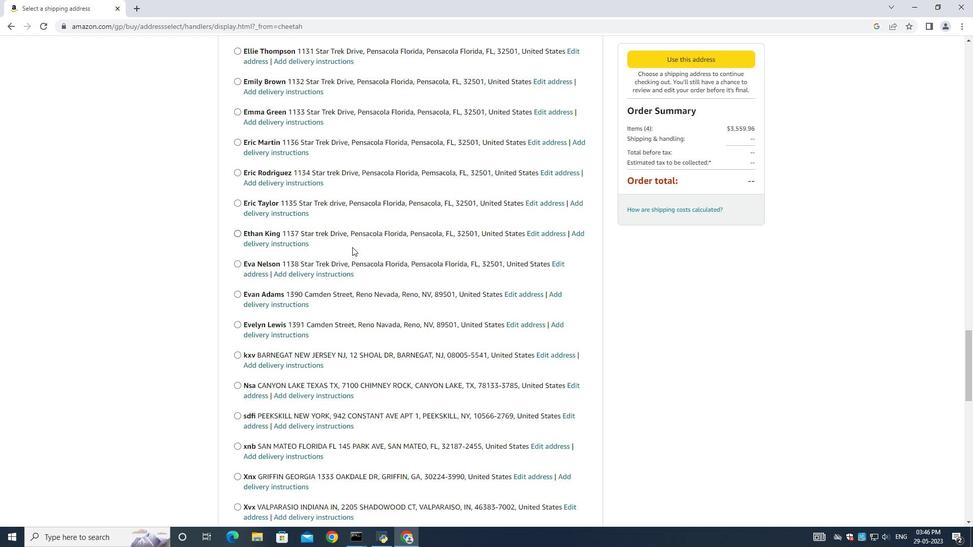 
Action: Mouse moved to (349, 246)
Screenshot: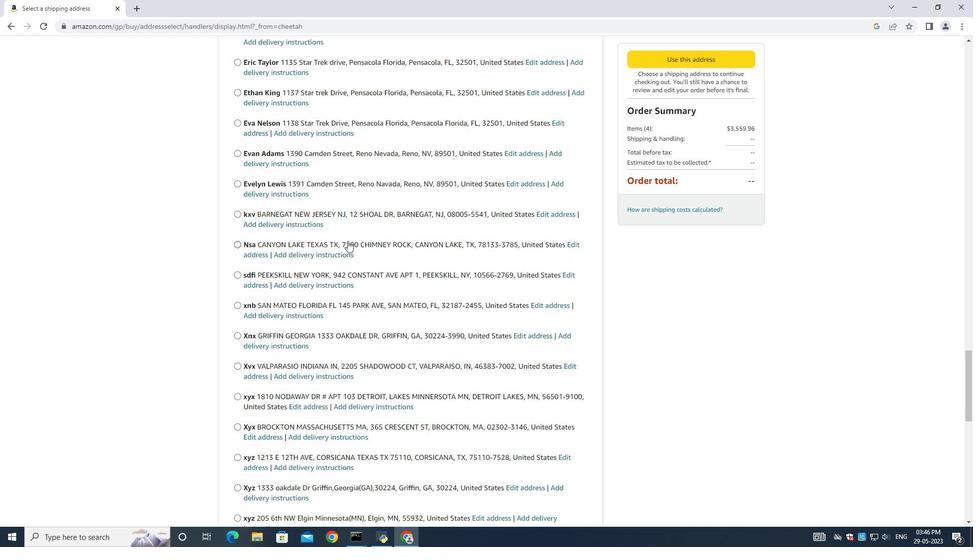 
Action: Mouse scrolled (349, 244) with delta (0, 0)
Screenshot: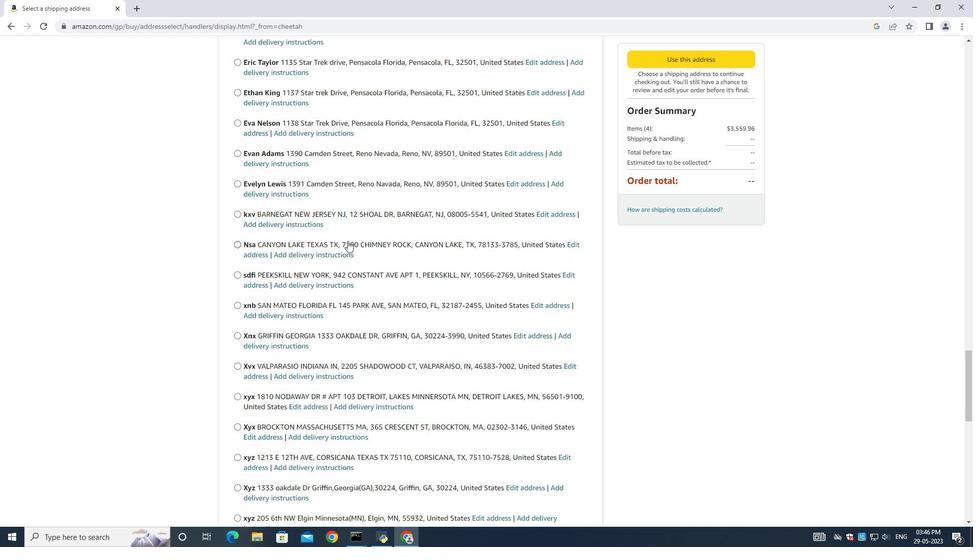
Action: Mouse scrolled (349, 245) with delta (0, 0)
Screenshot: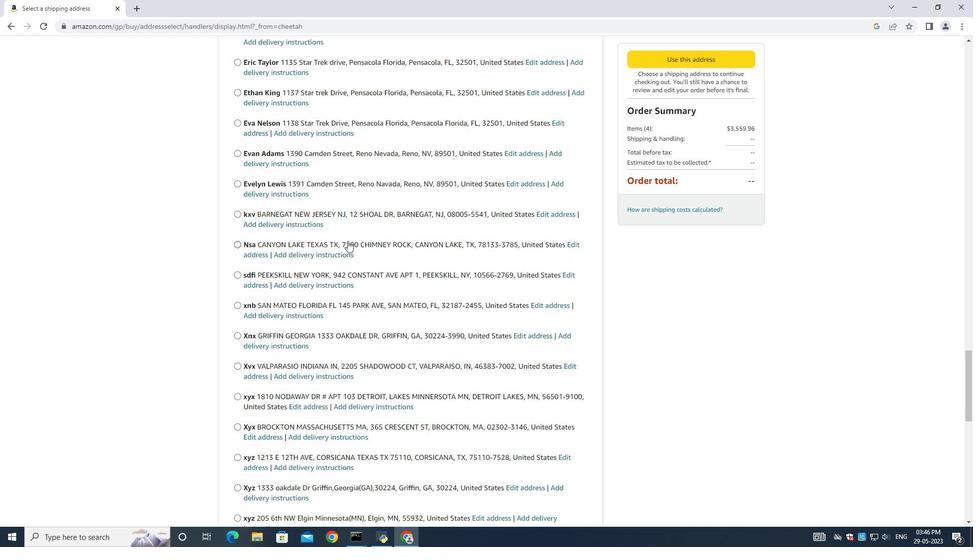 
Action: Mouse scrolled (349, 245) with delta (0, 0)
Screenshot: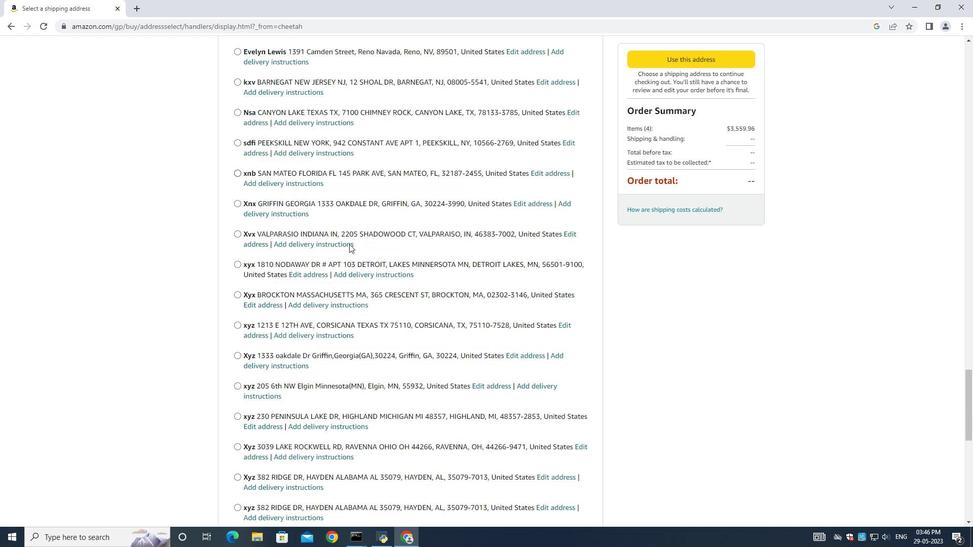 
Action: Mouse moved to (349, 246)
Screenshot: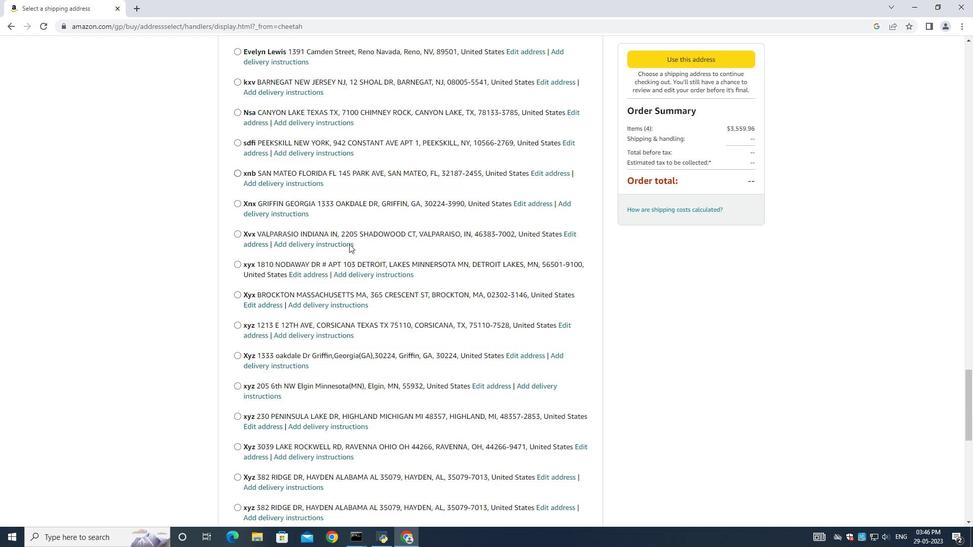 
Action: Mouse scrolled (349, 245) with delta (0, 0)
Screenshot: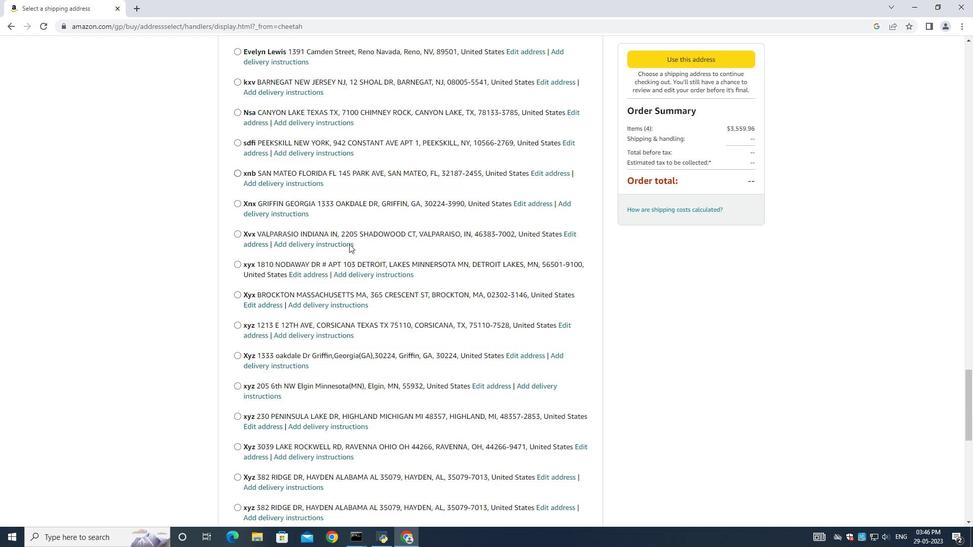 
Action: Mouse moved to (349, 244)
Screenshot: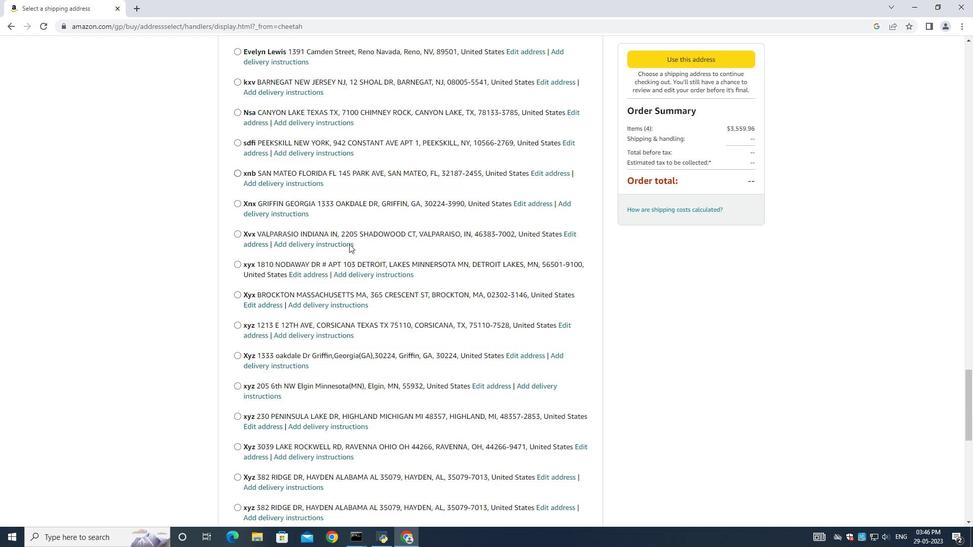 
Action: Mouse scrolled (349, 245) with delta (0, 0)
Screenshot: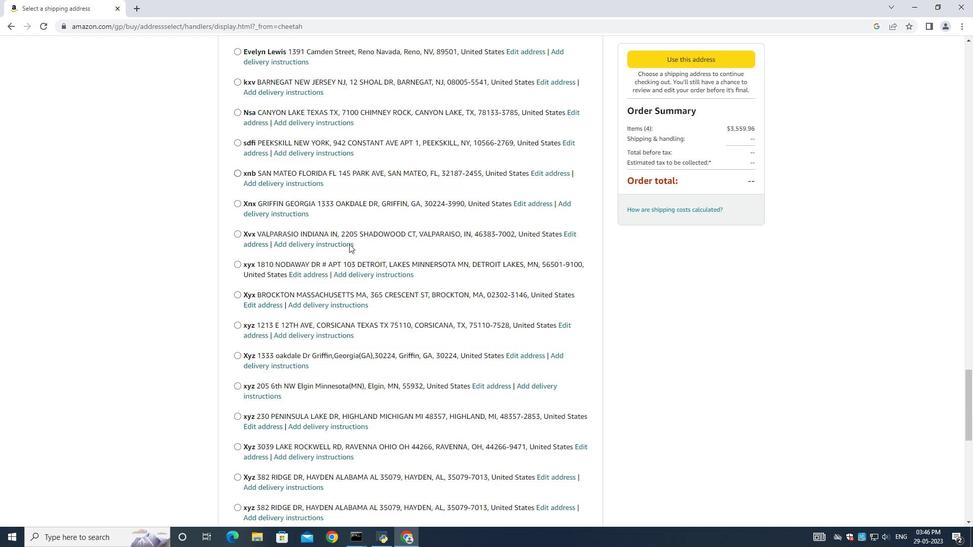 
Action: Mouse moved to (349, 244)
Screenshot: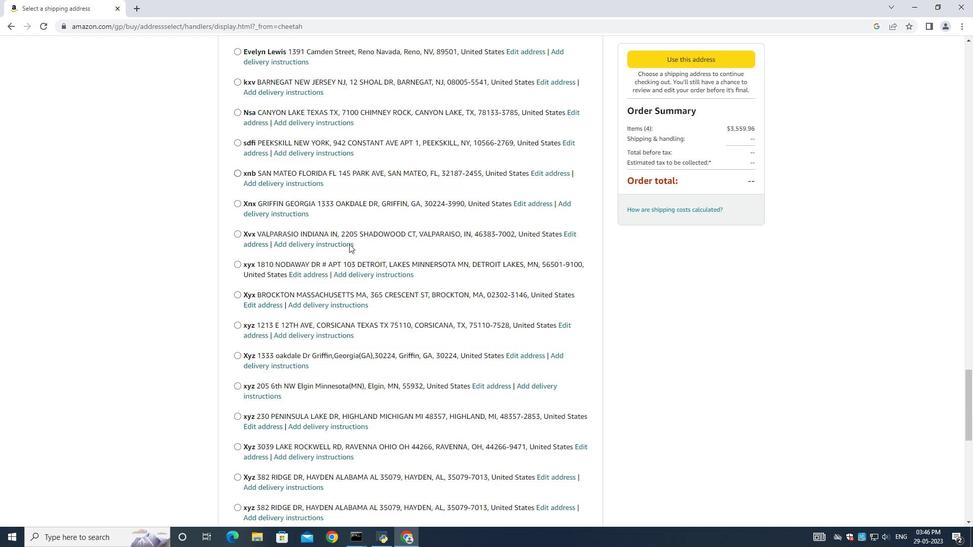 
Action: Mouse scrolled (349, 245) with delta (0, 0)
Screenshot: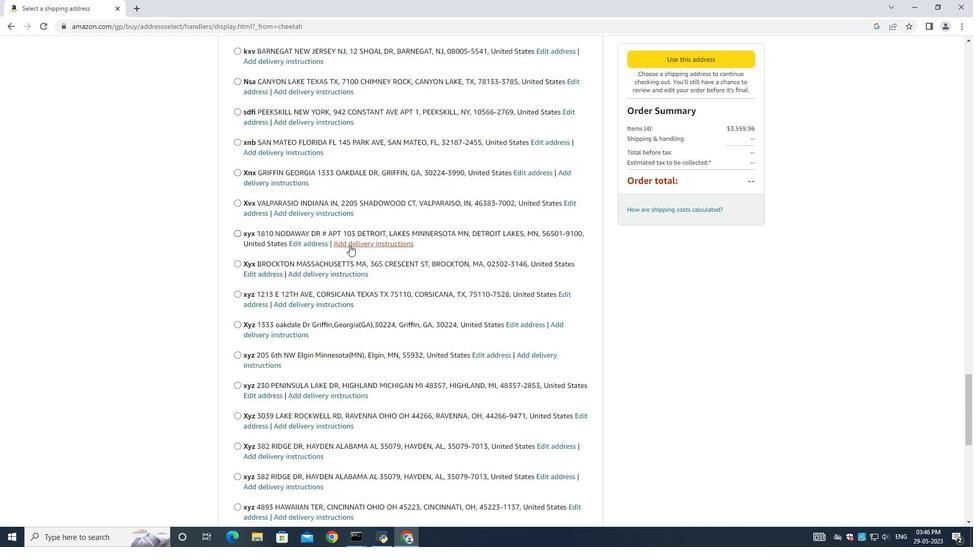 
Action: Mouse moved to (349, 246)
Screenshot: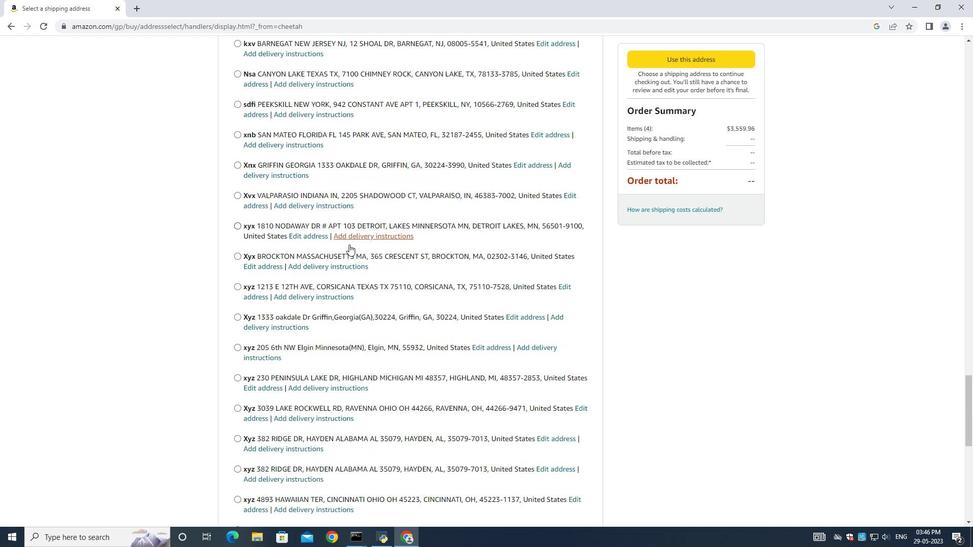 
Action: Mouse scrolled (349, 245) with delta (0, 0)
Screenshot: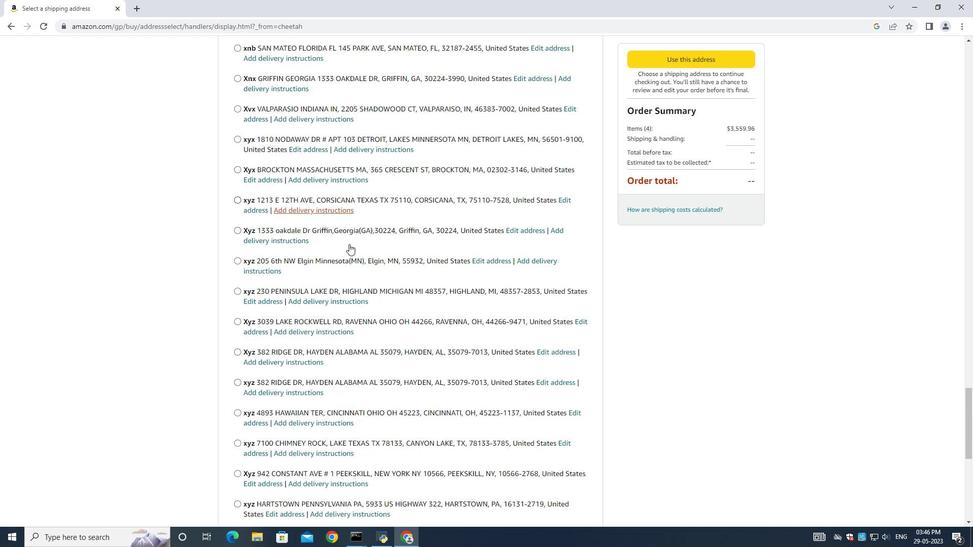 
Action: Mouse scrolled (349, 245) with delta (0, 0)
Screenshot: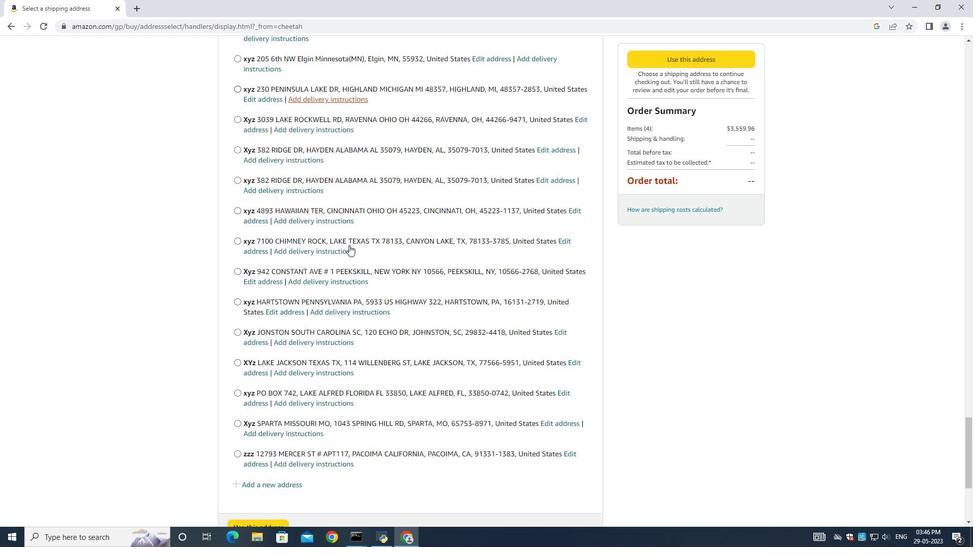 
Action: Mouse moved to (348, 246)
Screenshot: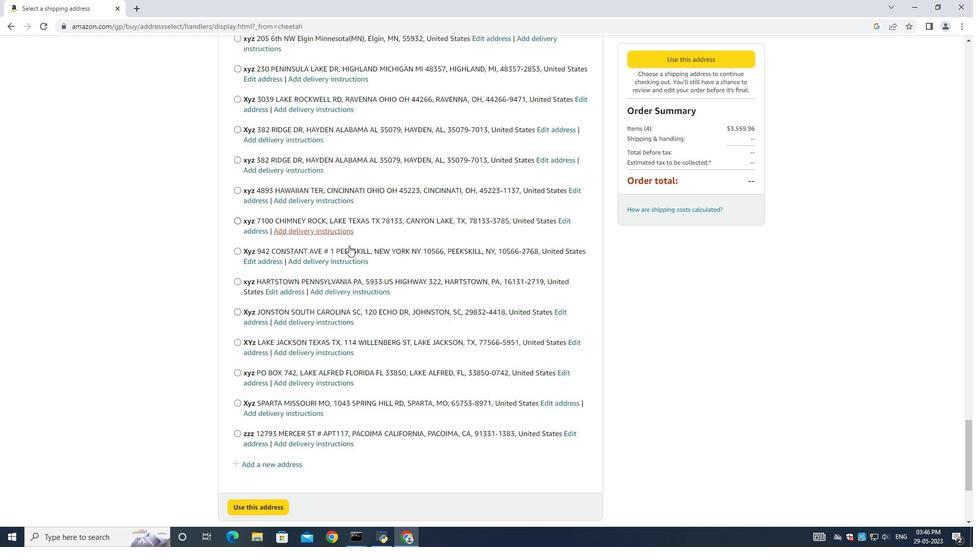 
Action: Mouse scrolled (349, 245) with delta (0, 0)
Screenshot: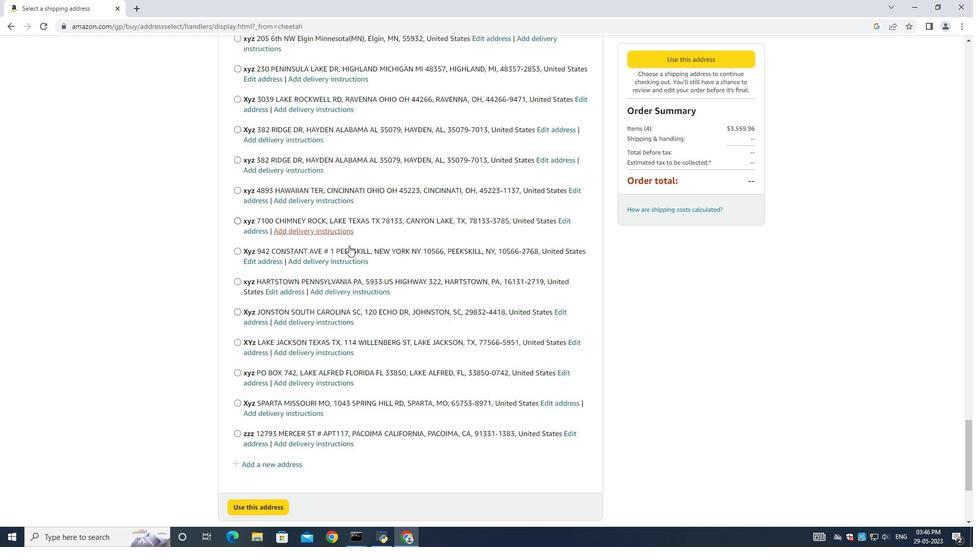 
Action: Mouse moved to (348, 246)
Screenshot: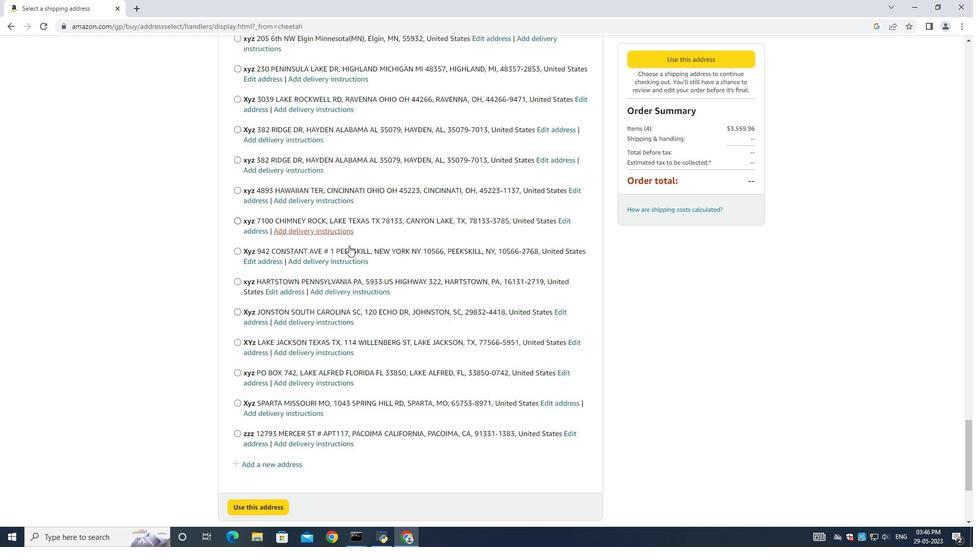 
Action: Mouse scrolled (349, 245) with delta (0, 0)
Screenshot: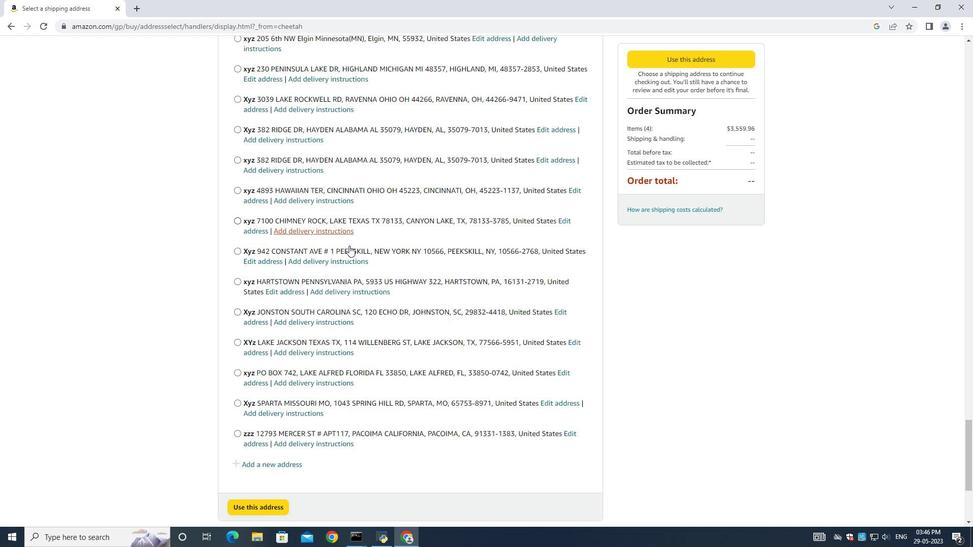
Action: Mouse scrolled (349, 245) with delta (0, 0)
Screenshot: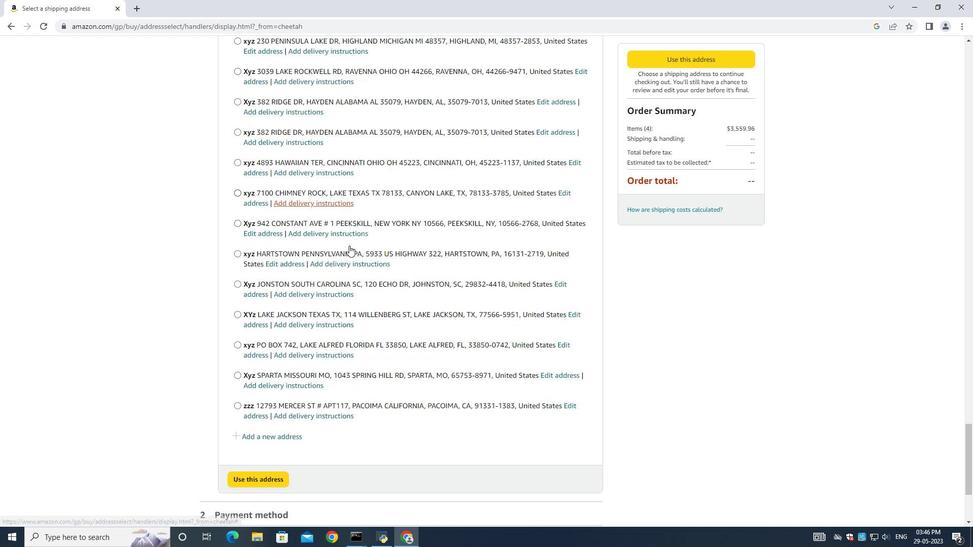 
Action: Mouse scrolled (349, 245) with delta (0, 0)
Screenshot: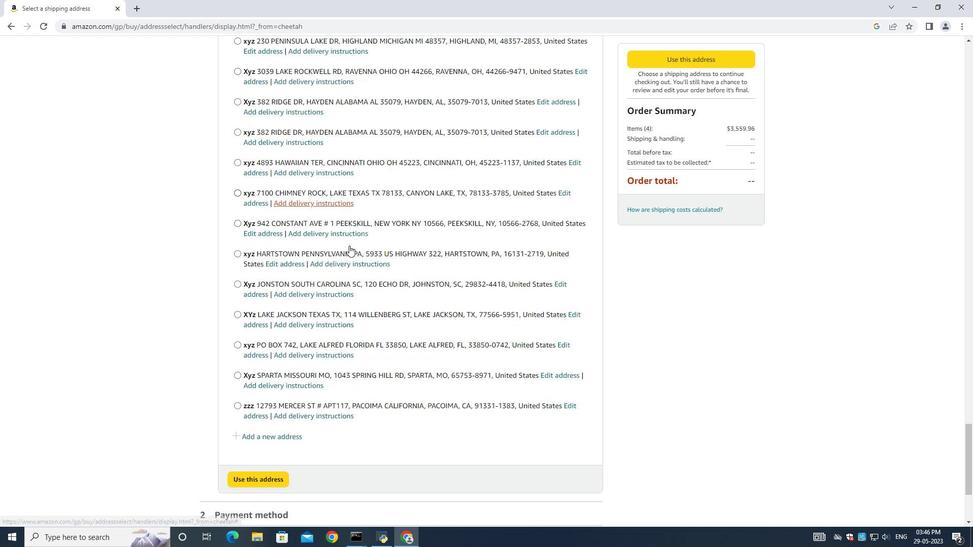 
Action: Mouse scrolled (349, 245) with delta (0, 0)
Screenshot: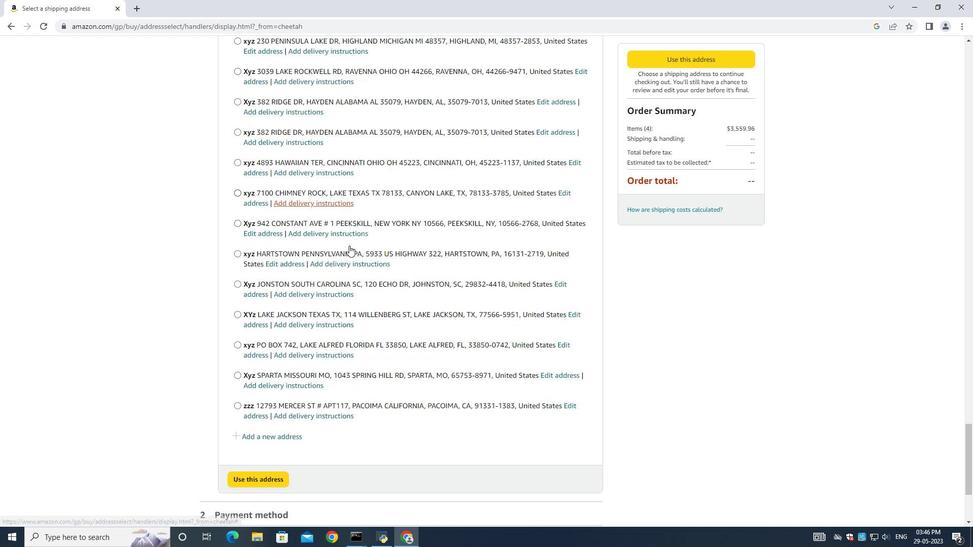 
Action: Mouse moved to (262, 271)
Screenshot: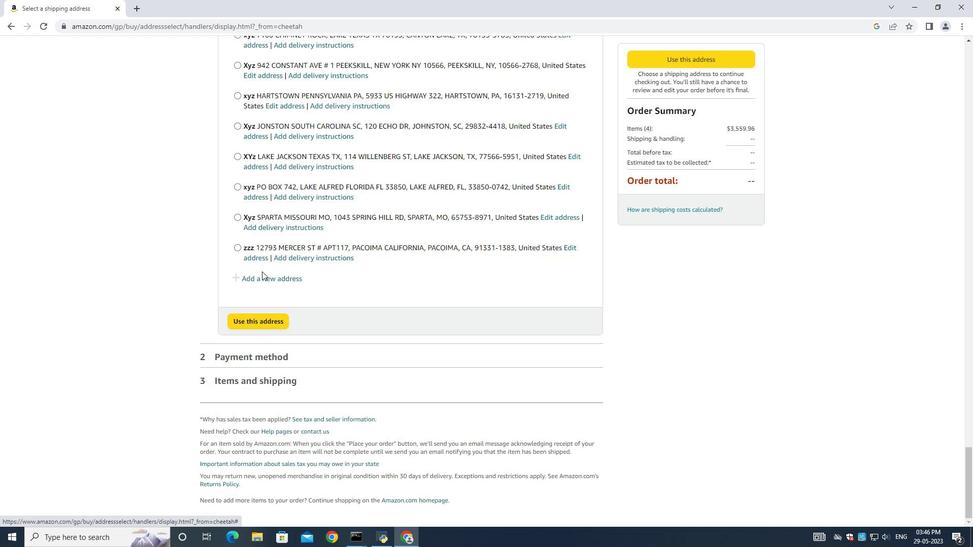 
Action: Mouse pressed left at (262, 271)
Screenshot: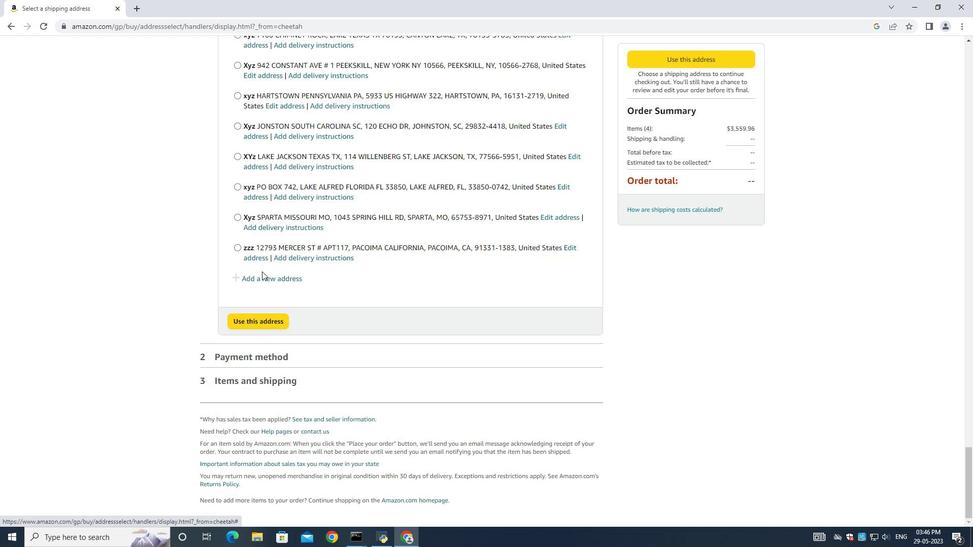 
Action: Mouse moved to (263, 281)
Screenshot: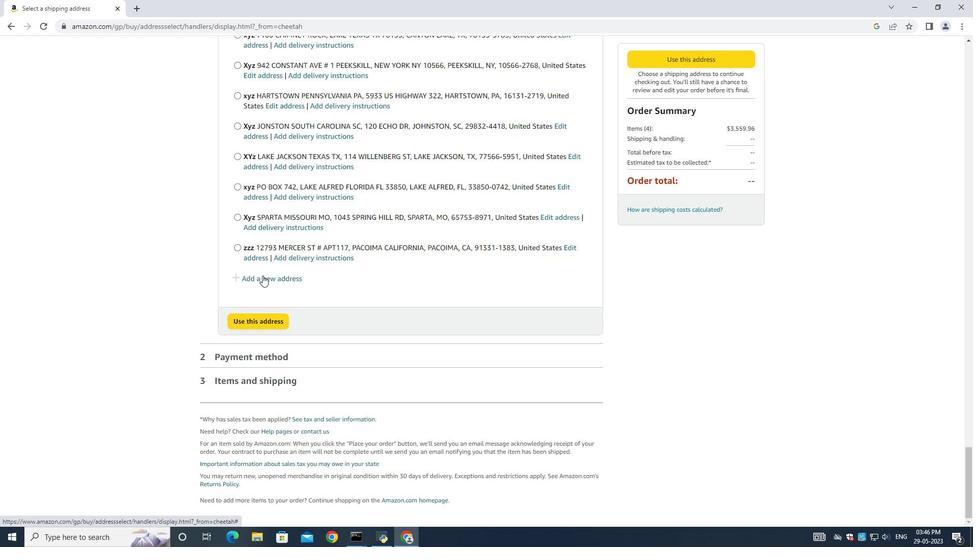 
Action: Mouse pressed left at (263, 281)
Screenshot: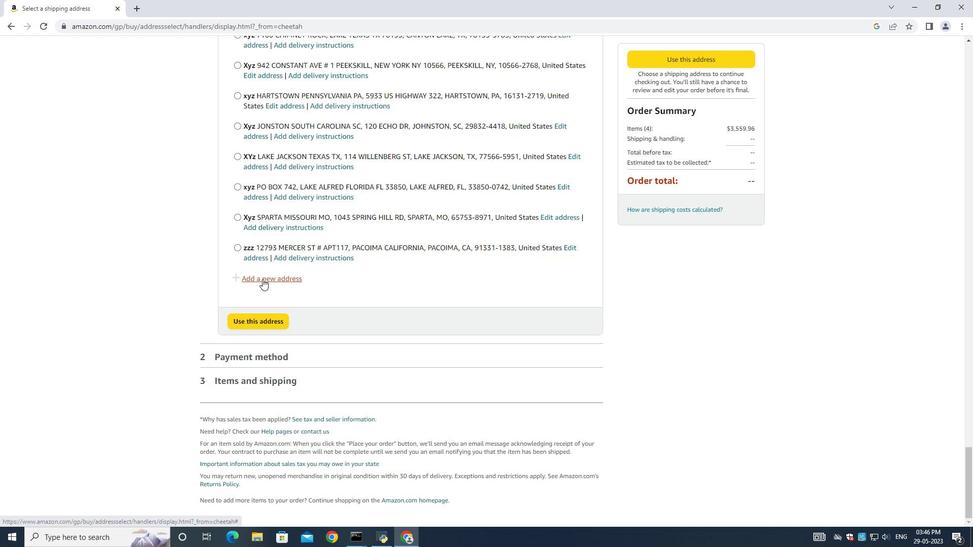 
Action: Mouse moved to (353, 238)
Screenshot: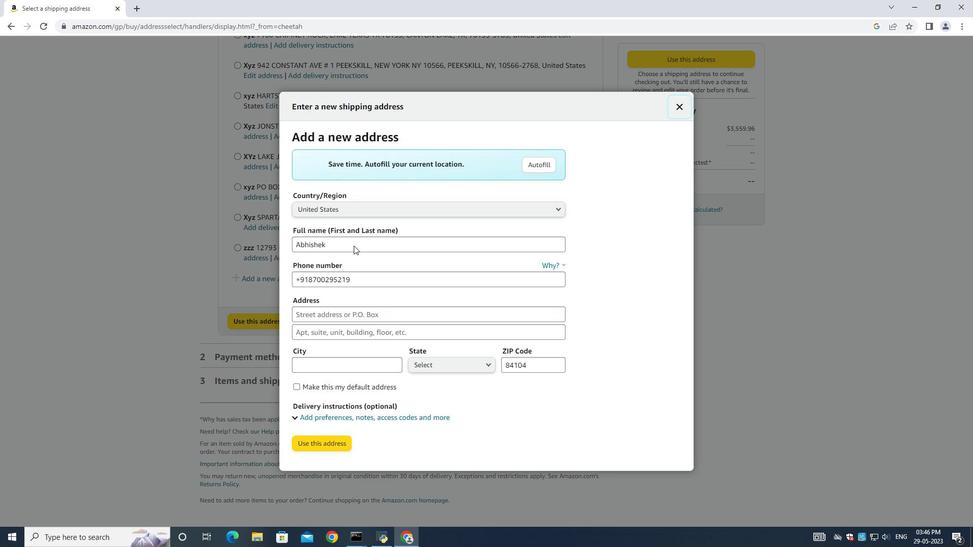 
Action: Mouse pressed left at (353, 238)
Screenshot: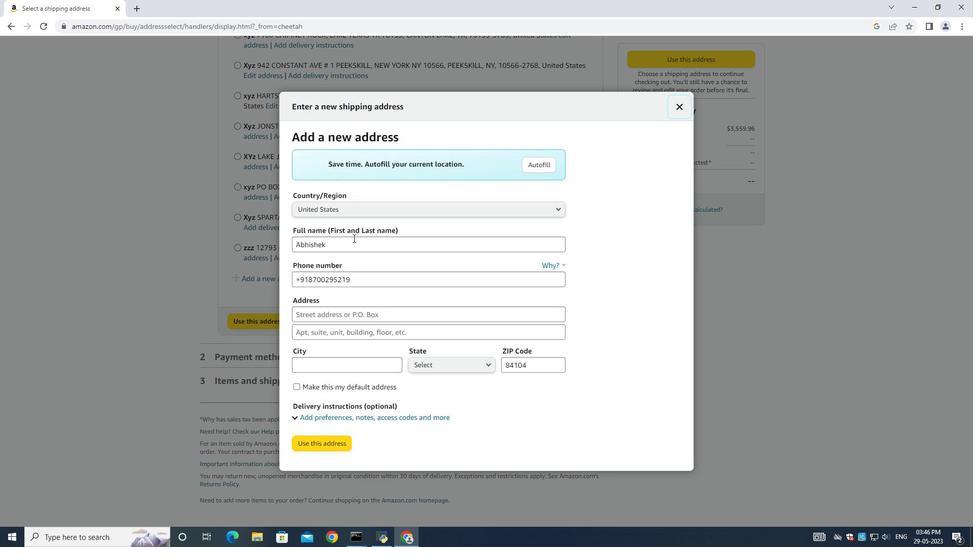
Action: Mouse moved to (351, 249)
Screenshot: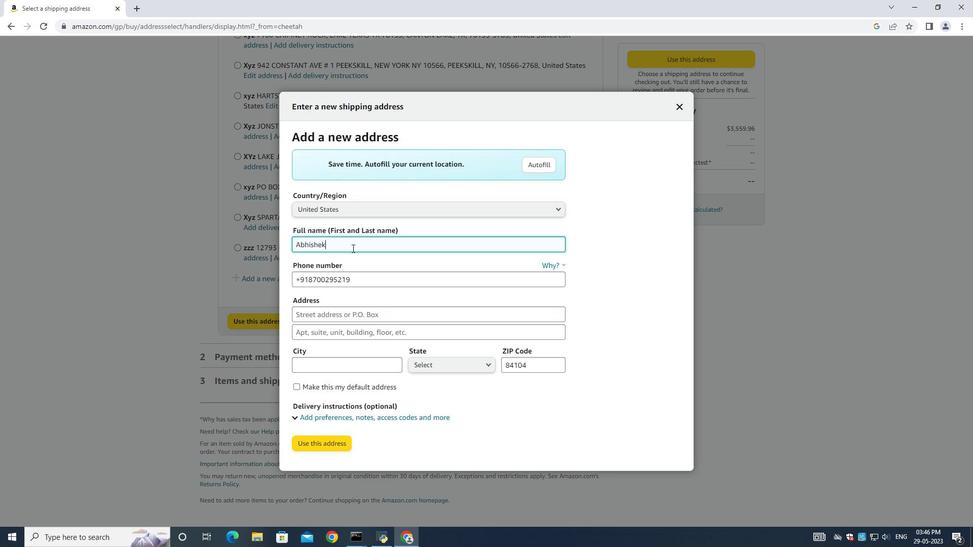 
Action: Key pressed ctrl+A<Key.backspace><Key.shift><Key.shift><Key.shift><Key.shift><Key.shift><Key.shift><Key.shift><Key.shift><Key.shift><Key.shift><Key.shift><Key.shift><Key.shift><Key.shift><Key.shift><Key.shift><Key.shift><Key.shift><Key.shift><Key.shift><Key.shift><Key.shift><Key.shift><Key.shift><Key.shift><Key.shift><Key.shift><Key.shift><Key.shift><Key.shift><Key.shift><Key.shift><Key.shift><Key.shift><Key.shift><Key.shift><Key.shift><Key.shift><Key.shift><Key.shift><Key.shift><Key.shift><Key.shift><Key.shift><Key.shift><Key.shift><Key.shift><Key.shift><Key.shift><Key.shift><Key.shift><Key.shift><Key.shift><Key.shift><Key.shift><Key.shift><Key.shift>Faith<Key.space><Key.shift><Key.shift><Key.shift><Key.shift><Key.shift><Key.shift><Key.shift><Key.shift><Key.shift><Key.shift><Key.shift><Key.shift><Key.shift><Key.shift><Key.shift><Key.shift><Key.shift><Key.shift><Key.shift><Key.shift><Key.shift><Key.shift><Key.shift><Key.shift>Turner<Key.space><Key.tab><Key.tab><Key.backspace>7752551231<Key.tab>1392<Key.space><Key.shift>Camden<Key.space><Key.shift><Key.shift><Key.shift><Key.shift><Key.shift><Key.shift><Key.shift><Key.shift><Key.shift><Key.shift><Key.shift><Key.shift><Key.shift><Key.shift><Key.shift><Key.shift><Key.shift><Key.shift><Key.shift>Street<Key.tab><Key.shift><Key.shift><Key.shift><Key.shift><Key.shift><Key.shift><Key.shift><Key.shift><Key.shift><Key.shift><Key.shift><Key.shift><Key.shift><Key.shift><Key.shift><Key.shift><Key.shift><Key.shift><Key.shift><Key.shift><Key.shift><Key.shift><Key.shift><Key.shift><Key.shift><Key.shift><Key.shift><Key.shift>Reno<Key.space><Key.shift><Key.shift><Key.shift><Key.shift><Key.shift><Key.shift><Key.shift><Key.shift><Key.shift><Key.shift><Key.shift><Key.shift><Key.shift><Key.shift><Key.shift><Key.shift><Key.shift><Key.shift><Key.shift><Key.shift>Nevada<Key.space>
Screenshot: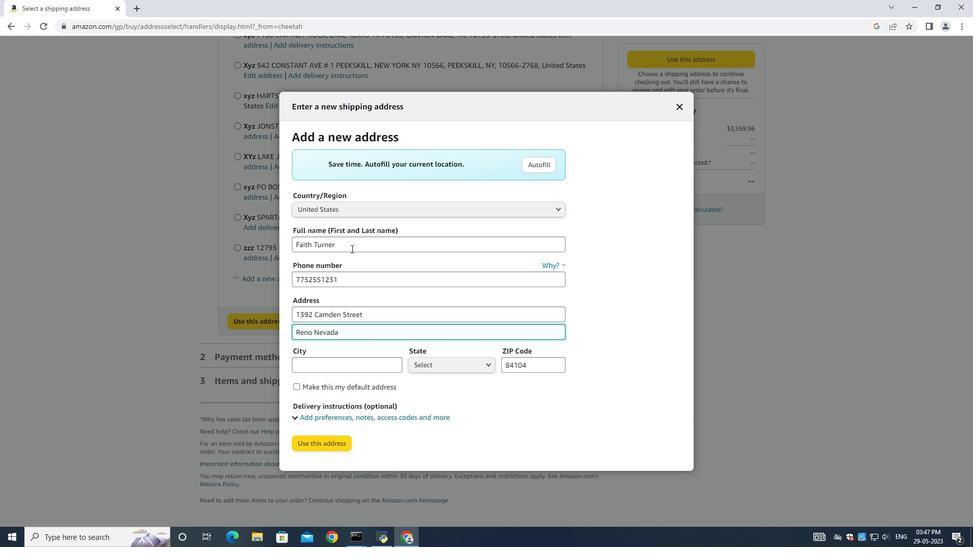 
Action: Mouse moved to (328, 371)
Screenshot: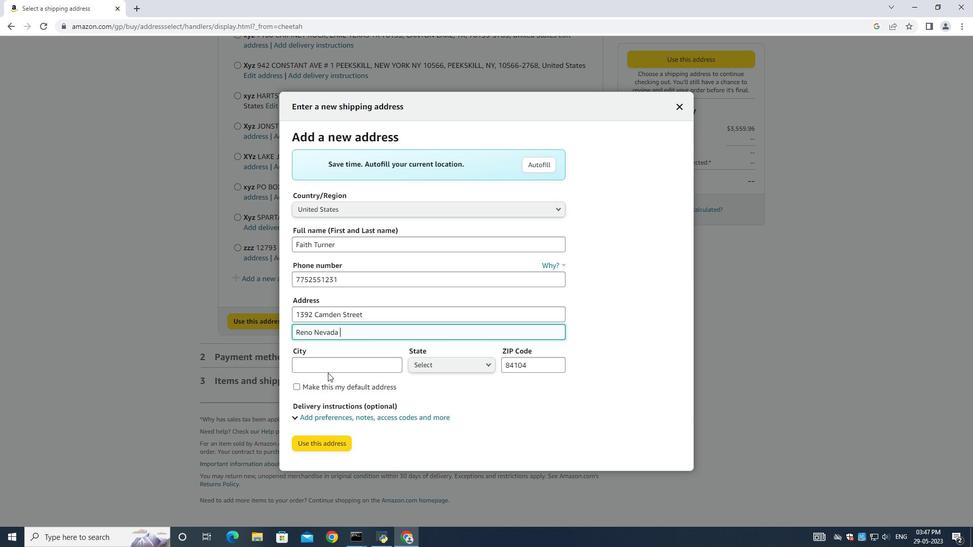 
Action: Mouse pressed left at (328, 371)
Screenshot: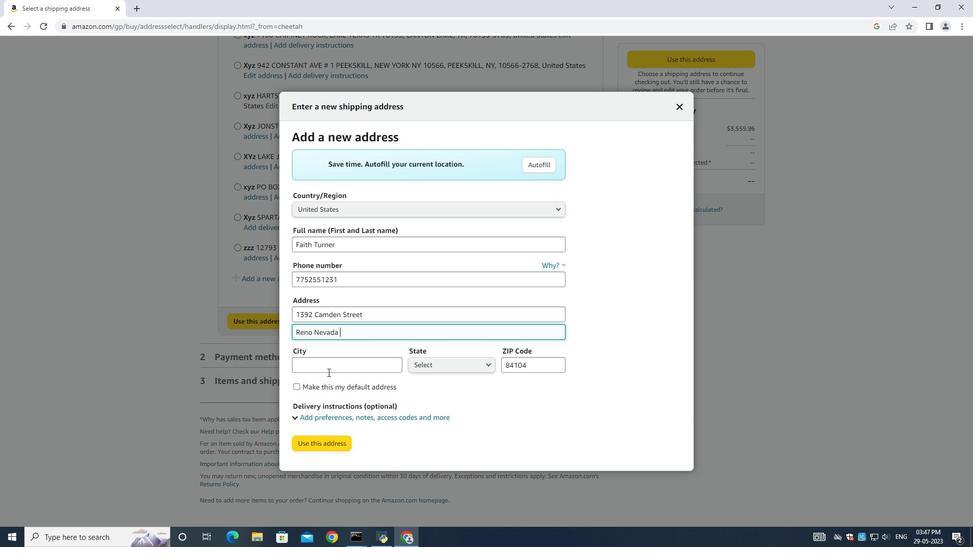 
Action: Key pressed <Key.shift><Key.shift><Key.shift>Reno<Key.space><Key.shift>
Screenshot: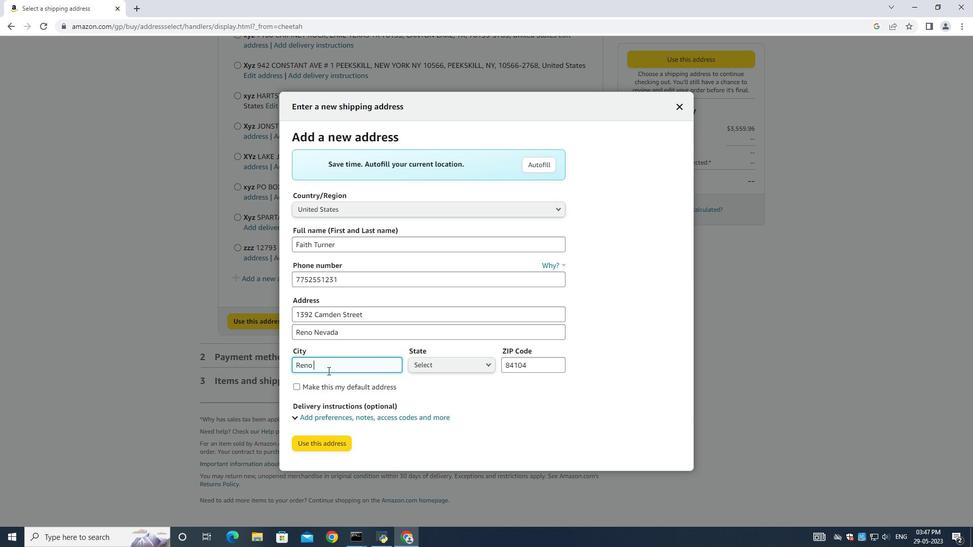 
Action: Mouse moved to (454, 362)
Screenshot: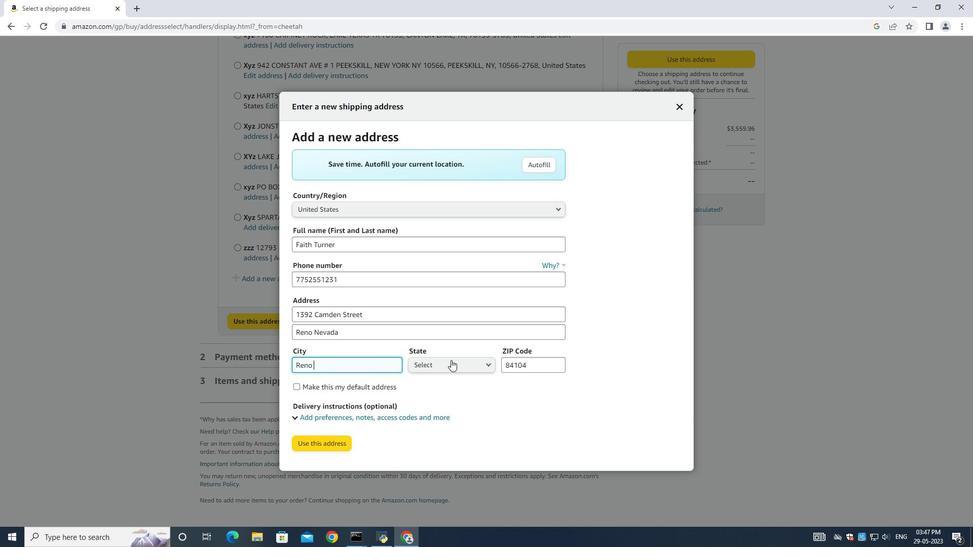 
Action: Mouse pressed left at (454, 362)
Screenshot: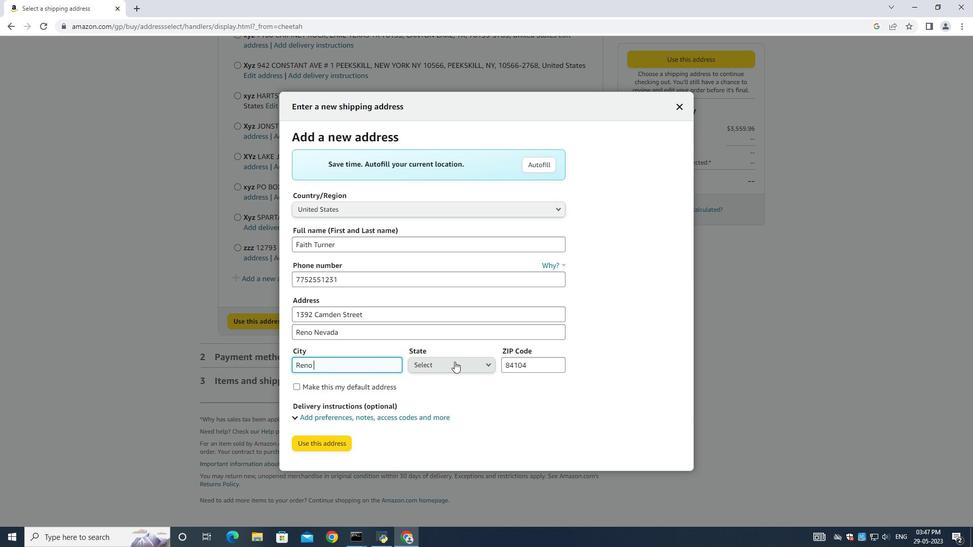 
Action: Key pressed na
Screenshot: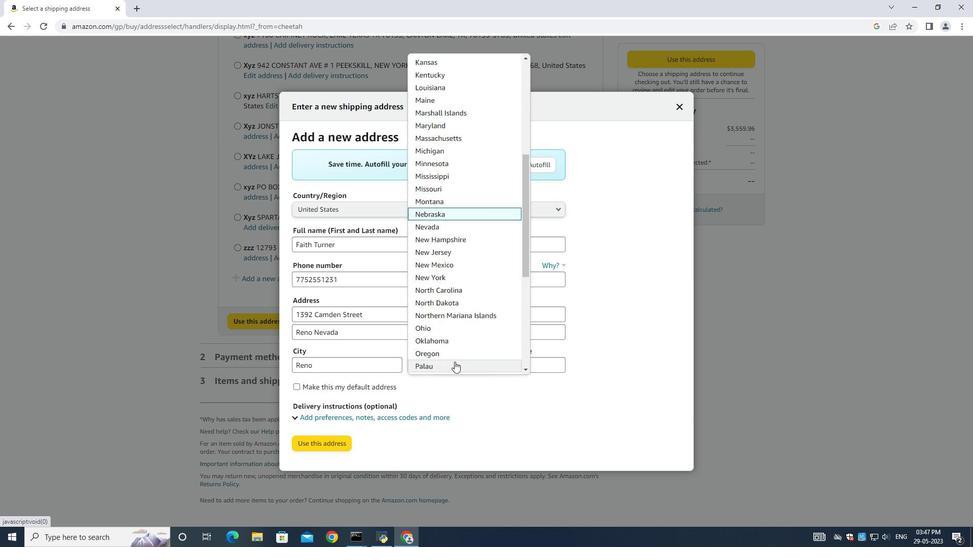 
Action: Mouse moved to (424, 230)
Screenshot: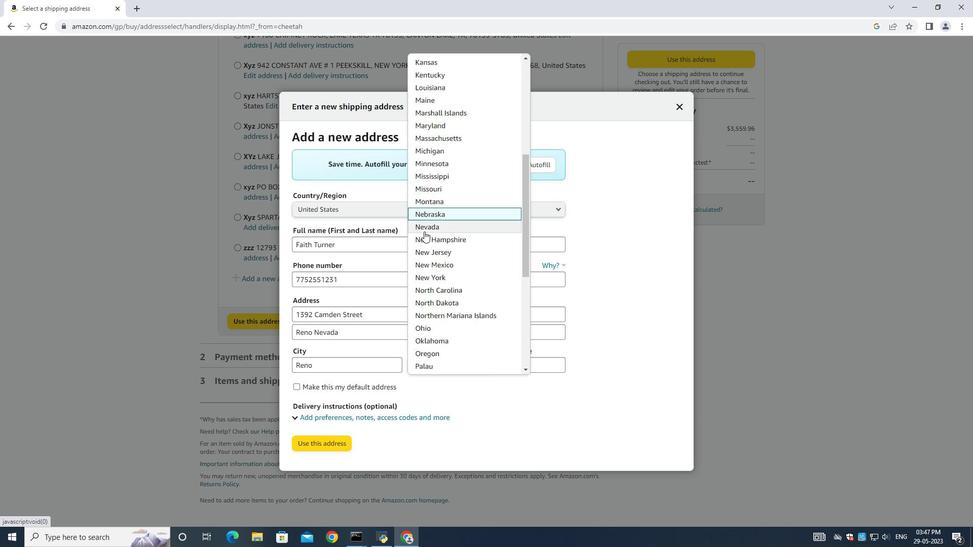 
Action: Mouse pressed left at (424, 230)
Screenshot: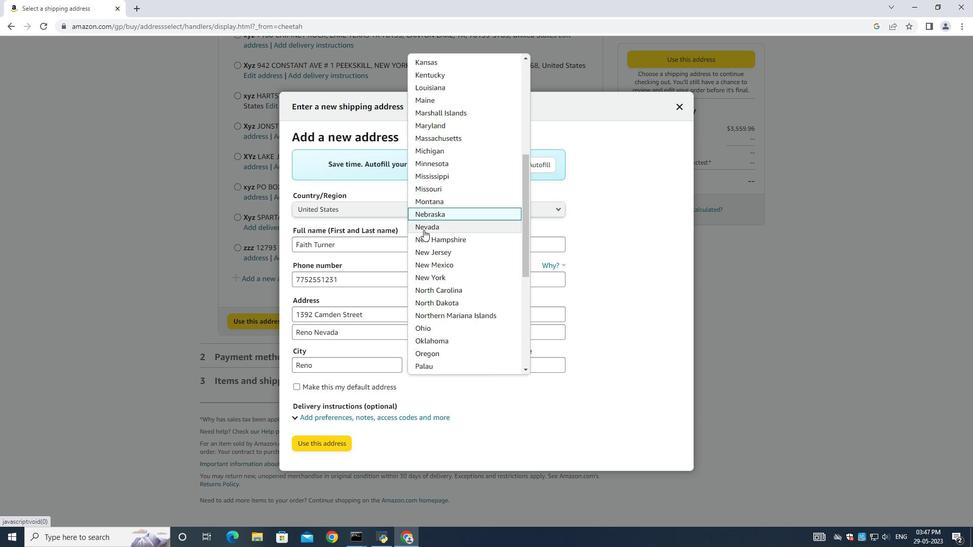 
Action: Mouse moved to (541, 366)
Screenshot: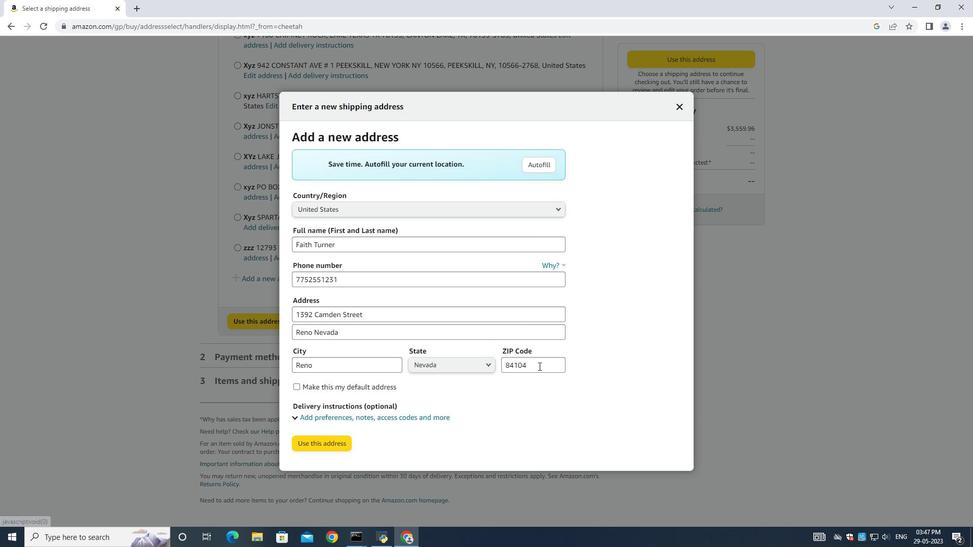 
Action: Mouse pressed left at (541, 366)
Screenshot: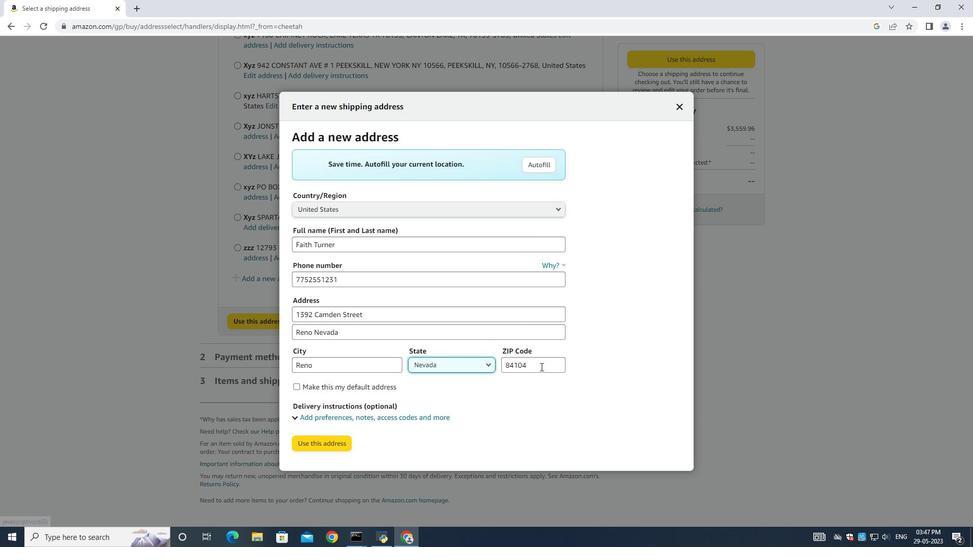 
Action: Mouse moved to (541, 365)
Screenshot: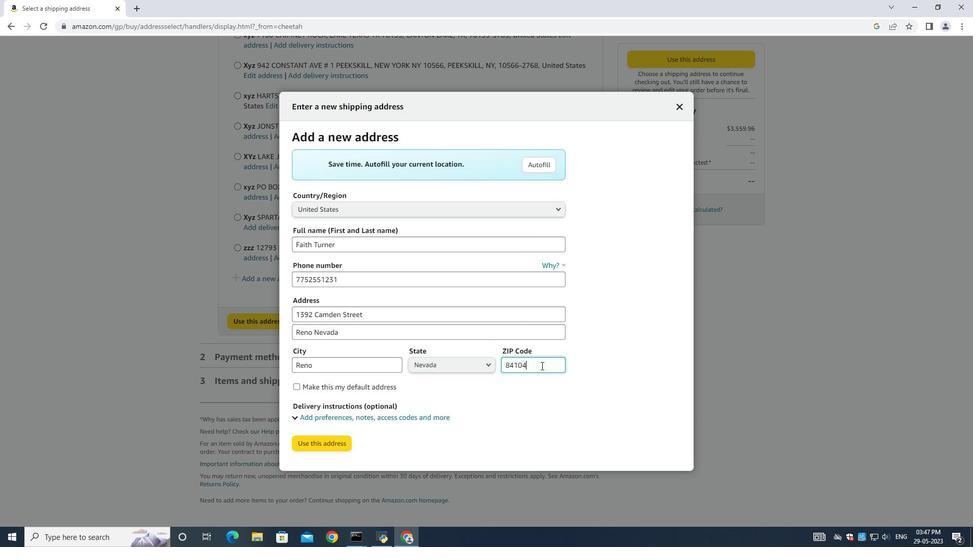 
Action: Key pressed ctrl+A<Key.backspace>89501
Screenshot: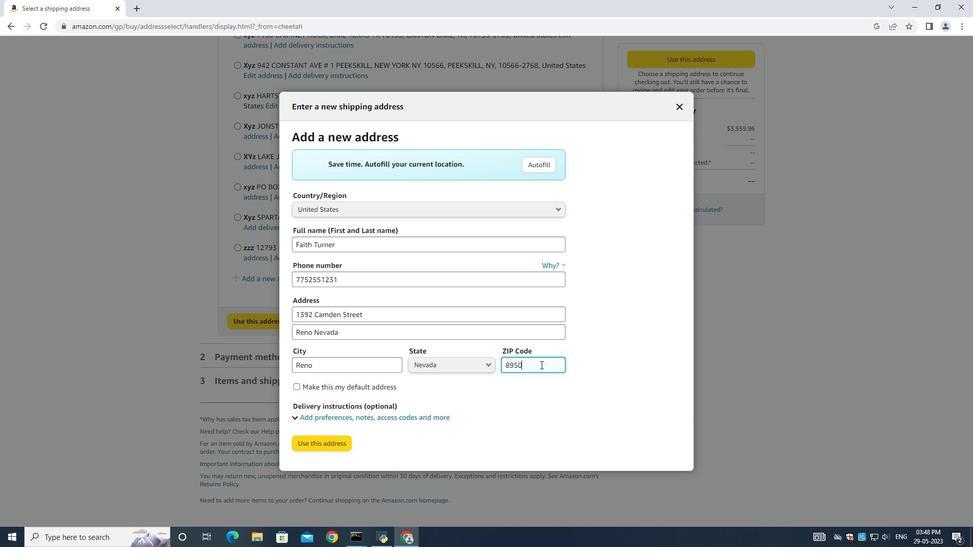
Action: Mouse moved to (327, 441)
Screenshot: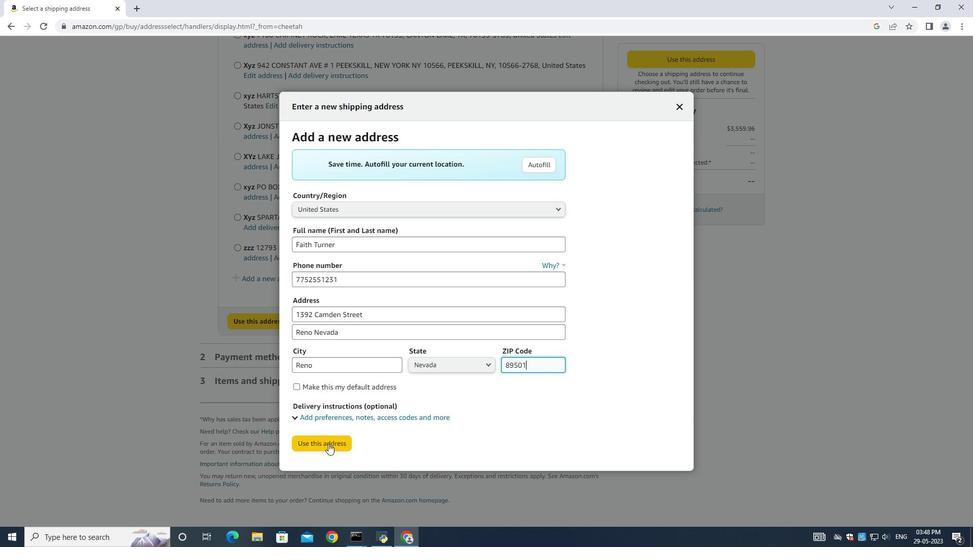 
Action: Mouse pressed left at (327, 441)
Screenshot: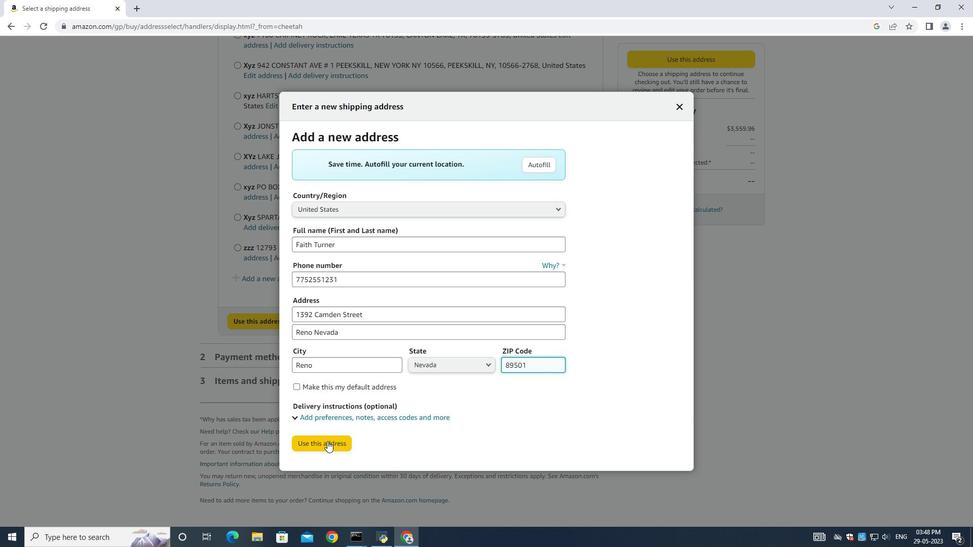 
Action: Mouse moved to (327, 511)
Screenshot: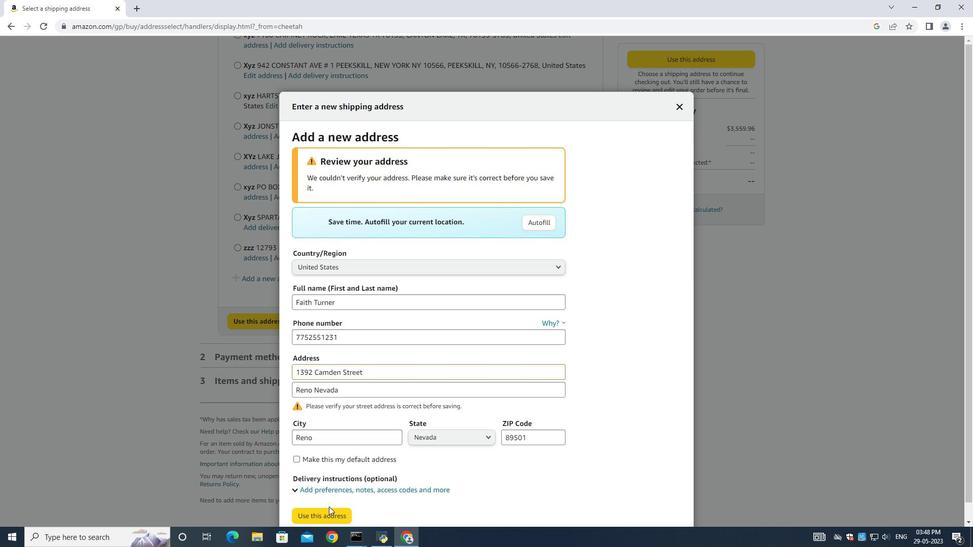 
Action: Mouse pressed left at (327, 511)
Screenshot: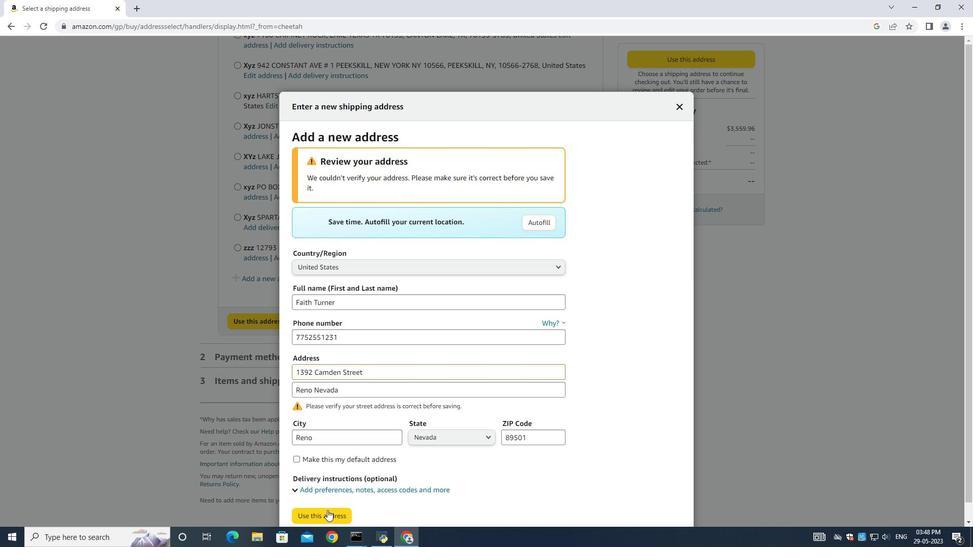 
Action: Mouse moved to (417, 302)
Screenshot: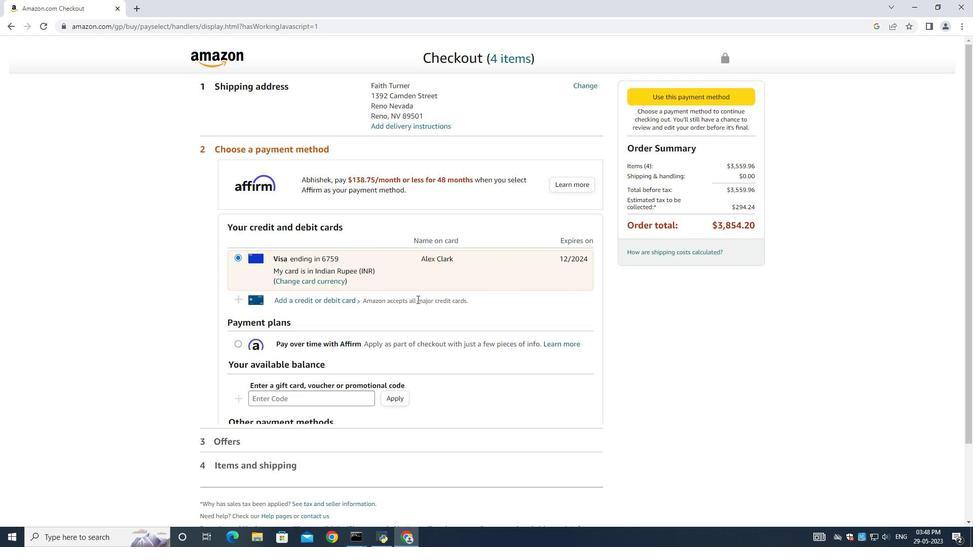 
